 Task: Research Airbnb options in Mongu, Zambia from 15th November, 2023 to 21st November, 2023 for 5 adults.3 bedrooms having 3 beds and 3 bathrooms. Property type can be house. Amenities needed are: washing machine. Booking option can be shelf check-in. Look for 4 properties as per requirement.
Action: Mouse moved to (447, 106)
Screenshot: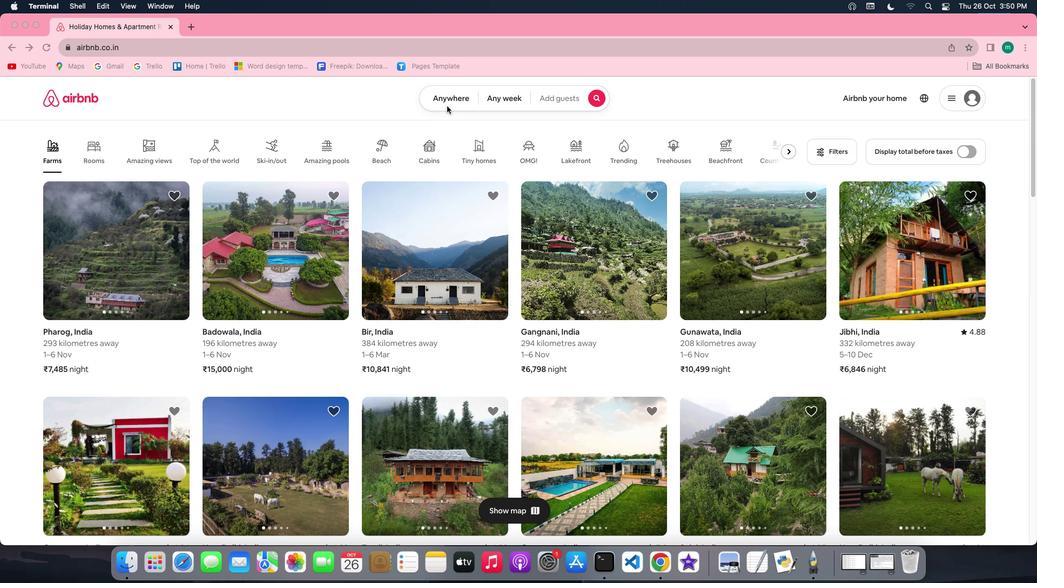 
Action: Mouse pressed left at (447, 106)
Screenshot: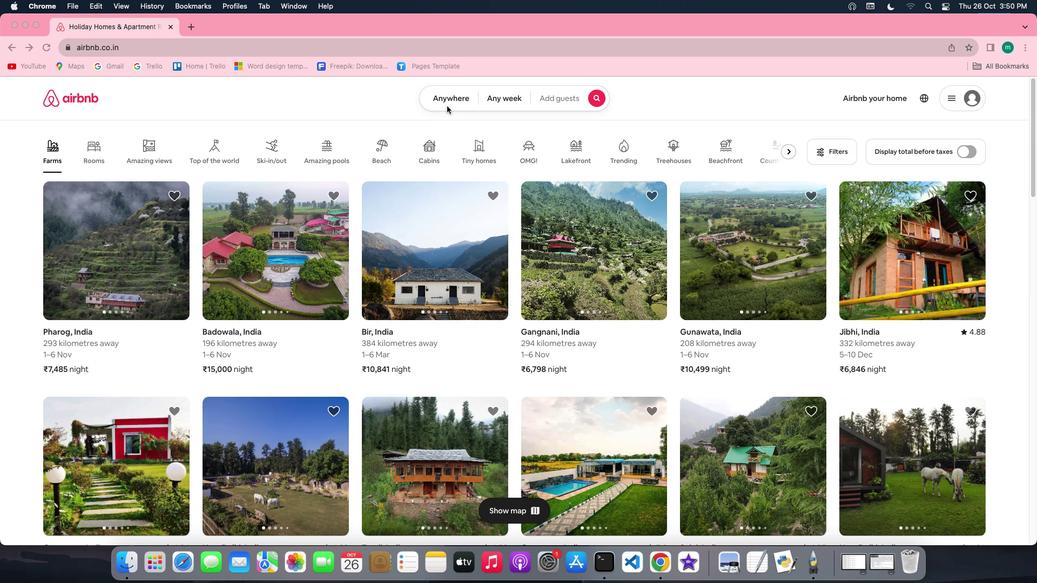 
Action: Mouse moved to (449, 100)
Screenshot: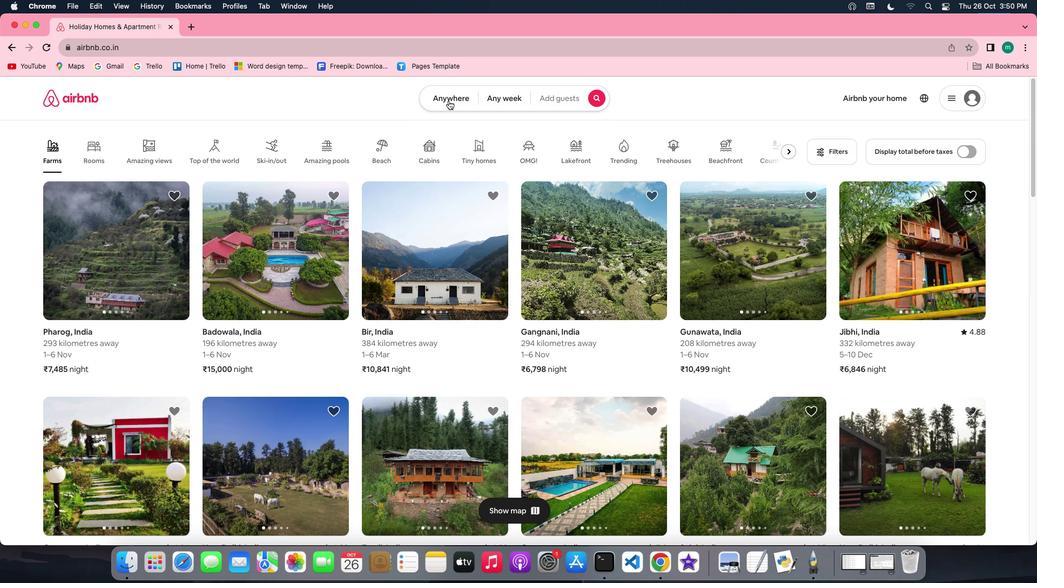 
Action: Mouse pressed left at (449, 100)
Screenshot: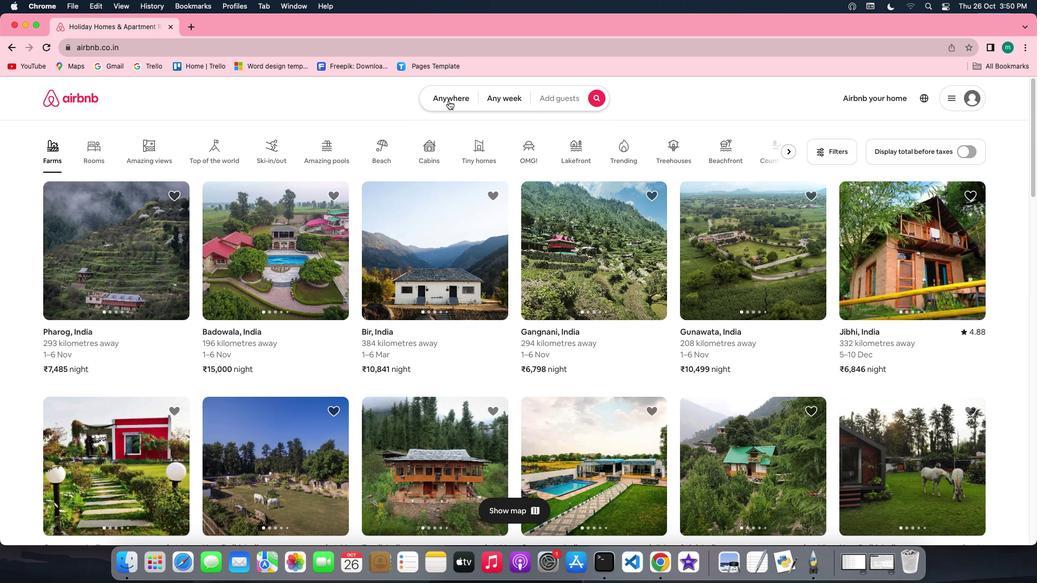 
Action: Mouse moved to (376, 147)
Screenshot: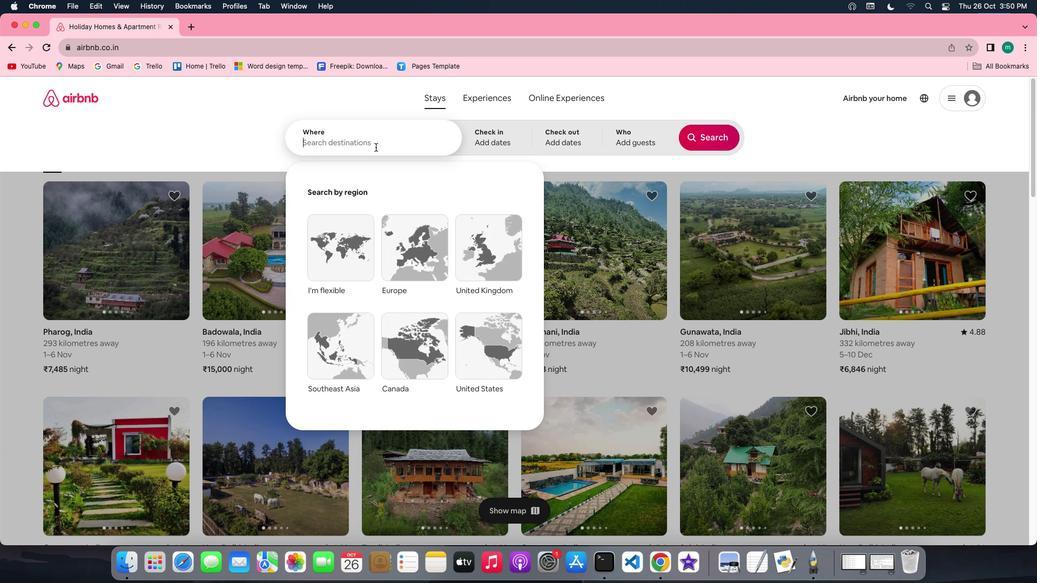 
Action: Mouse pressed left at (376, 147)
Screenshot: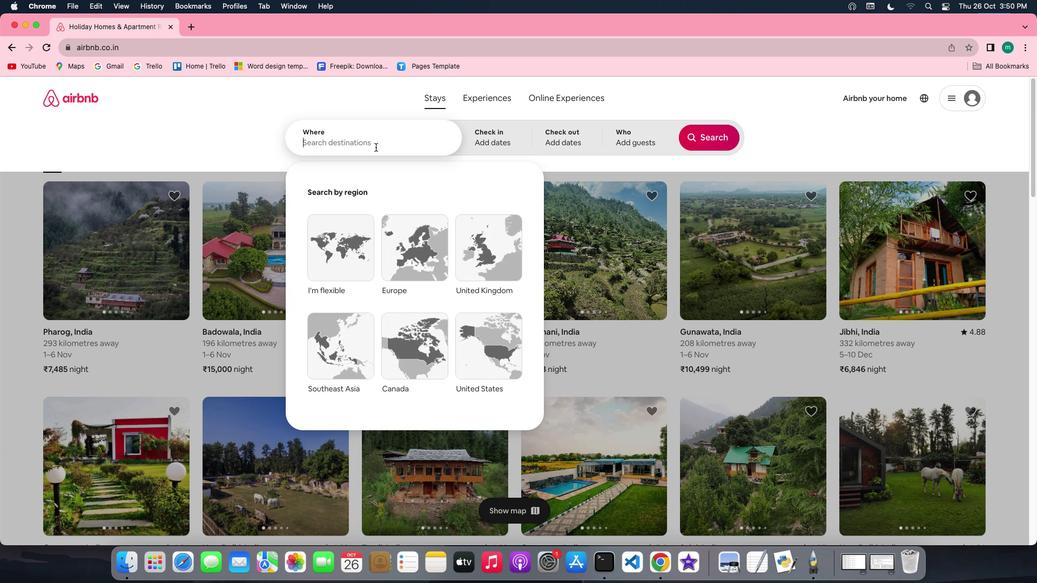 
Action: Key pressed Key.shift'M''o''n''g''u'','Key.spaceKey.shift'Z''a''m''b''i''a'
Screenshot: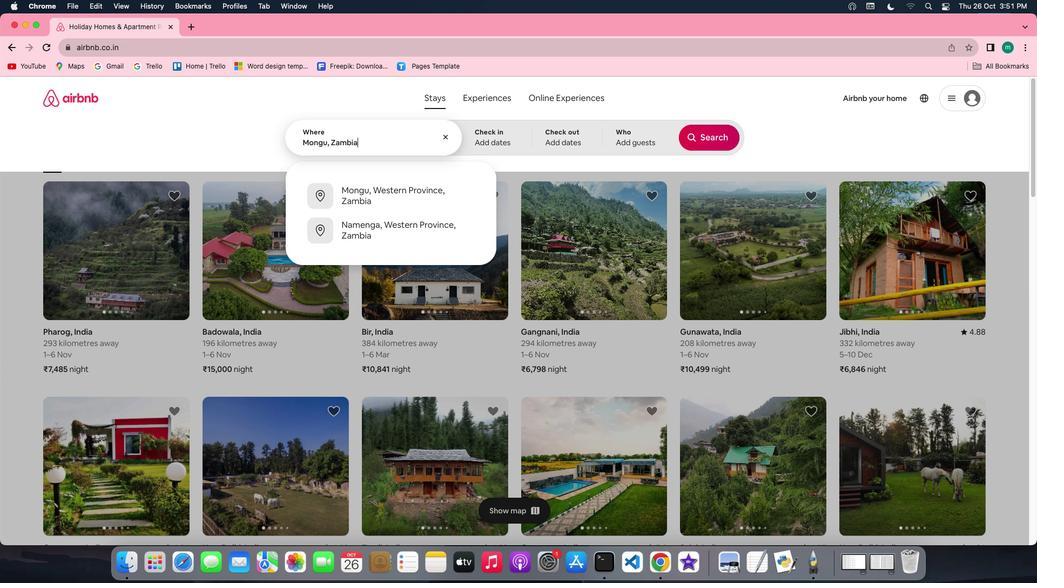 
Action: Mouse moved to (482, 134)
Screenshot: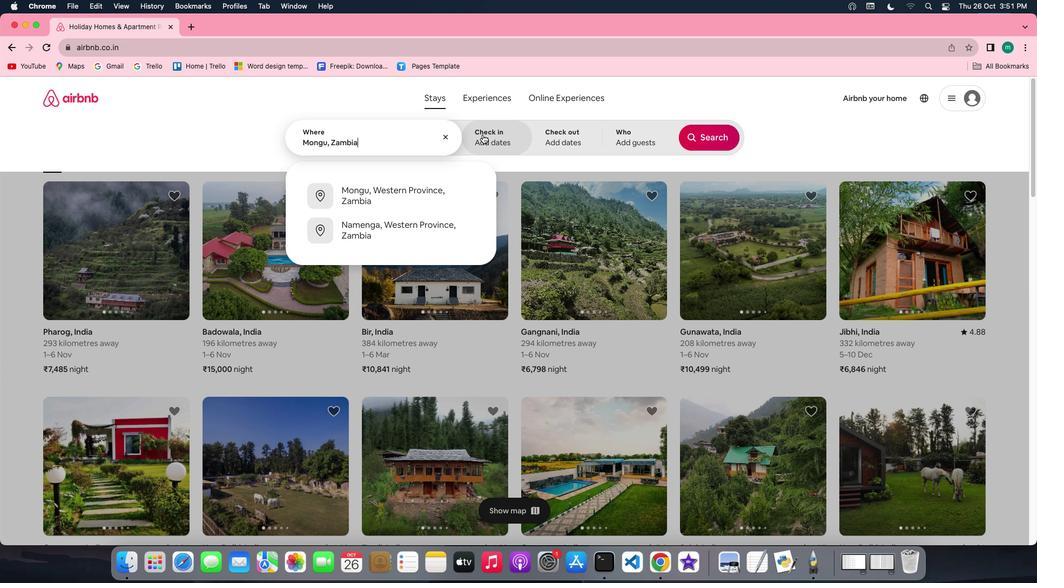 
Action: Mouse pressed left at (482, 134)
Screenshot: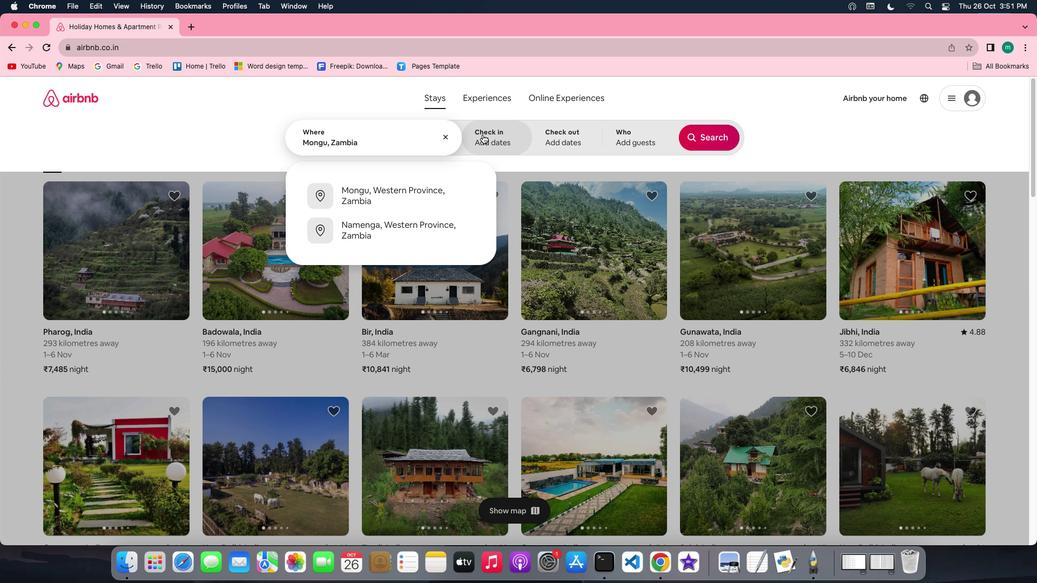 
Action: Mouse moved to (615, 321)
Screenshot: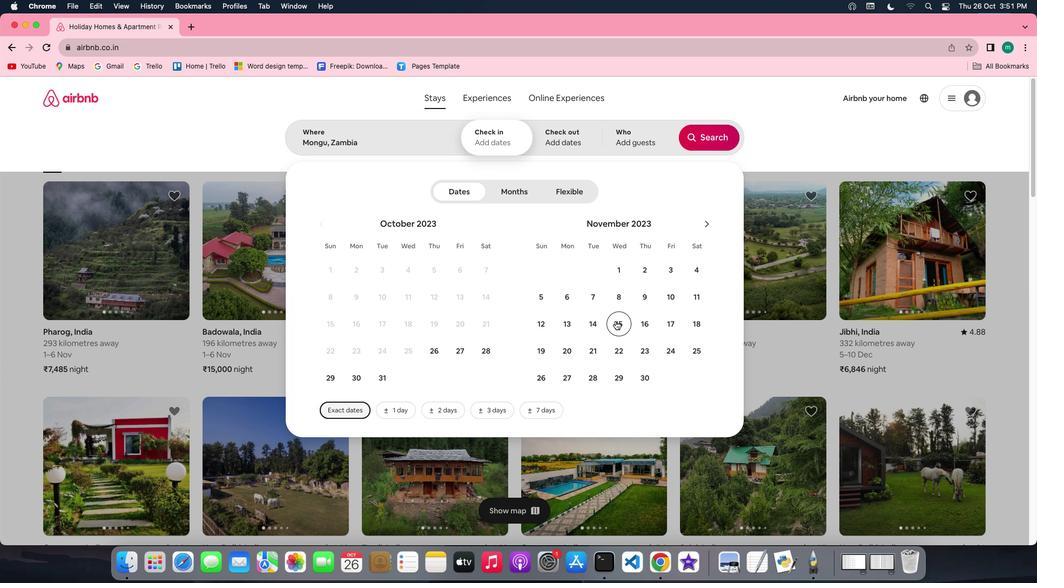 
Action: Mouse pressed left at (615, 321)
Screenshot: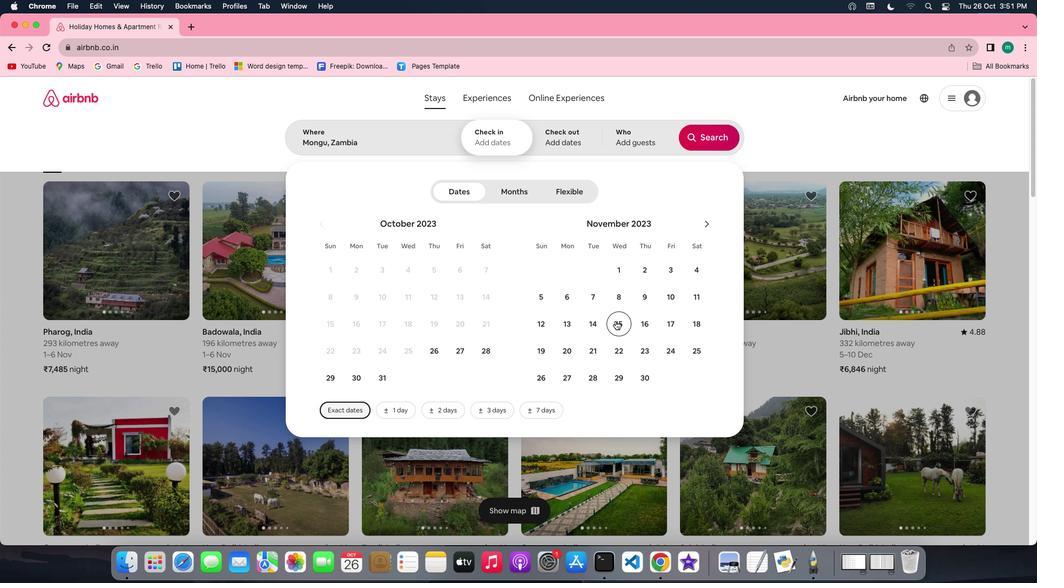 
Action: Mouse moved to (595, 345)
Screenshot: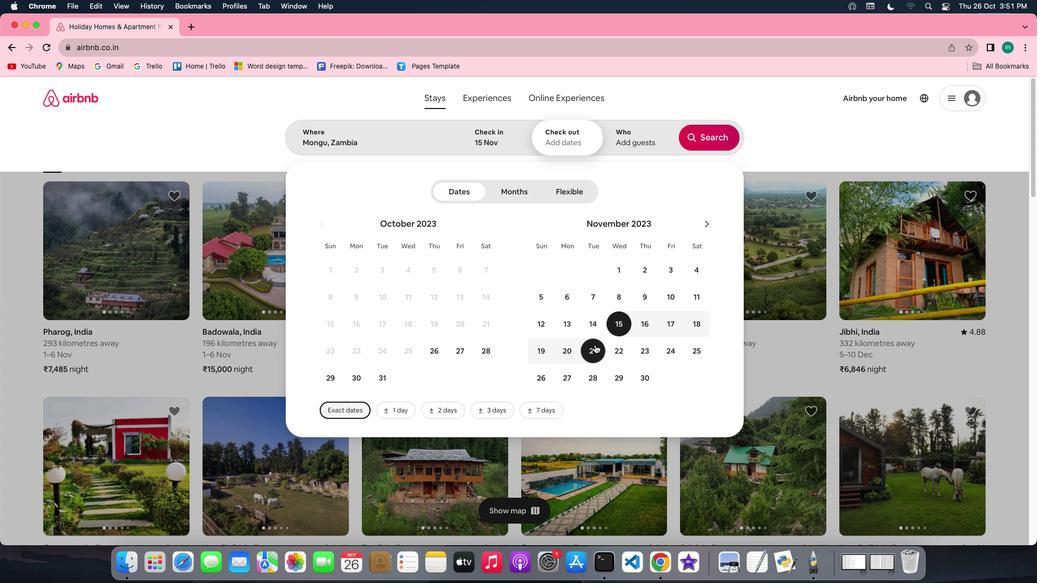 
Action: Mouse pressed left at (595, 345)
Screenshot: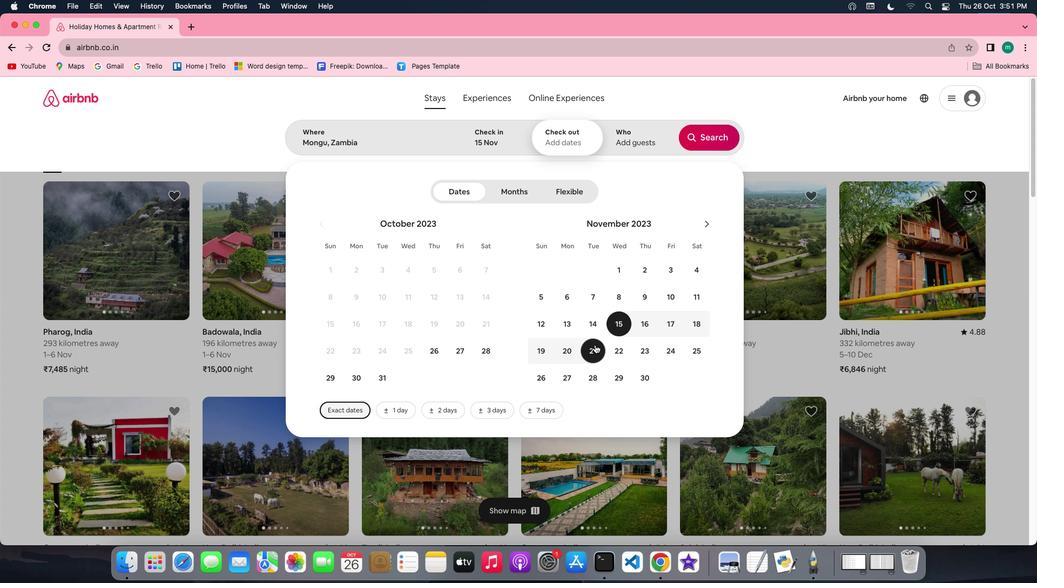 
Action: Mouse moved to (627, 129)
Screenshot: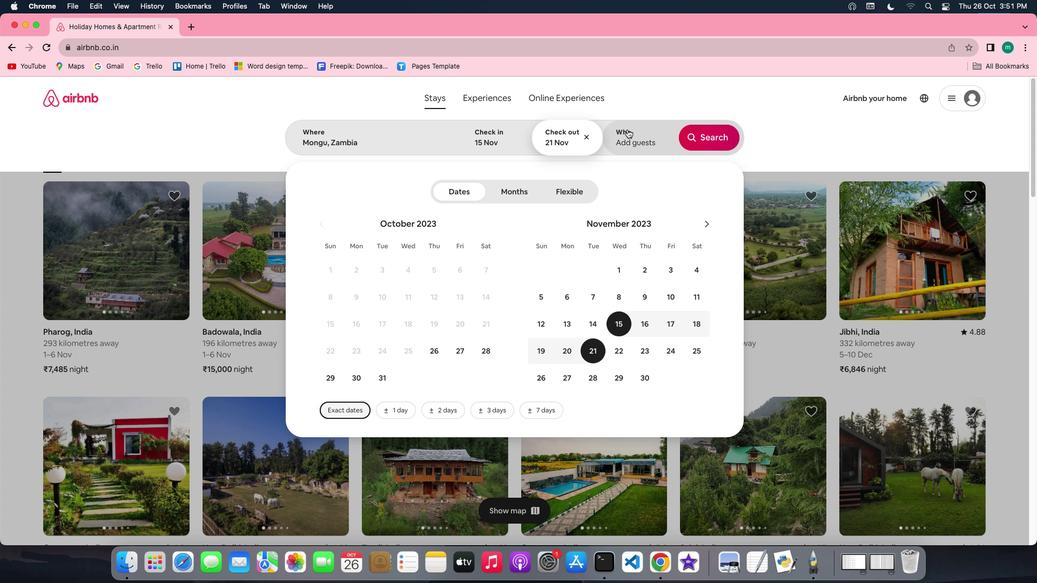 
Action: Mouse pressed left at (627, 129)
Screenshot: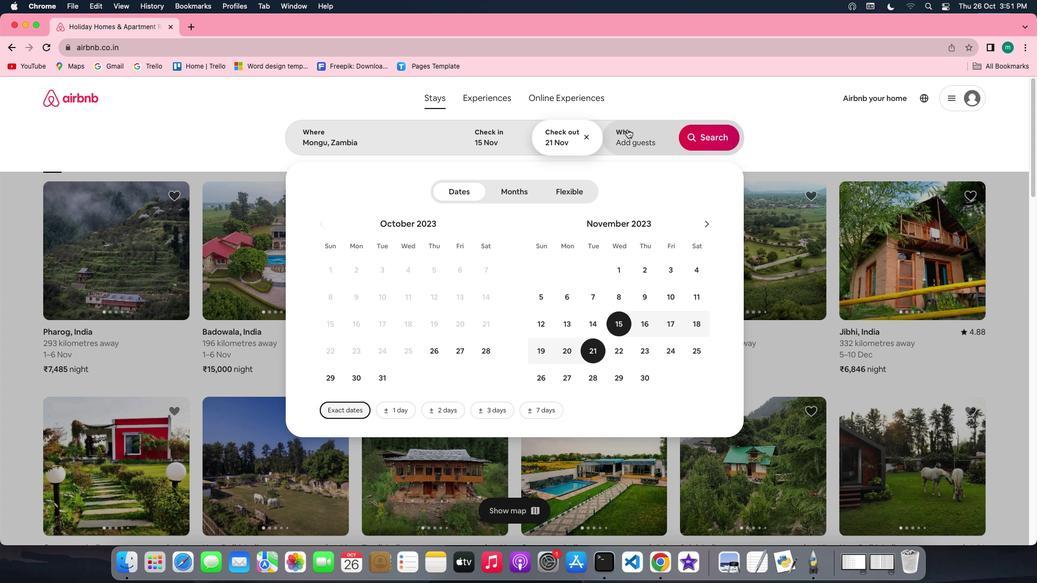 
Action: Mouse moved to (717, 196)
Screenshot: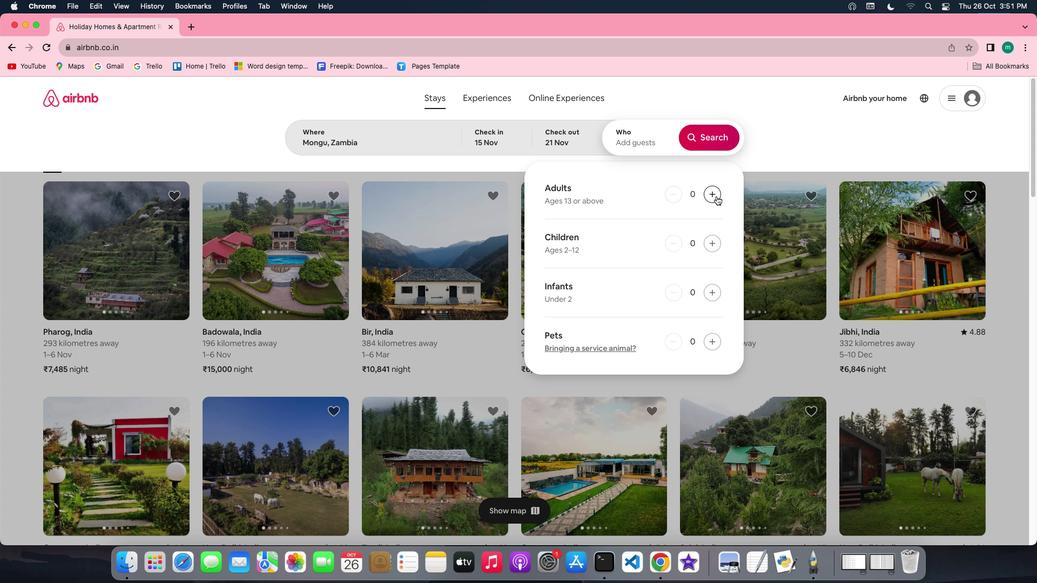 
Action: Mouse pressed left at (717, 196)
Screenshot: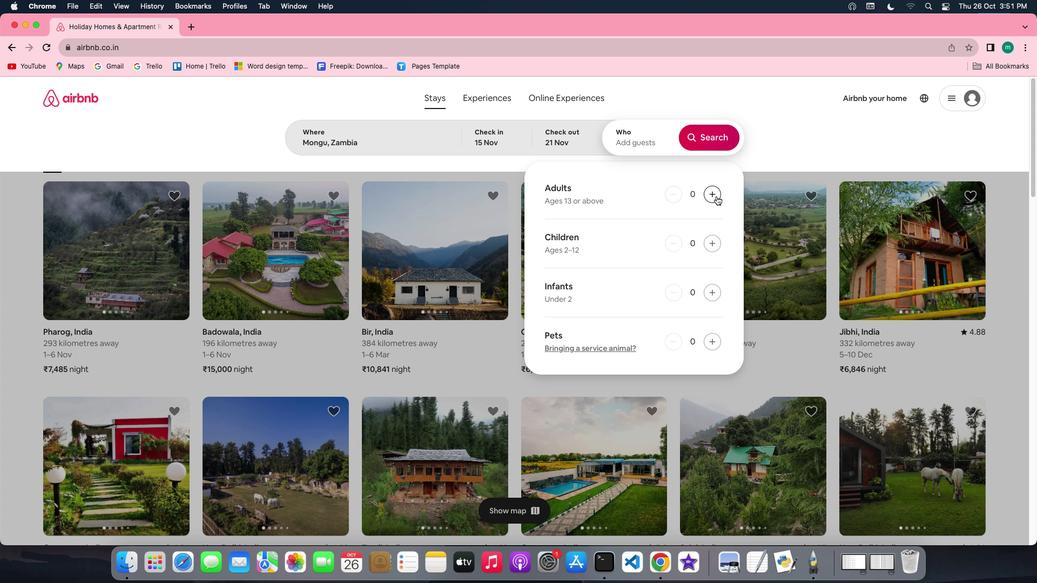 
Action: Mouse pressed left at (717, 196)
Screenshot: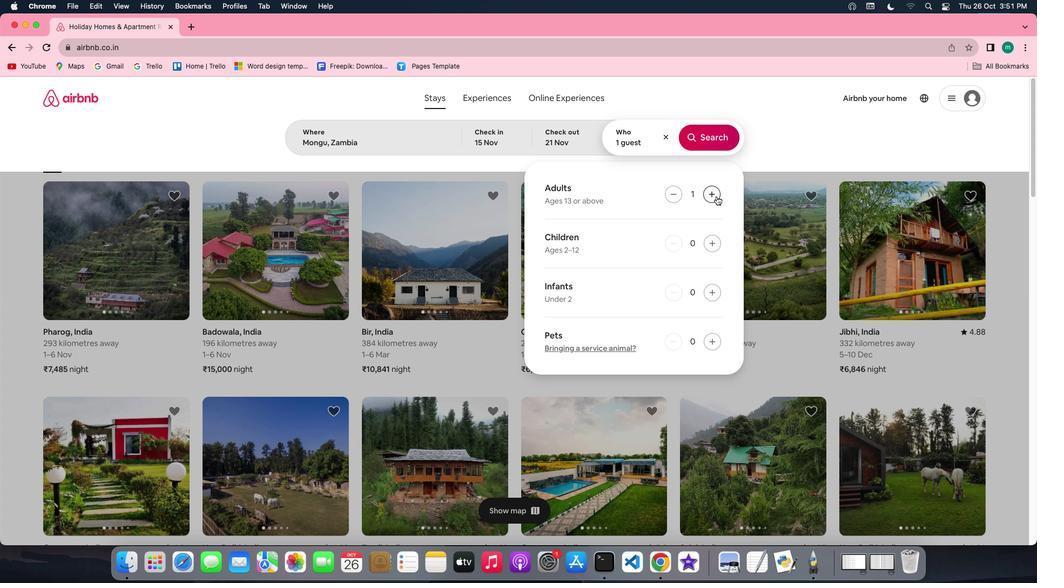 
Action: Mouse pressed left at (717, 196)
Screenshot: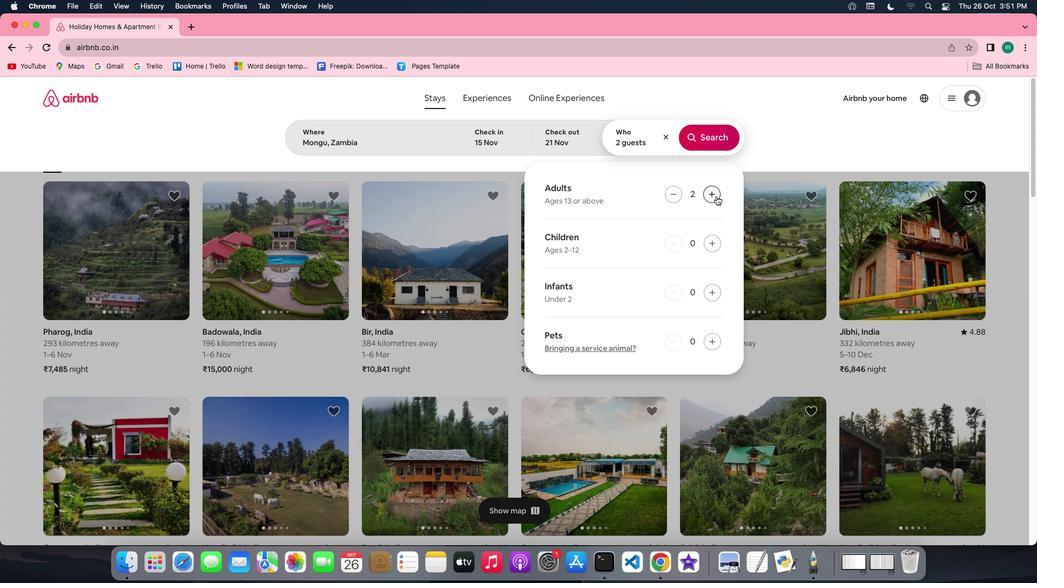 
Action: Mouse pressed left at (717, 196)
Screenshot: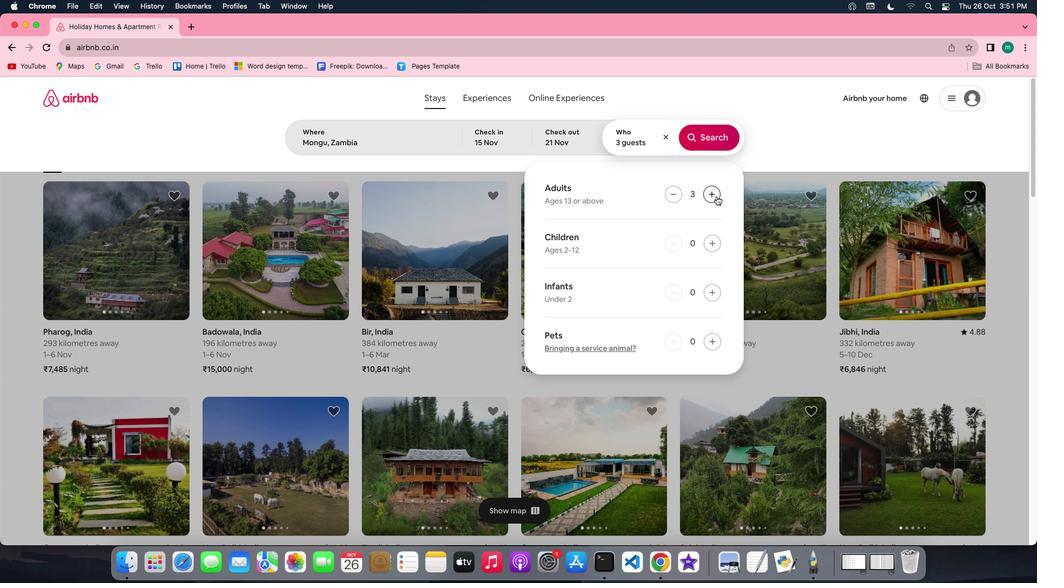 
Action: Mouse pressed left at (717, 196)
Screenshot: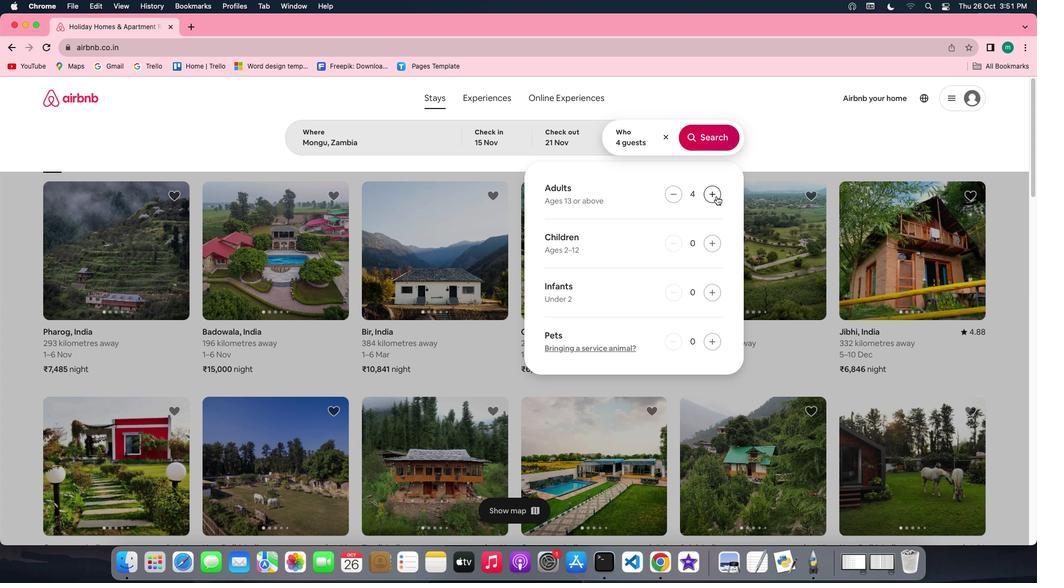 
Action: Mouse moved to (703, 144)
Screenshot: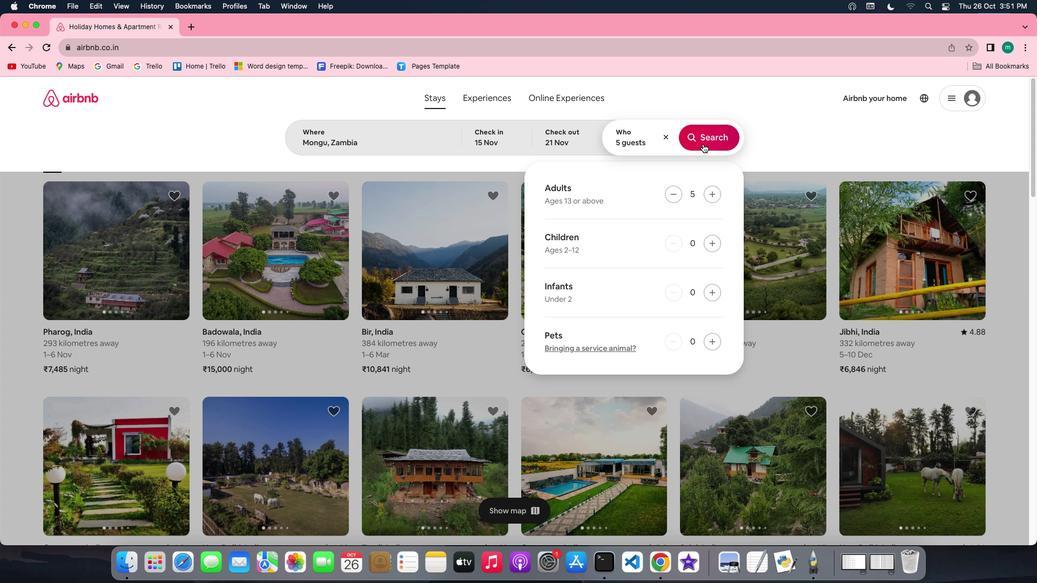 
Action: Mouse pressed left at (703, 144)
Screenshot: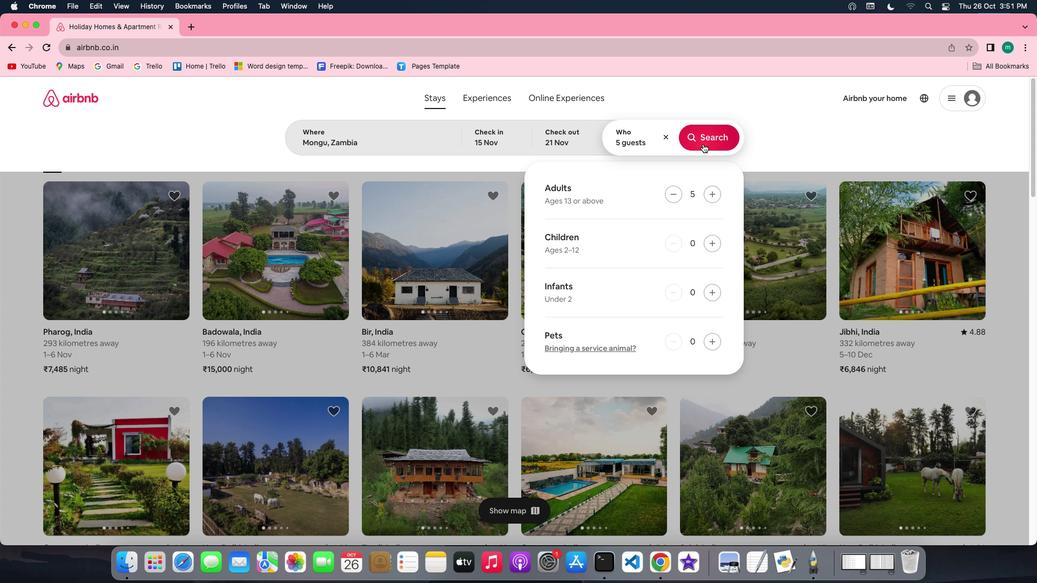 
Action: Mouse moved to (872, 142)
Screenshot: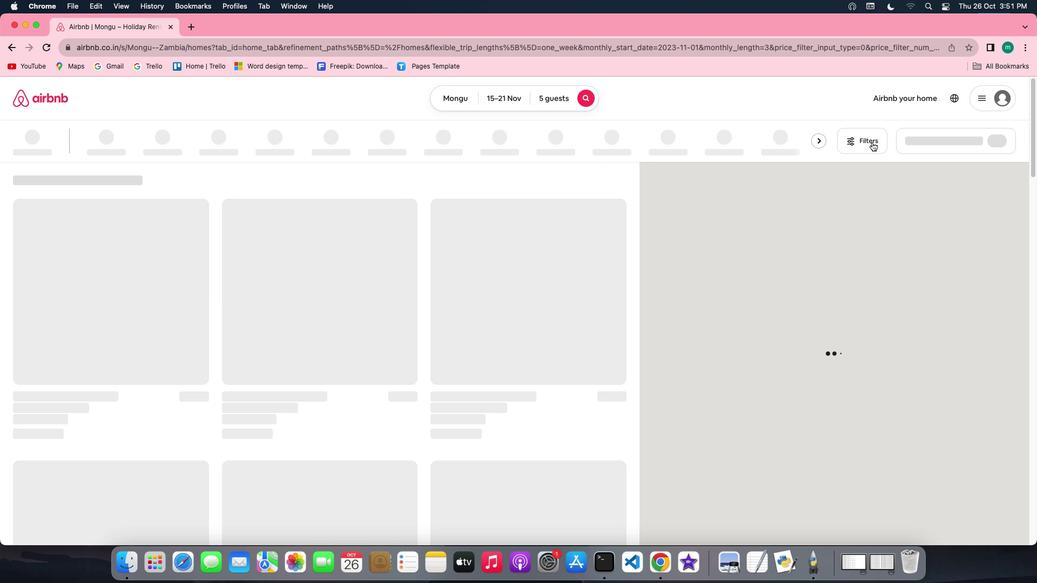 
Action: Mouse pressed left at (872, 142)
Screenshot: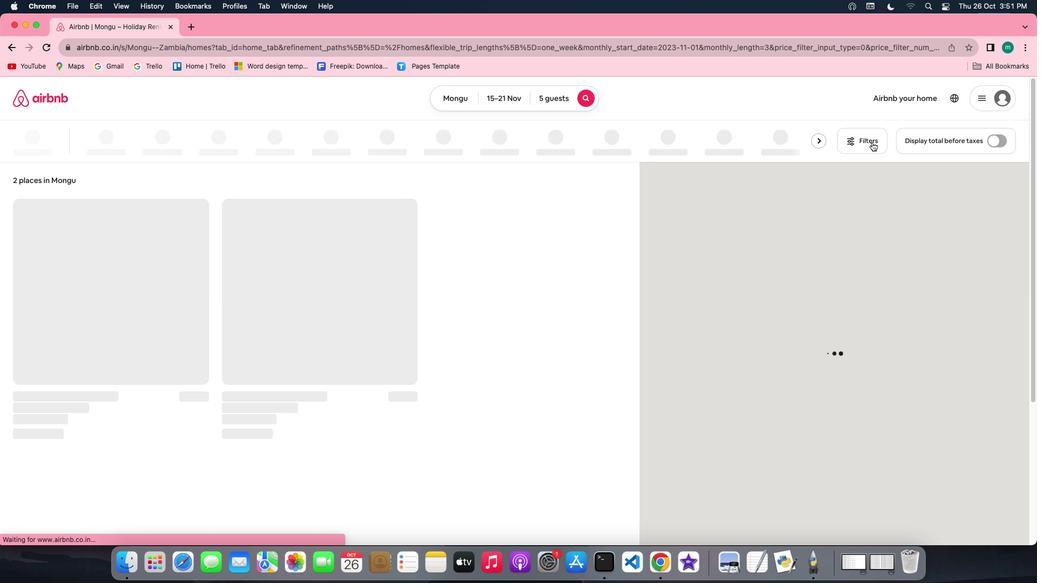
Action: Mouse moved to (500, 311)
Screenshot: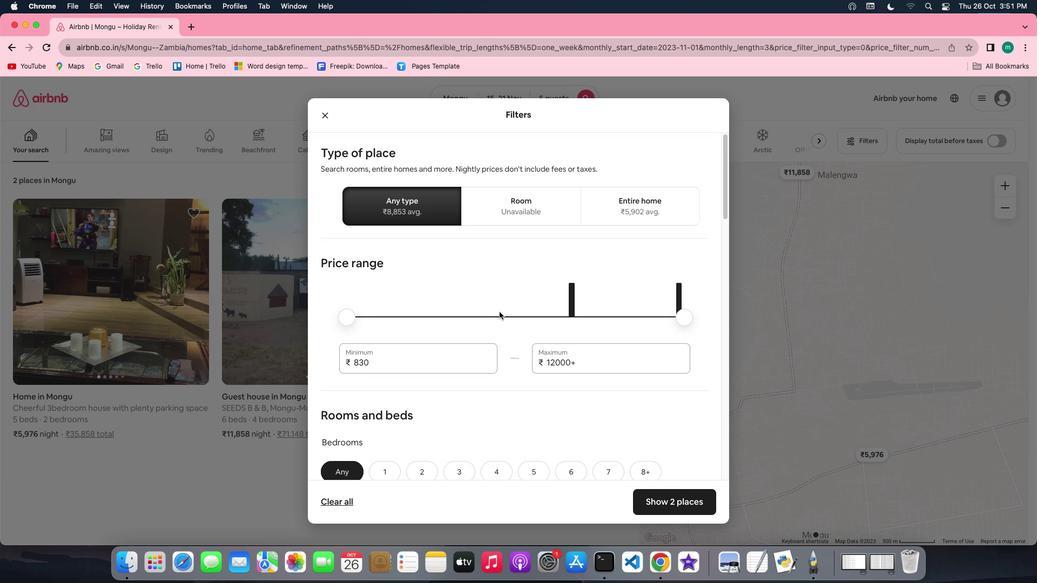 
Action: Mouse scrolled (500, 311) with delta (0, 0)
Screenshot: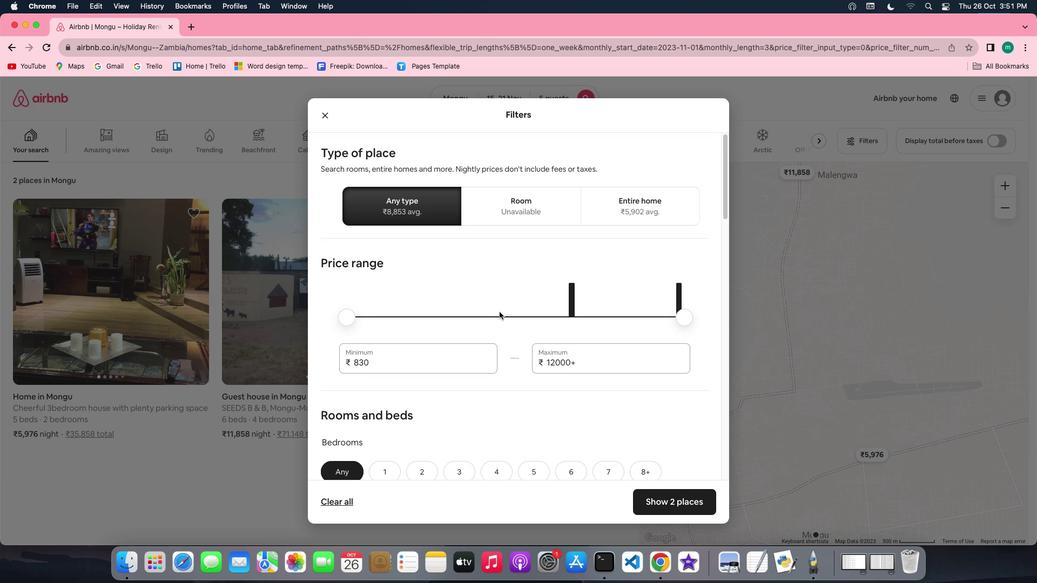 
Action: Mouse scrolled (500, 311) with delta (0, 0)
Screenshot: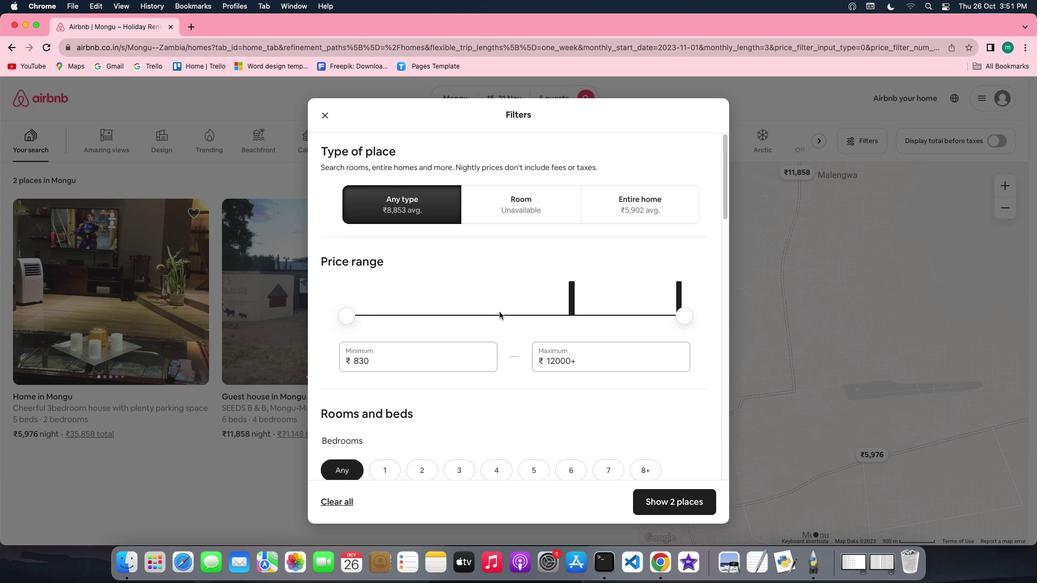 
Action: Mouse scrolled (500, 311) with delta (0, -1)
Screenshot: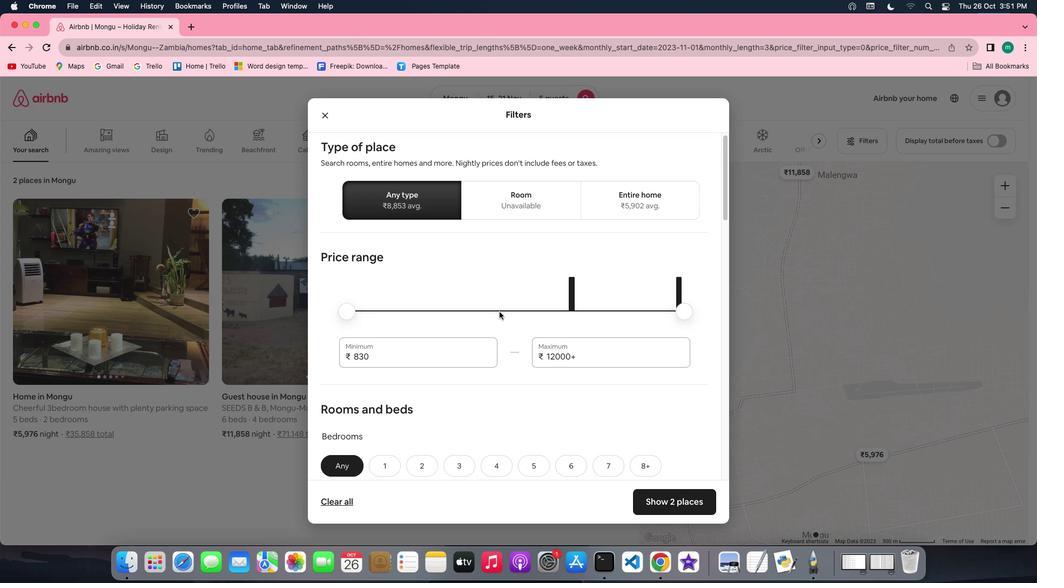 
Action: Mouse scrolled (500, 311) with delta (0, -1)
Screenshot: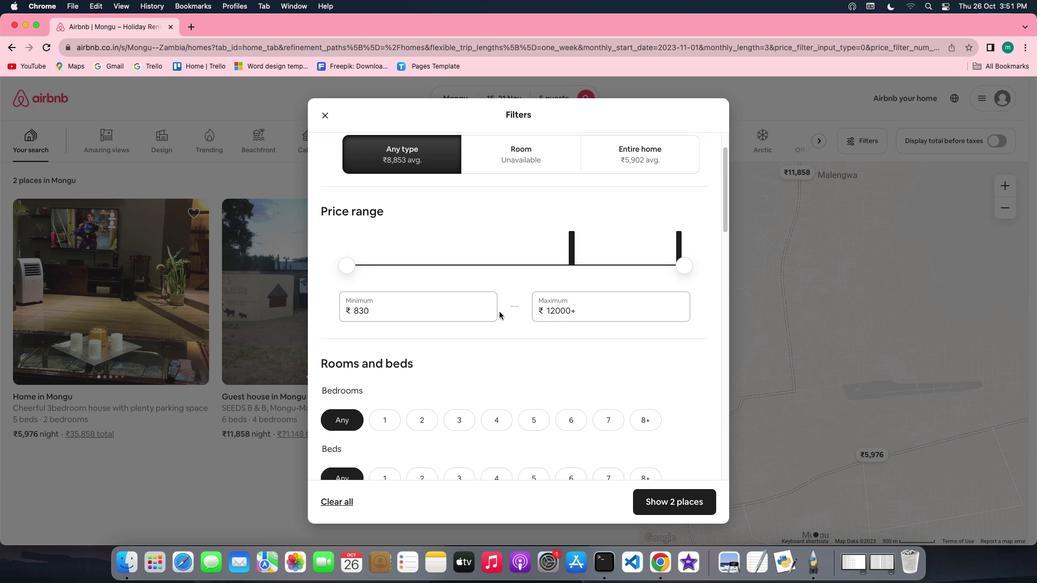 
Action: Mouse scrolled (500, 311) with delta (0, 0)
Screenshot: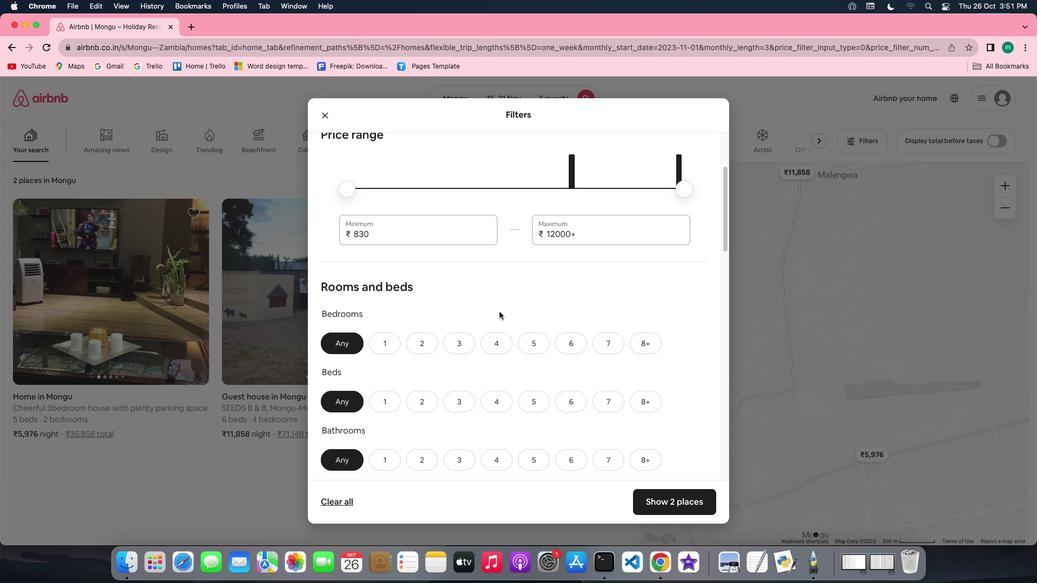 
Action: Mouse scrolled (500, 311) with delta (0, 0)
Screenshot: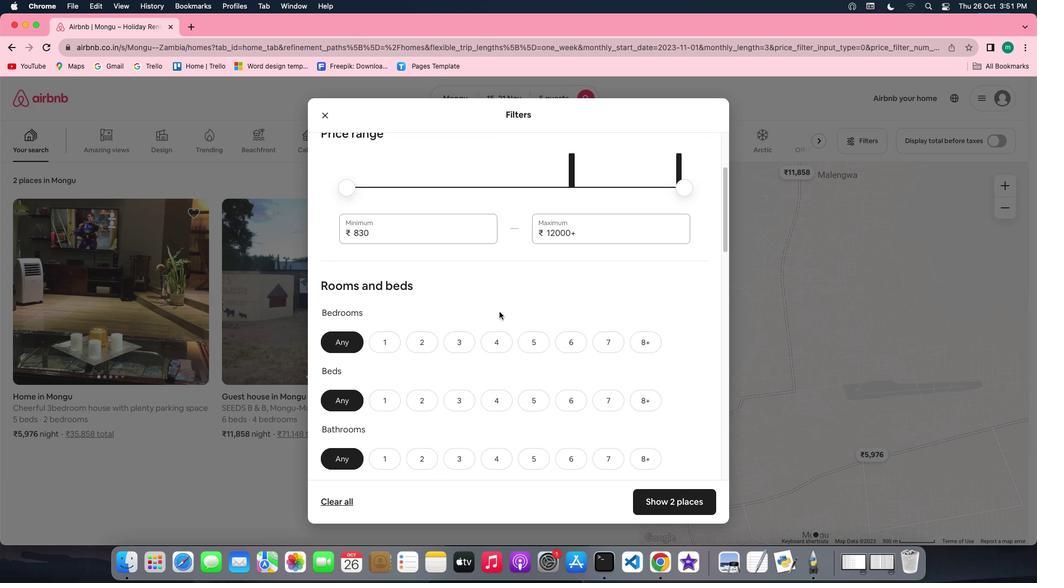 
Action: Mouse scrolled (500, 311) with delta (0, -1)
Screenshot: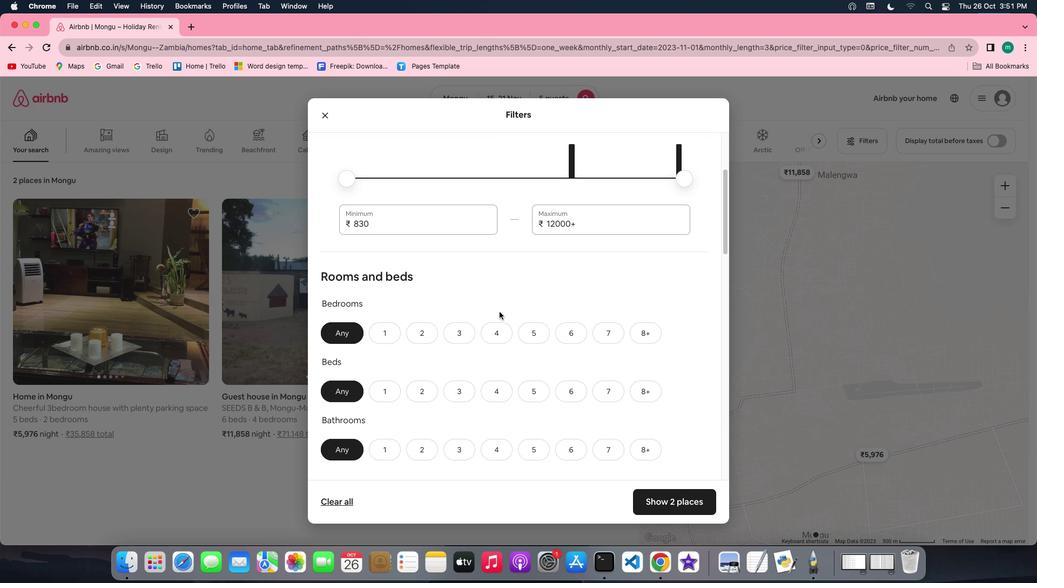 
Action: Mouse moved to (464, 275)
Screenshot: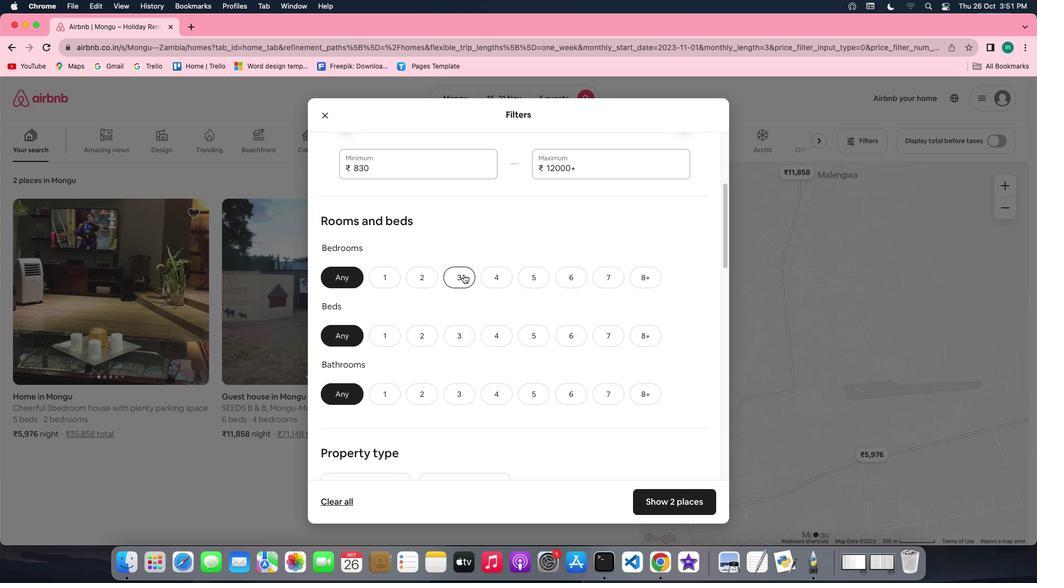 
Action: Mouse pressed left at (464, 275)
Screenshot: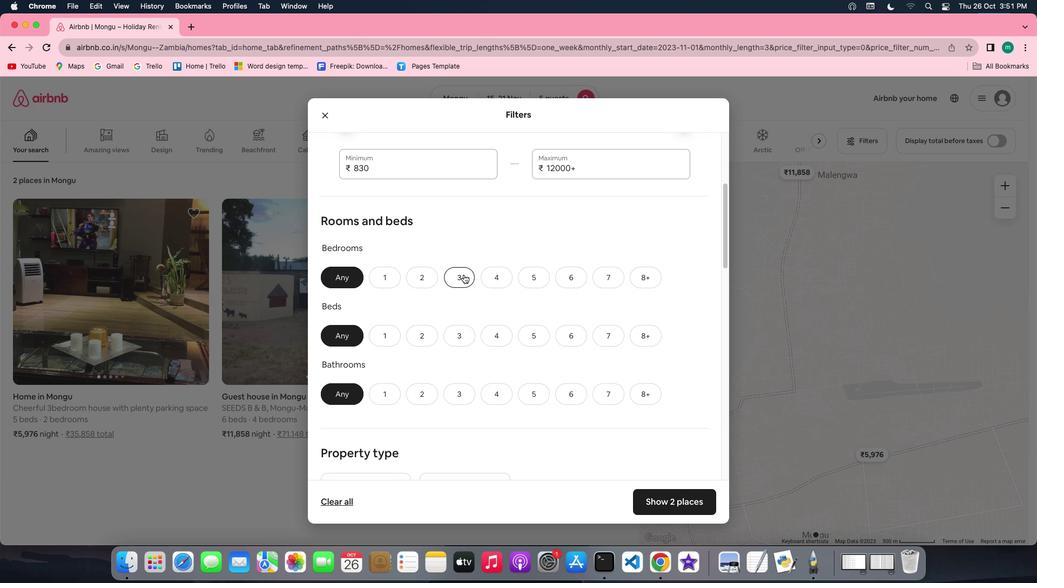 
Action: Mouse moved to (465, 338)
Screenshot: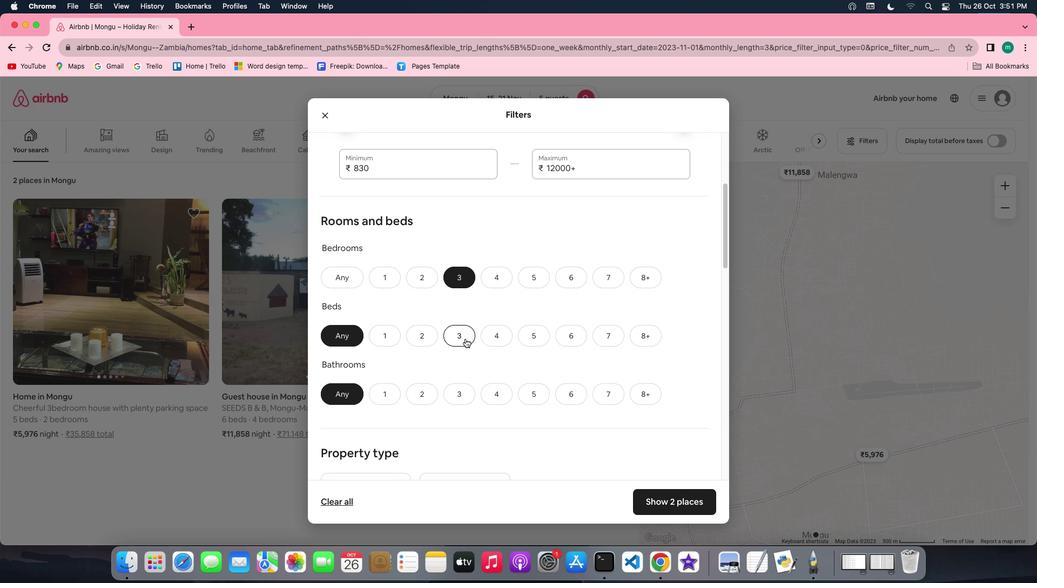 
Action: Mouse pressed left at (465, 338)
Screenshot: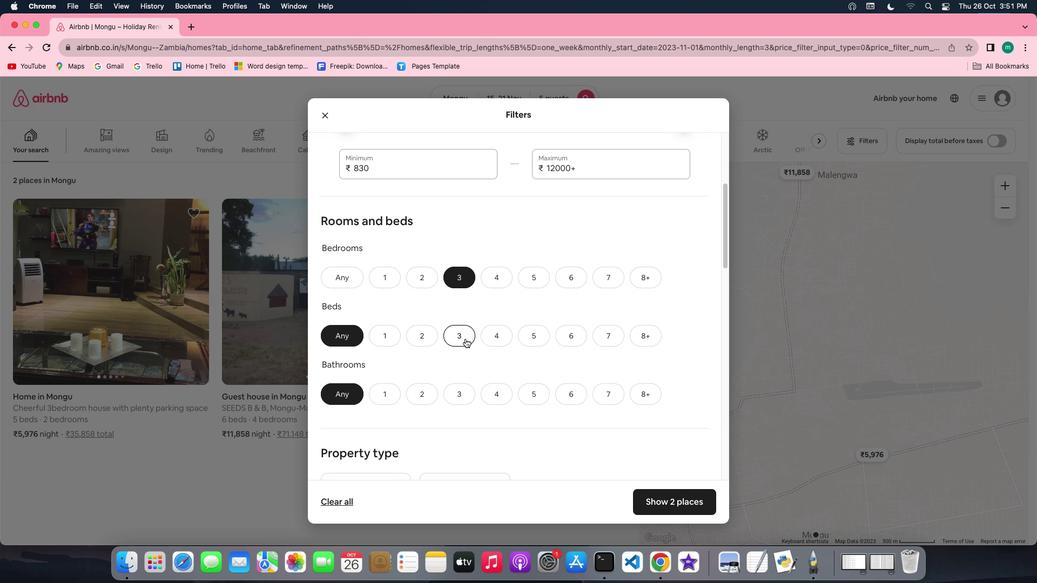 
Action: Mouse moved to (460, 388)
Screenshot: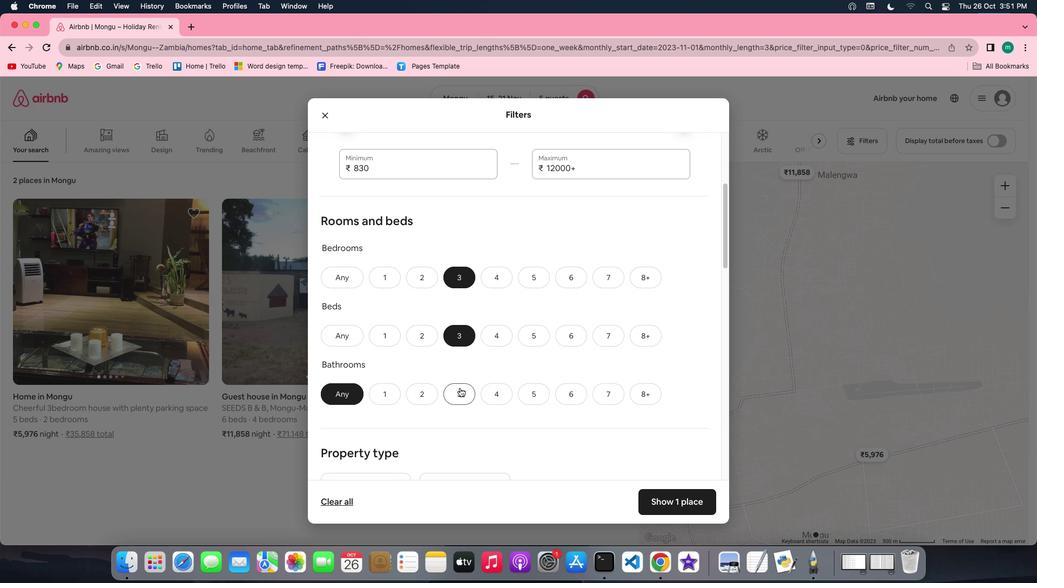
Action: Mouse pressed left at (460, 388)
Screenshot: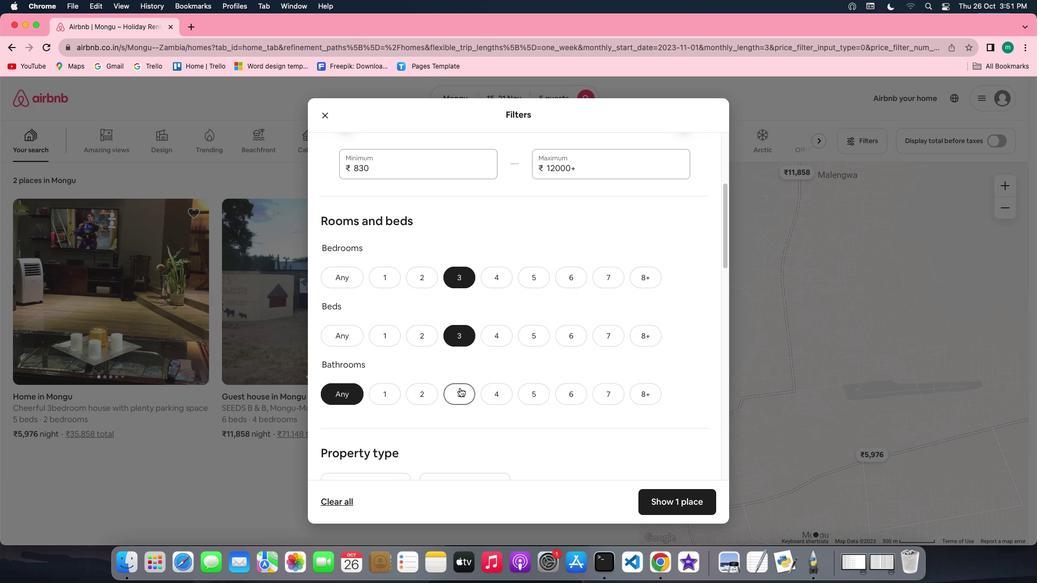 
Action: Mouse moved to (593, 400)
Screenshot: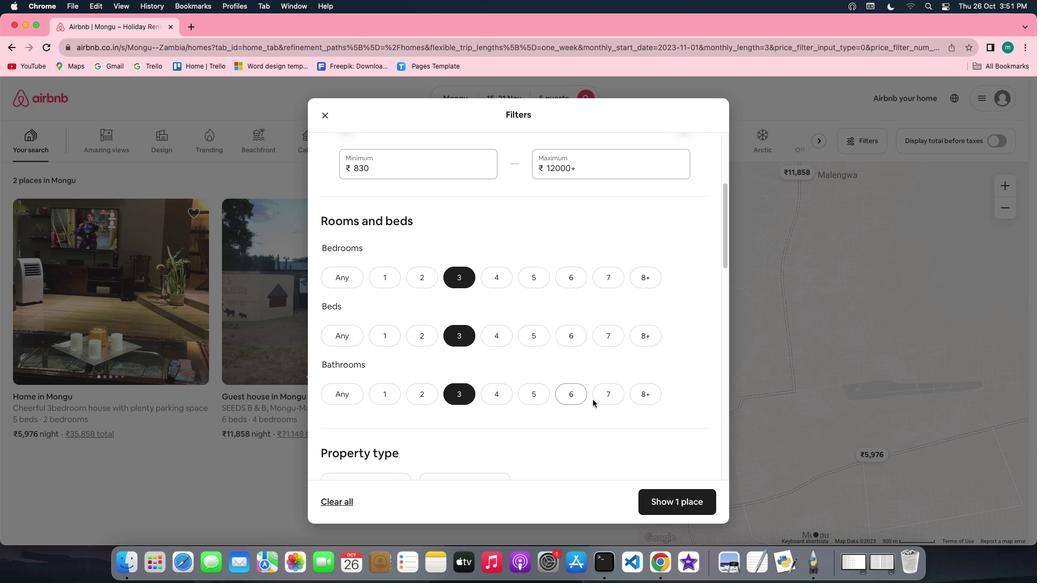 
Action: Mouse scrolled (593, 400) with delta (0, 0)
Screenshot: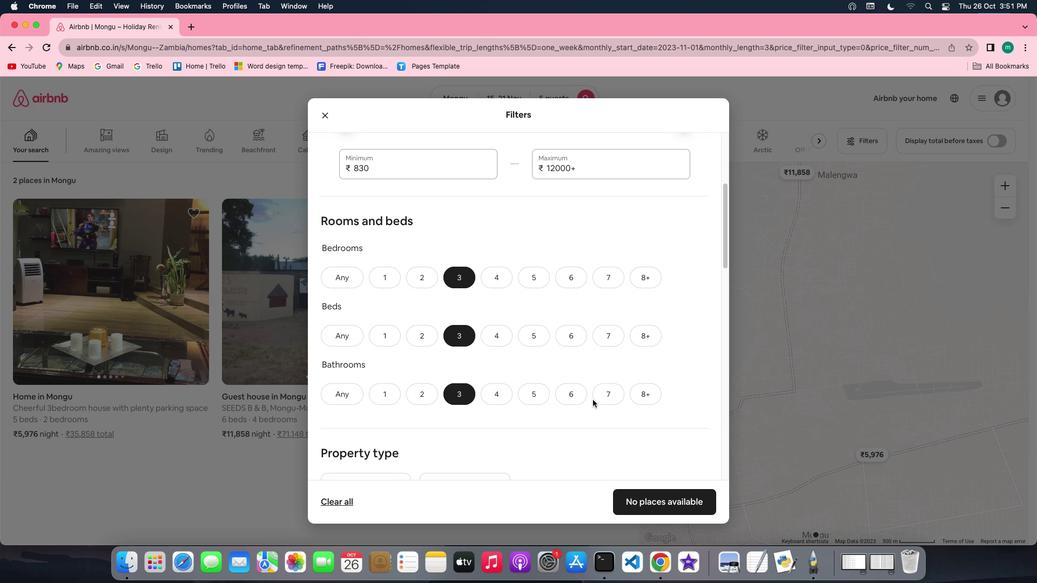 
Action: Mouse scrolled (593, 400) with delta (0, 0)
Screenshot: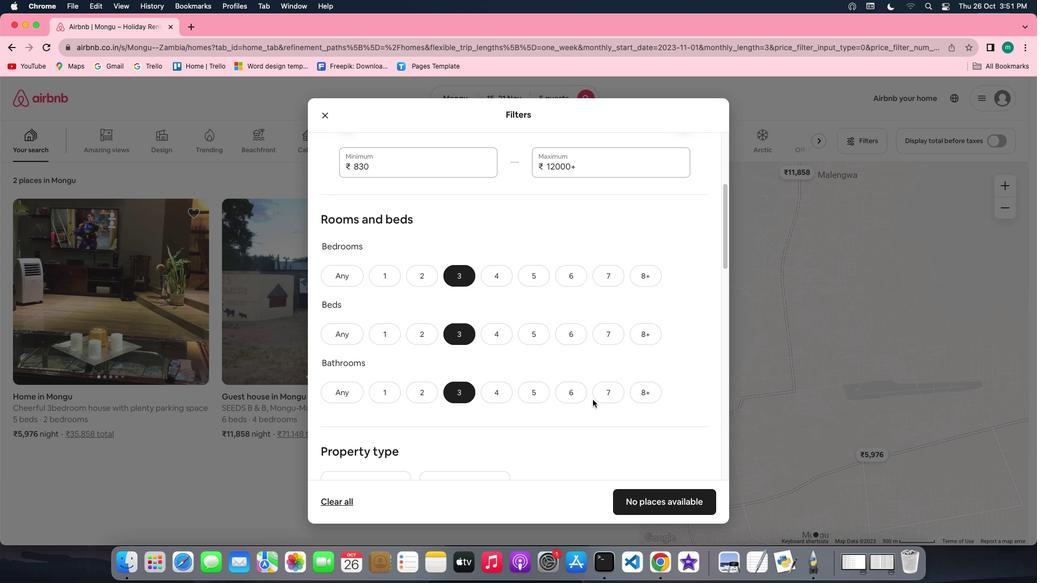 
Action: Mouse scrolled (593, 400) with delta (0, 0)
Screenshot: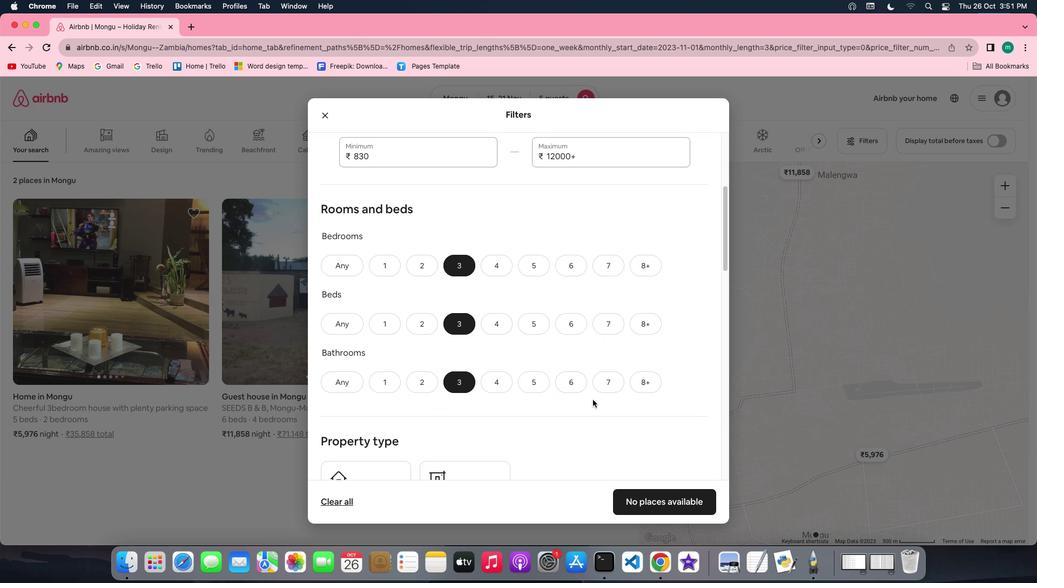 
Action: Mouse scrolled (593, 400) with delta (0, 0)
Screenshot: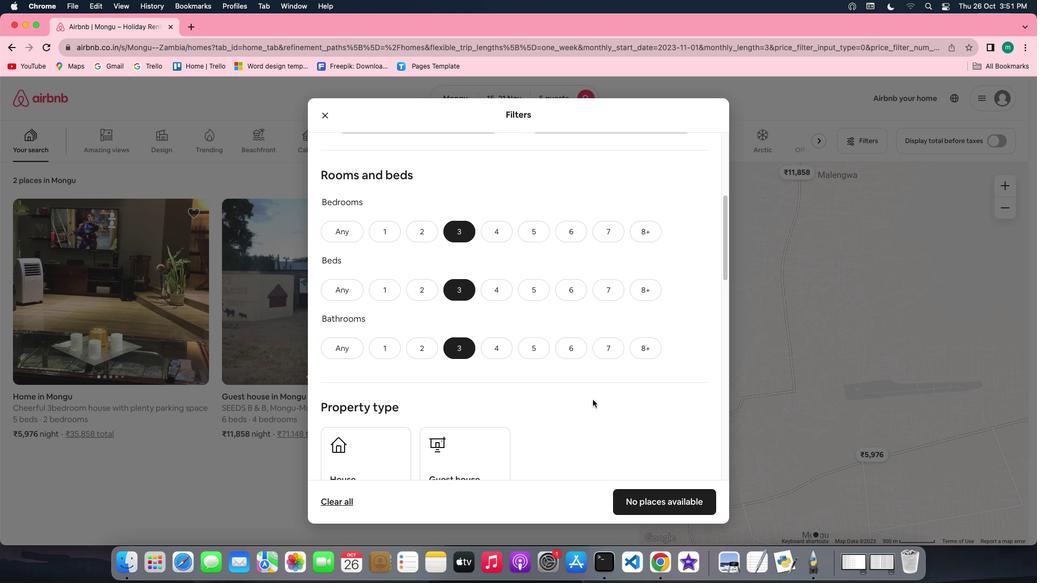 
Action: Mouse scrolled (593, 400) with delta (0, 0)
Screenshot: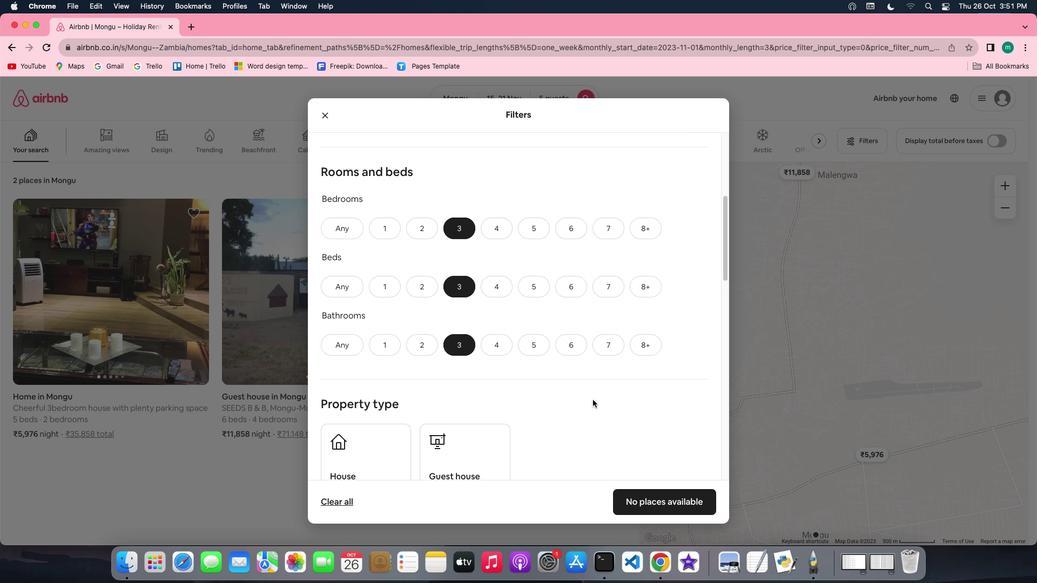 
Action: Mouse scrolled (593, 400) with delta (0, -1)
Screenshot: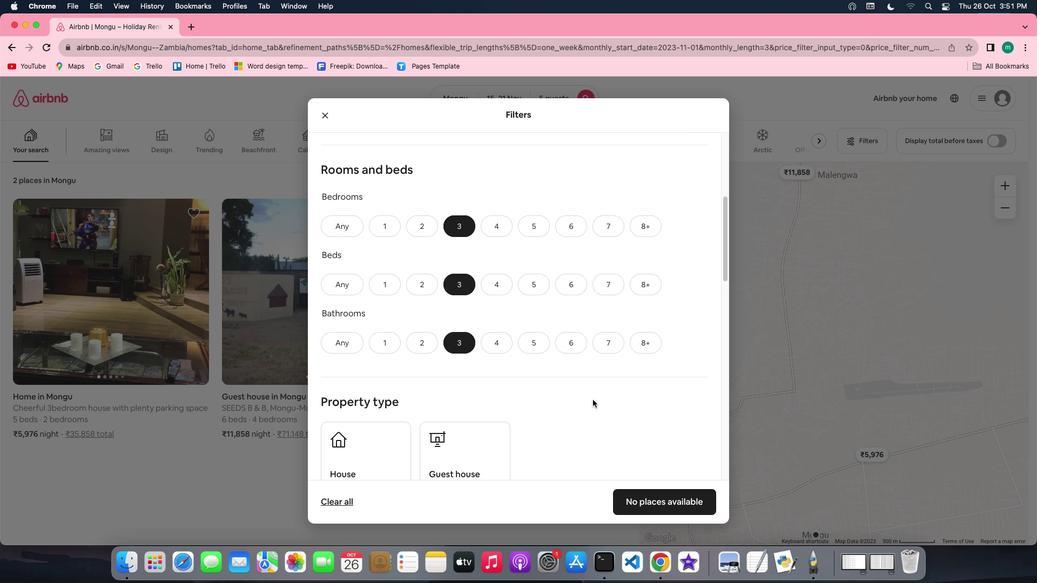 
Action: Mouse scrolled (593, 400) with delta (0, -1)
Screenshot: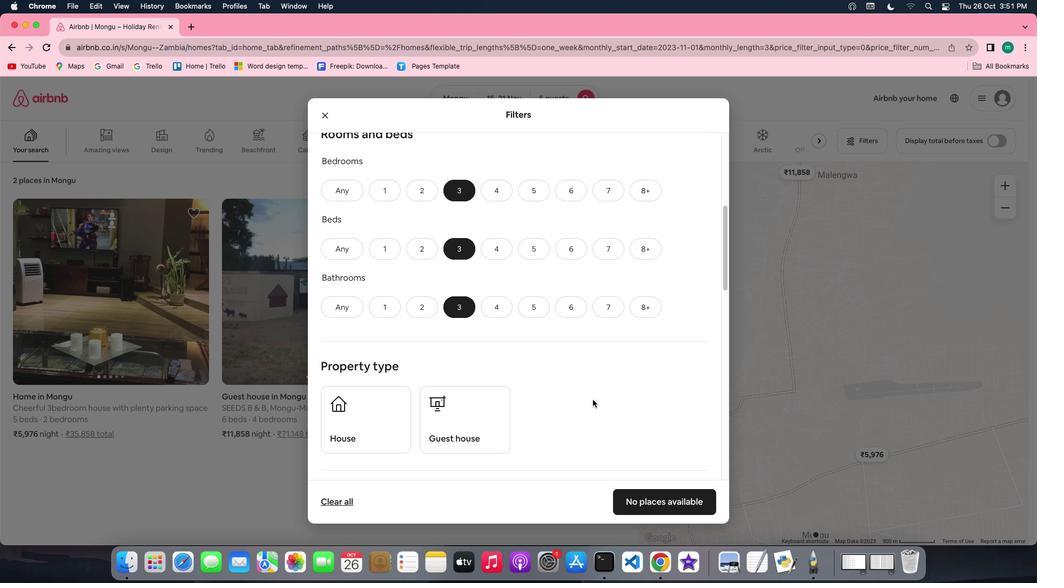 
Action: Mouse scrolled (593, 400) with delta (0, 0)
Screenshot: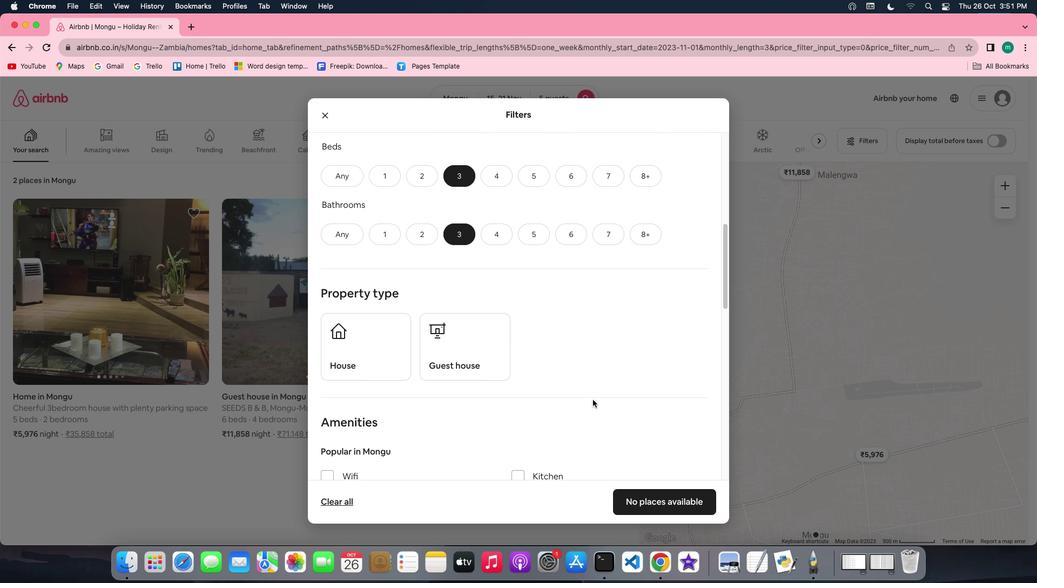 
Action: Mouse scrolled (593, 400) with delta (0, 0)
Screenshot: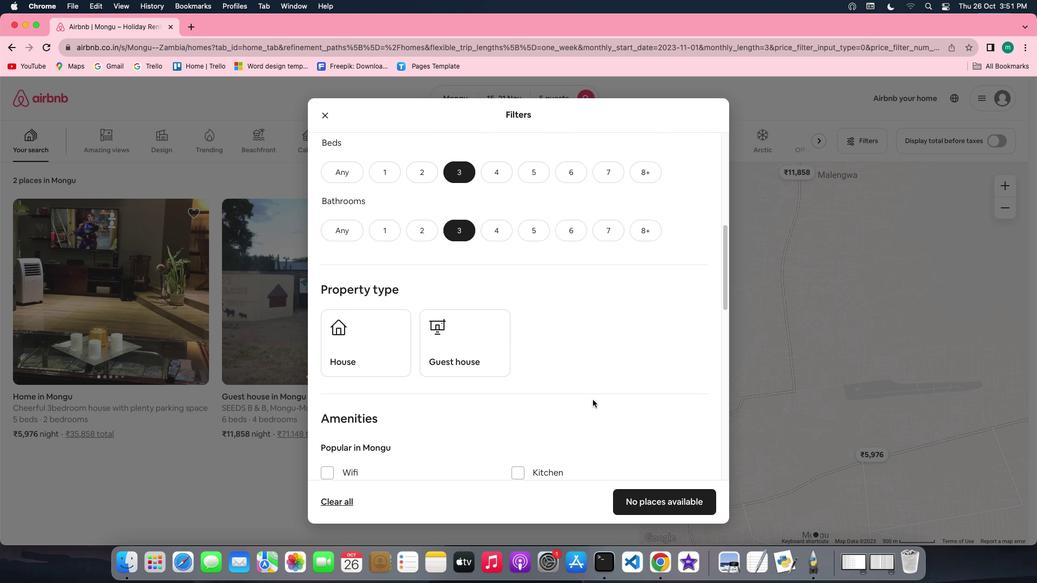 
Action: Mouse scrolled (593, 400) with delta (0, 0)
Screenshot: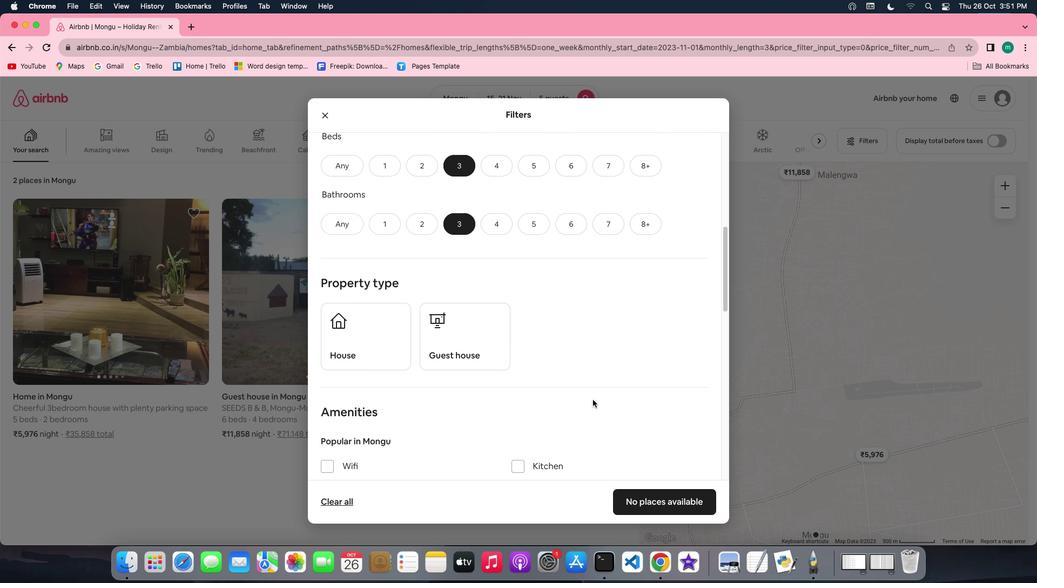 
Action: Mouse scrolled (593, 400) with delta (0, 0)
Screenshot: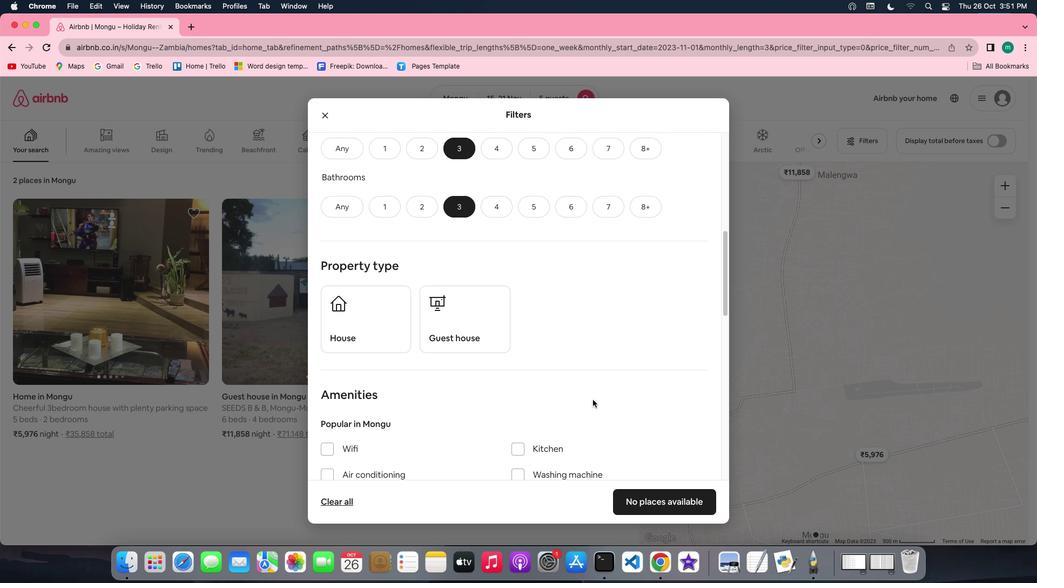 
Action: Mouse scrolled (593, 400) with delta (0, 0)
Screenshot: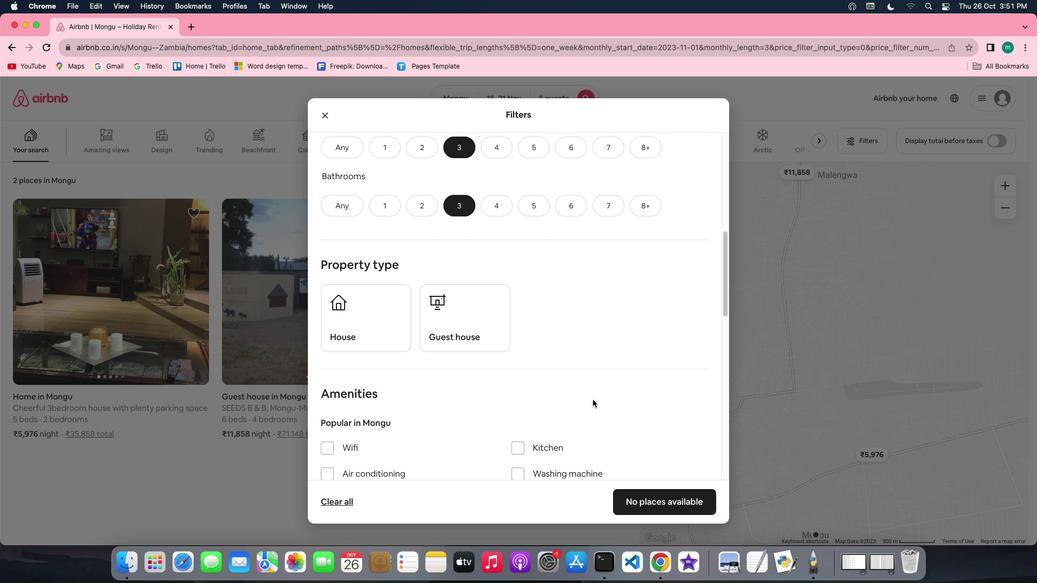 
Action: Mouse scrolled (593, 400) with delta (0, 0)
Screenshot: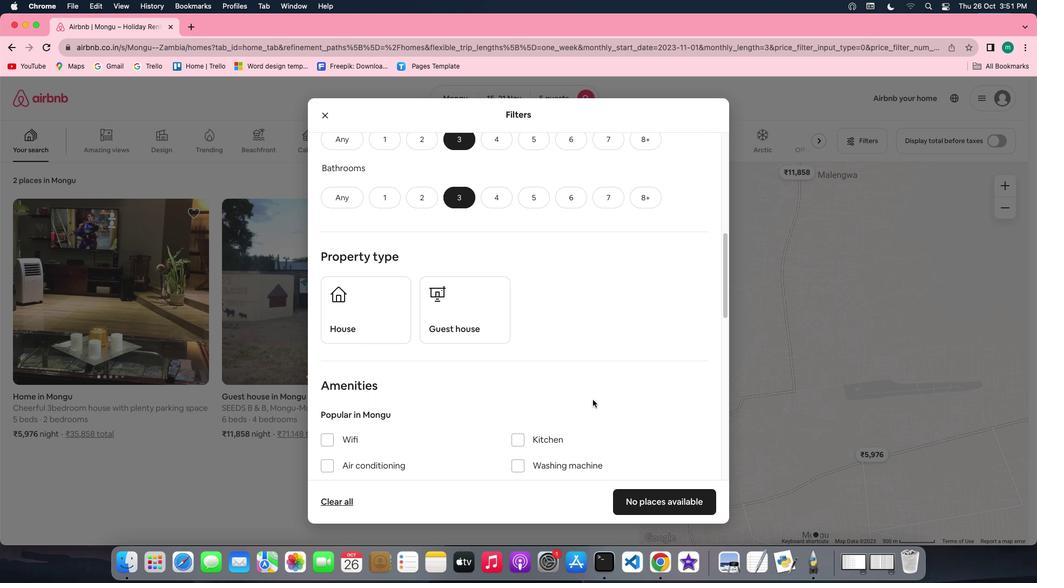 
Action: Mouse moved to (364, 303)
Screenshot: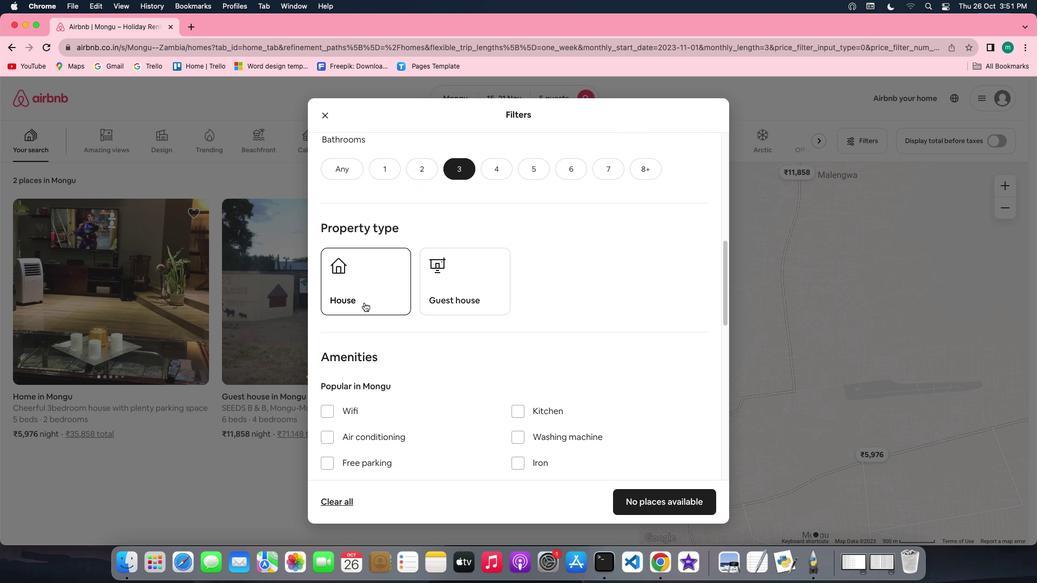 
Action: Mouse pressed left at (364, 303)
Screenshot: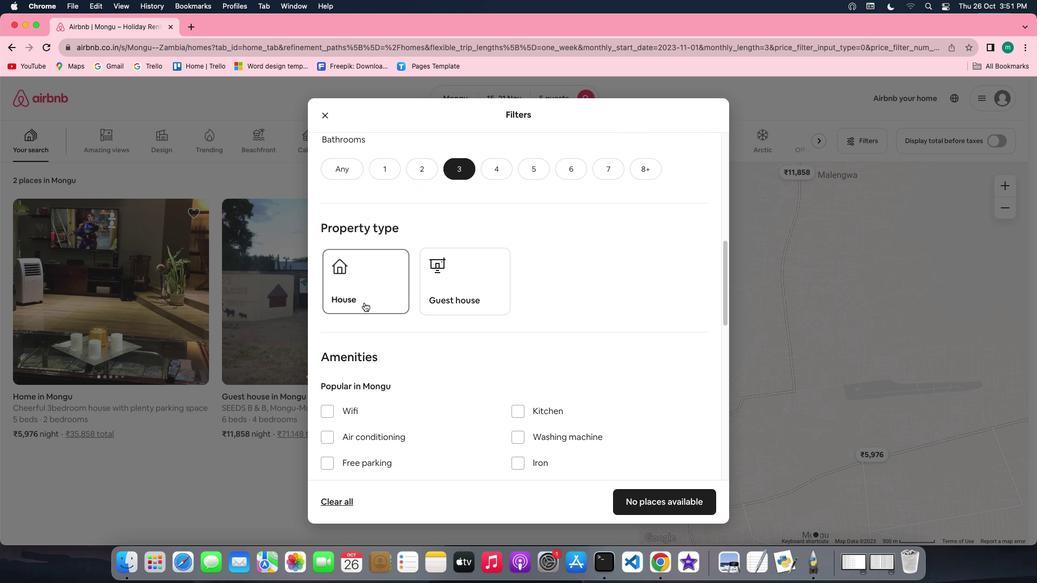 
Action: Mouse moved to (598, 370)
Screenshot: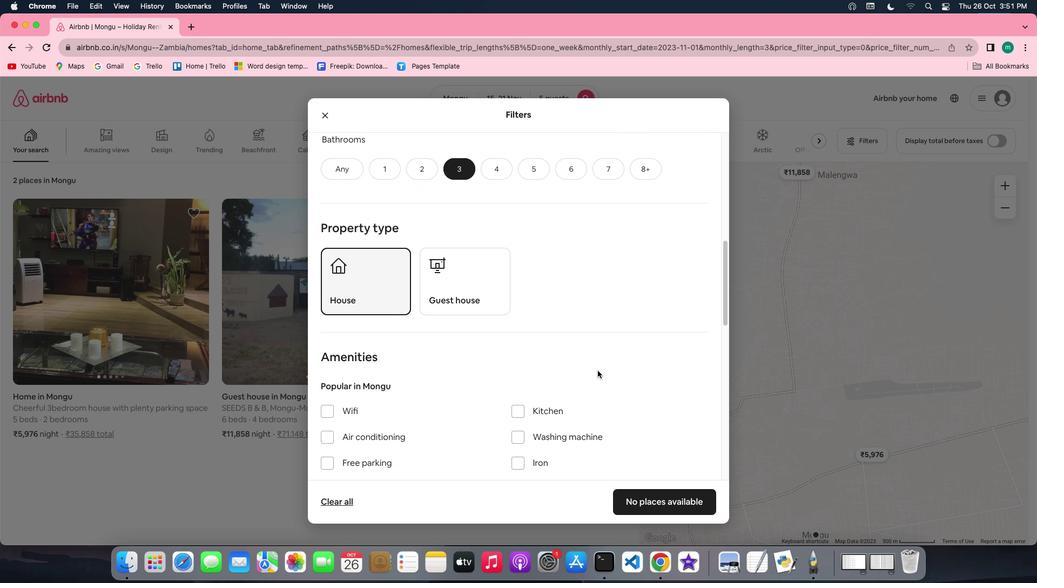 
Action: Mouse scrolled (598, 370) with delta (0, 0)
Screenshot: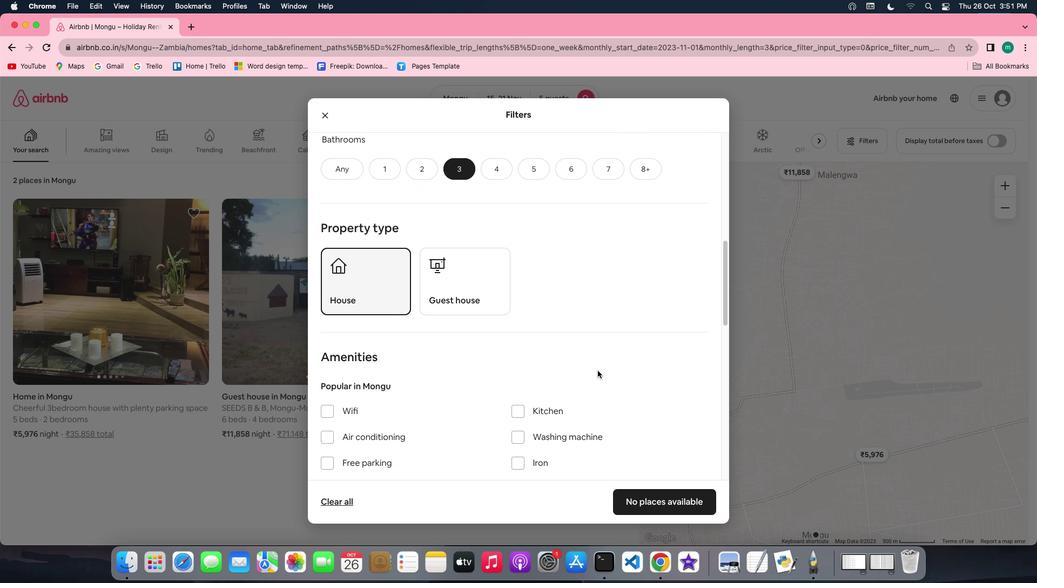 
Action: Mouse scrolled (598, 370) with delta (0, 0)
Screenshot: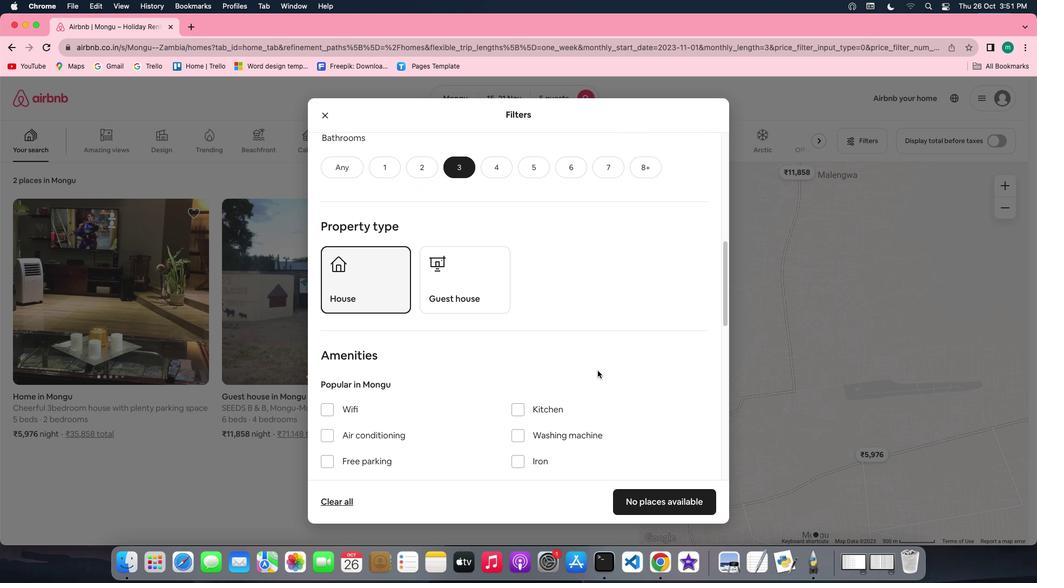 
Action: Mouse scrolled (598, 370) with delta (0, 0)
Screenshot: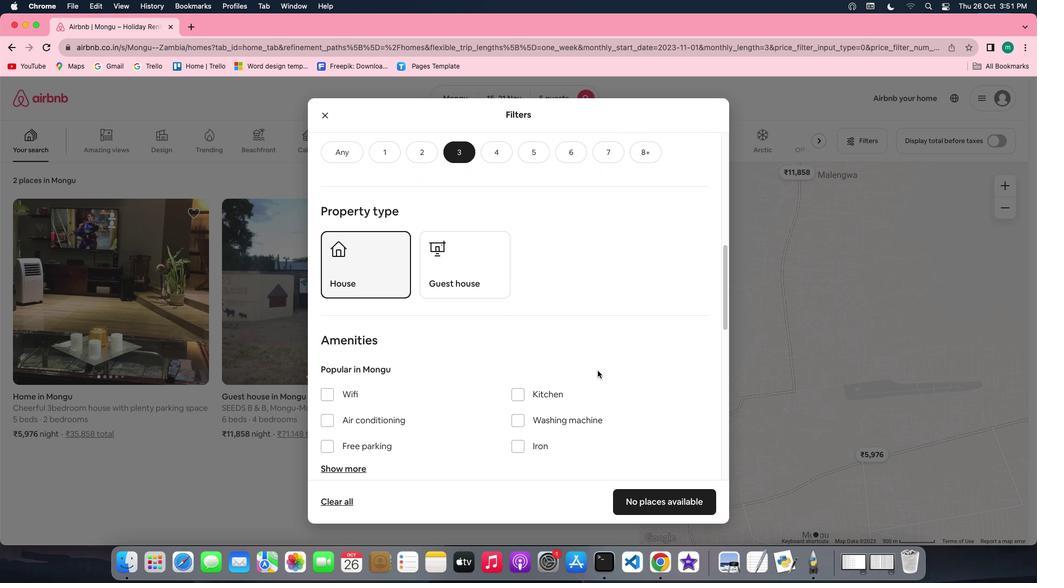 
Action: Mouse scrolled (598, 370) with delta (0, 0)
Screenshot: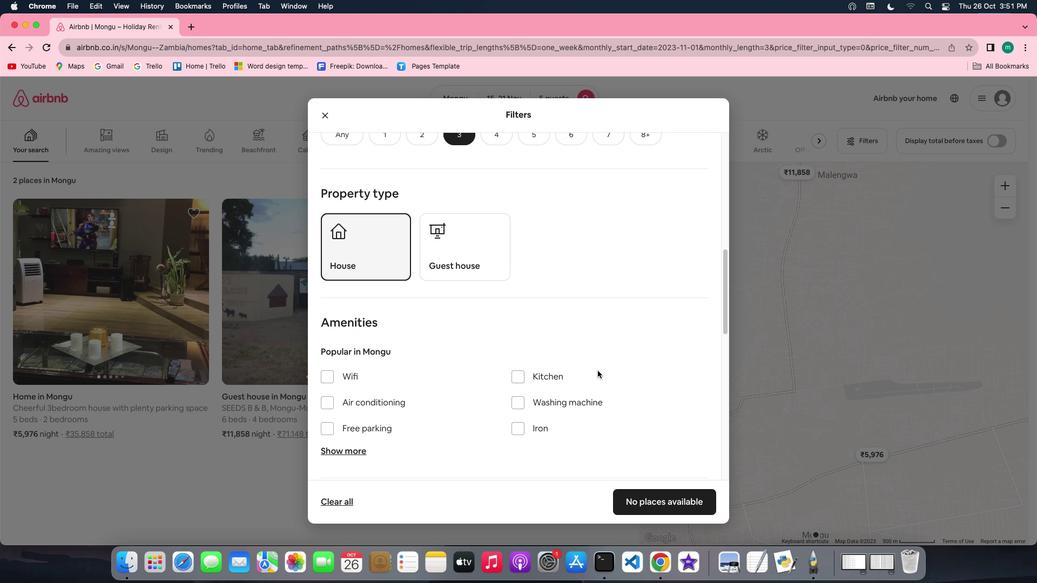
Action: Mouse scrolled (598, 370) with delta (0, 0)
Screenshot: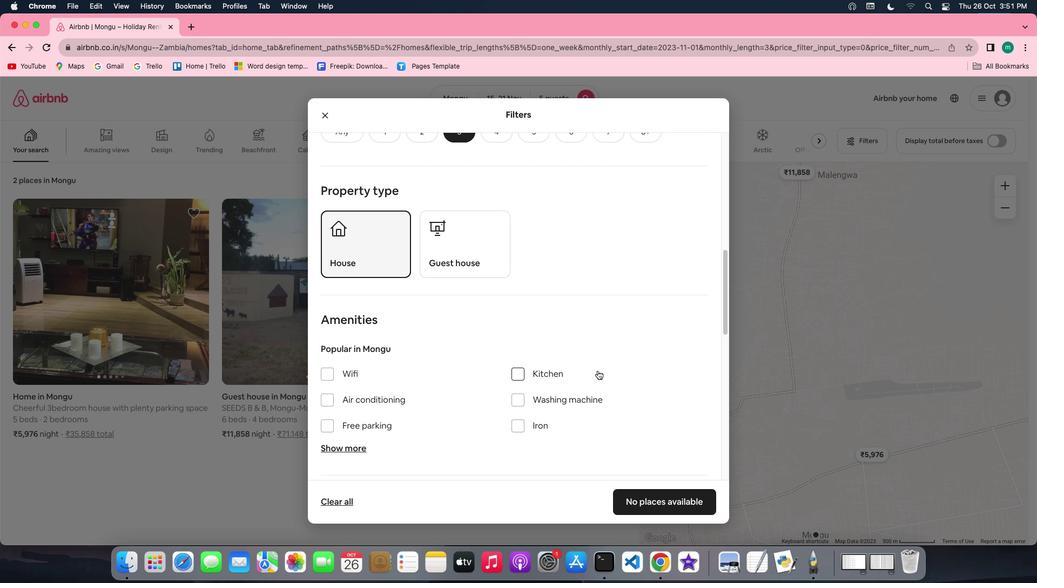 
Action: Mouse scrolled (598, 370) with delta (0, 0)
Screenshot: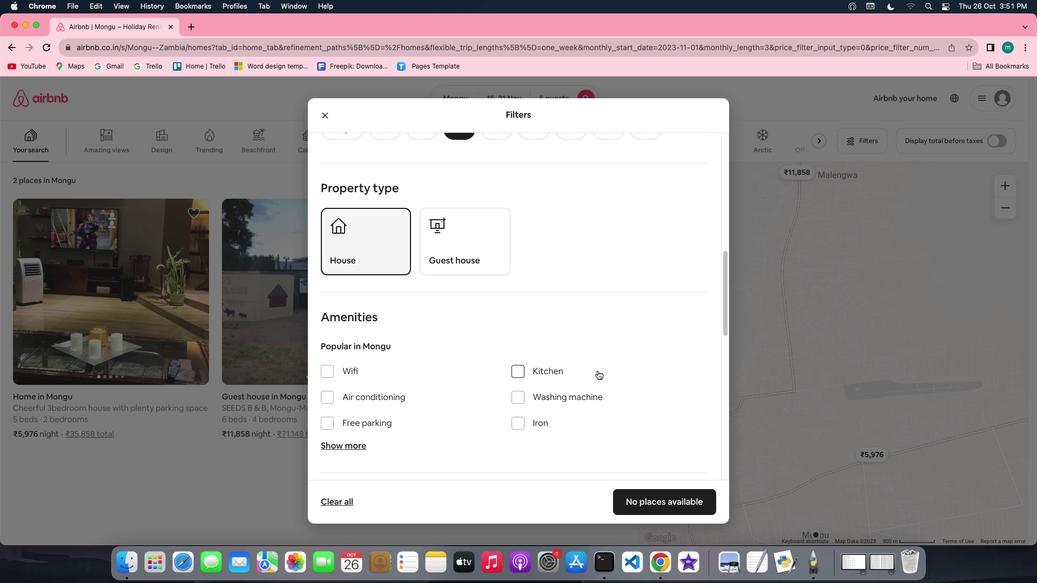 
Action: Mouse scrolled (598, 370) with delta (0, 0)
Screenshot: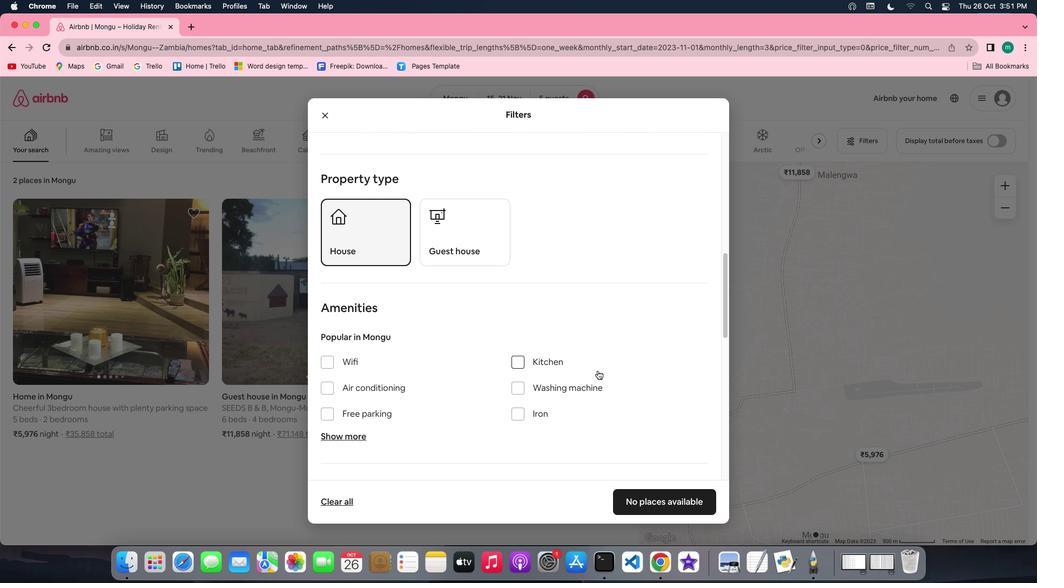 
Action: Mouse scrolled (598, 370) with delta (0, 0)
Screenshot: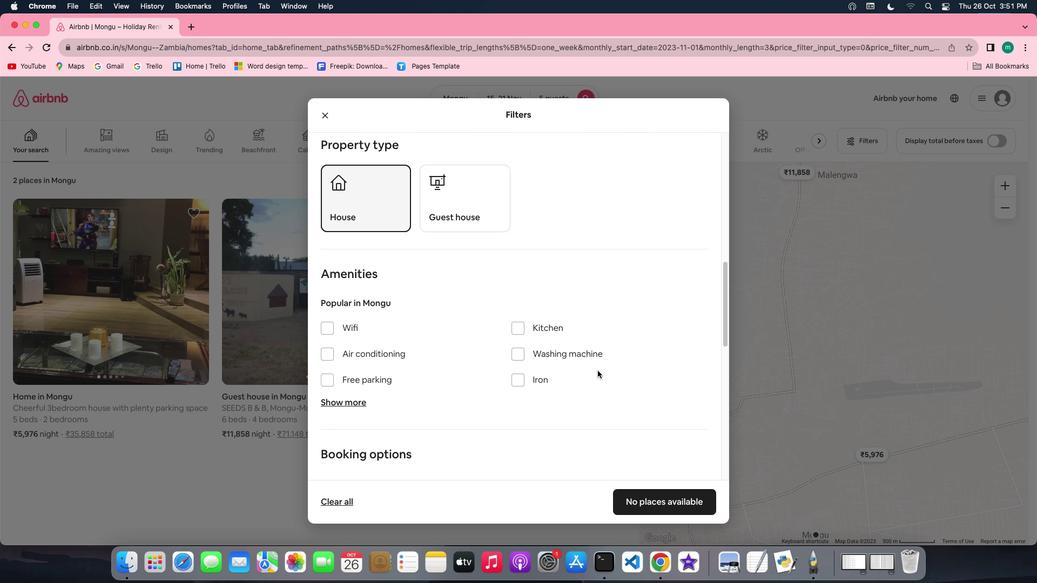 
Action: Mouse scrolled (598, 370) with delta (0, 0)
Screenshot: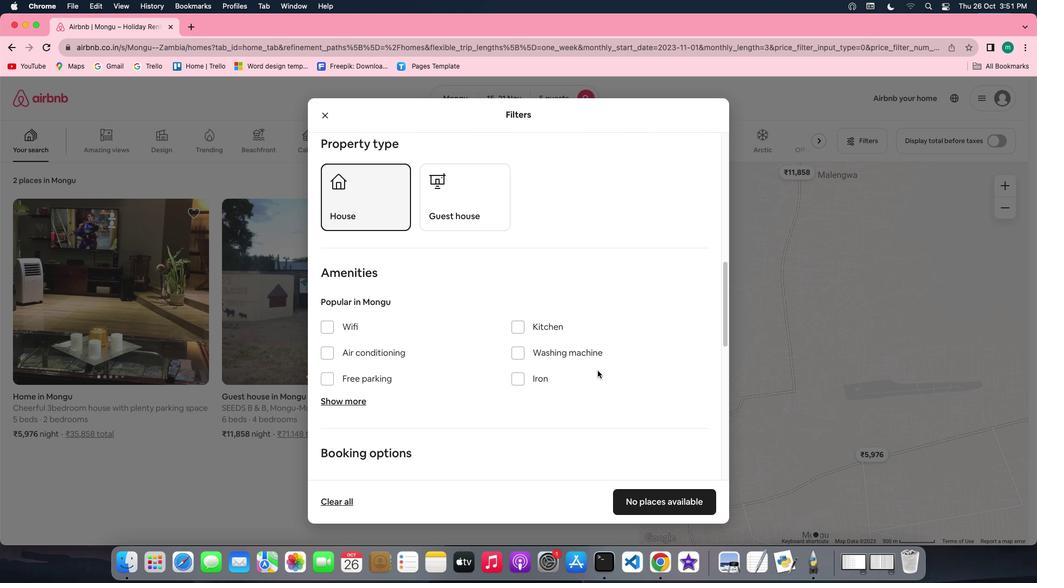 
Action: Mouse scrolled (598, 370) with delta (0, 0)
Screenshot: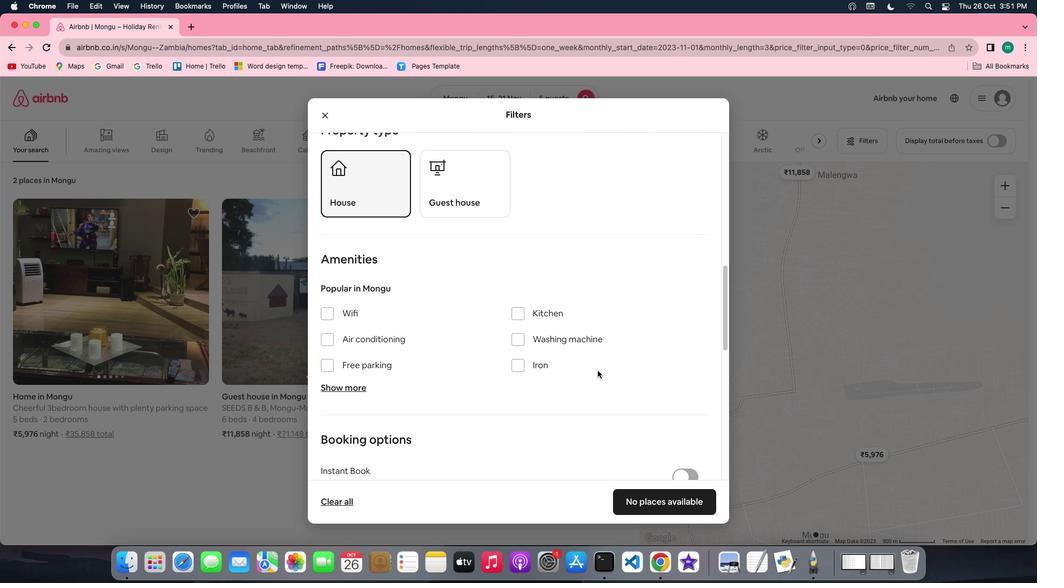 
Action: Mouse scrolled (598, 370) with delta (0, 0)
Screenshot: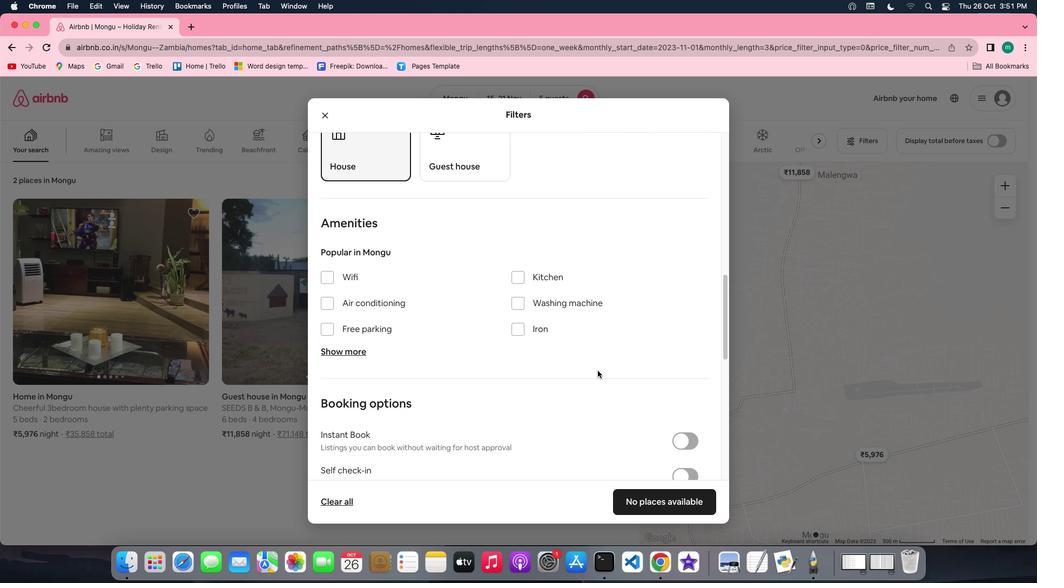 
Action: Mouse scrolled (598, 370) with delta (0, 0)
Screenshot: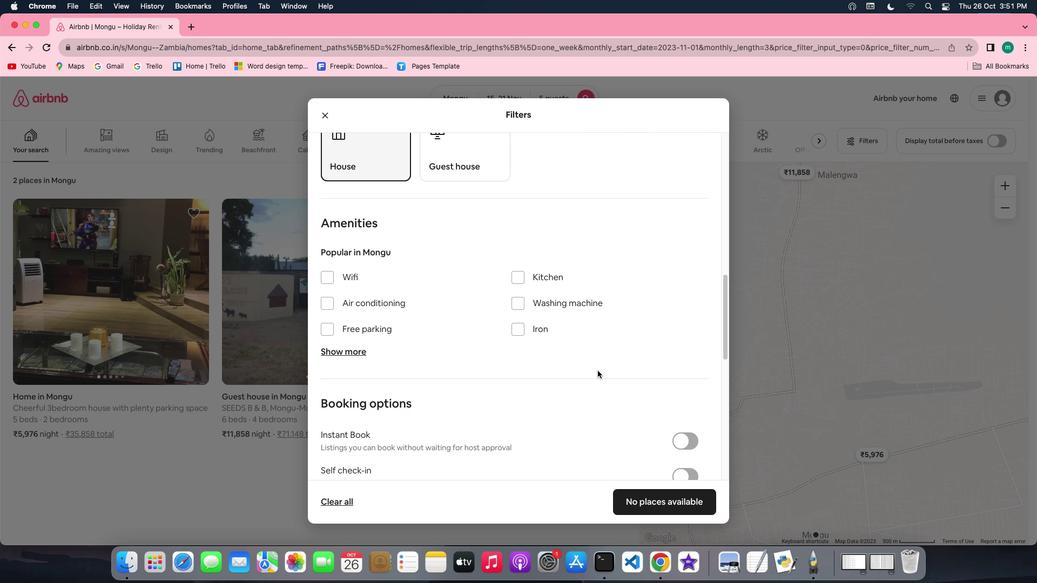 
Action: Mouse scrolled (598, 370) with delta (0, 0)
Screenshot: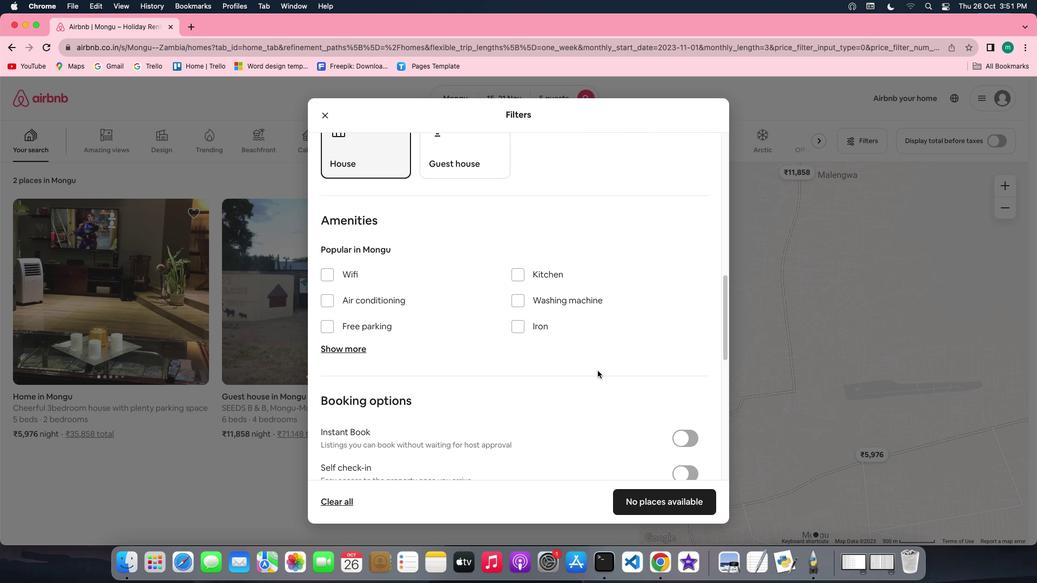 
Action: Mouse scrolled (598, 370) with delta (0, 0)
Screenshot: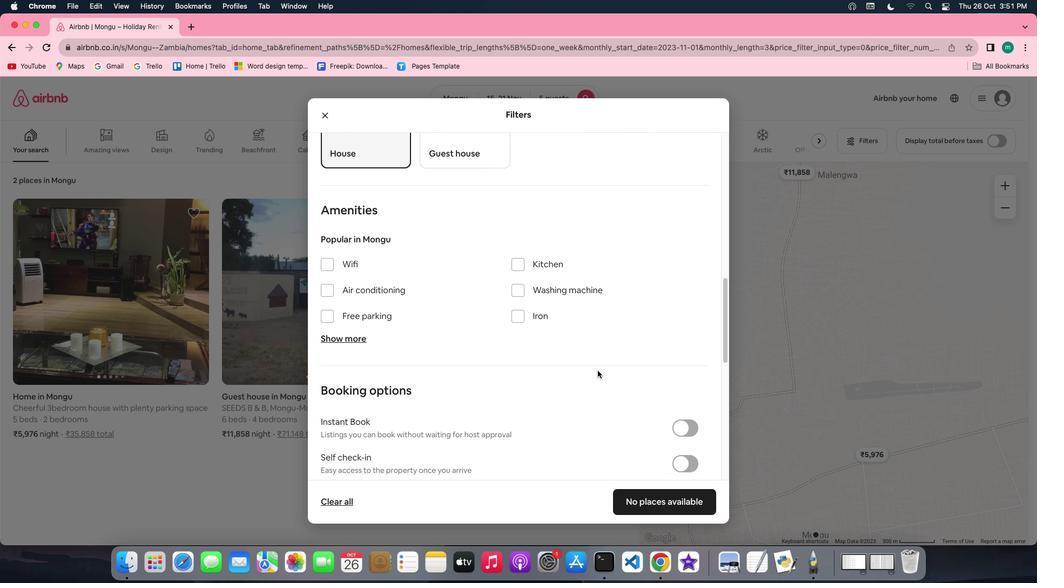 
Action: Mouse moved to (541, 240)
Screenshot: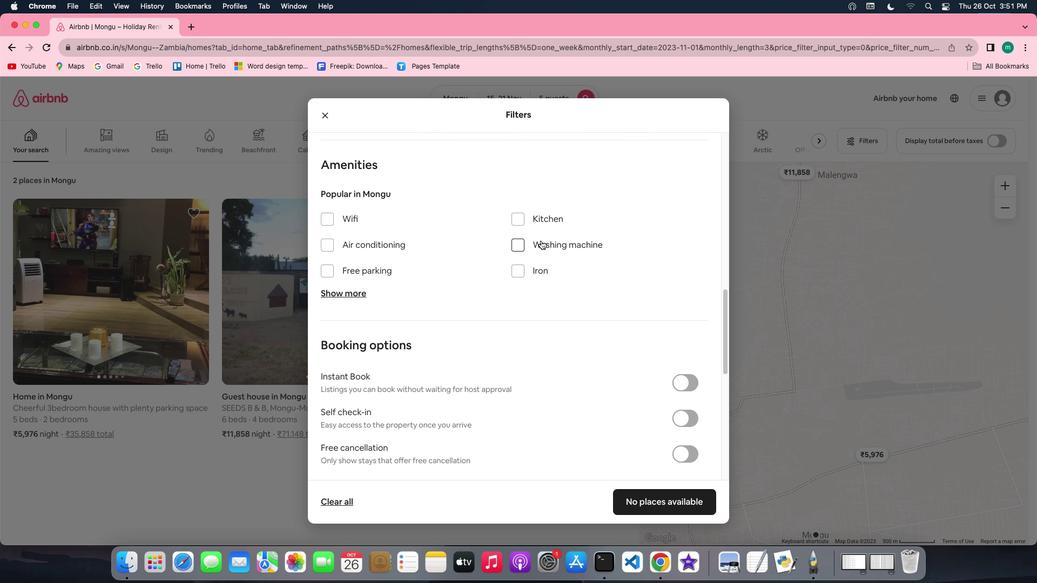 
Action: Mouse pressed left at (541, 240)
Screenshot: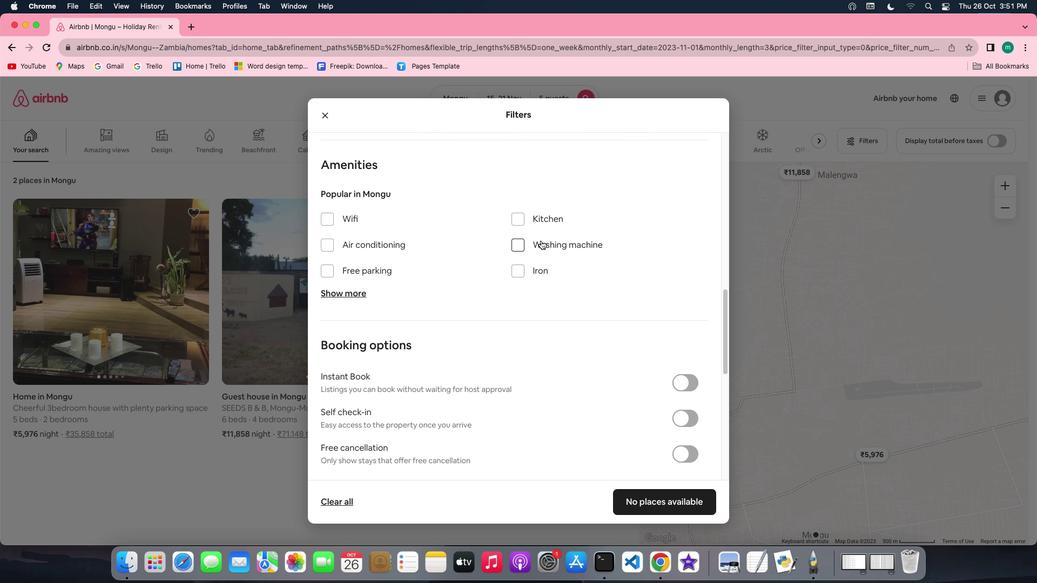 
Action: Mouse moved to (679, 337)
Screenshot: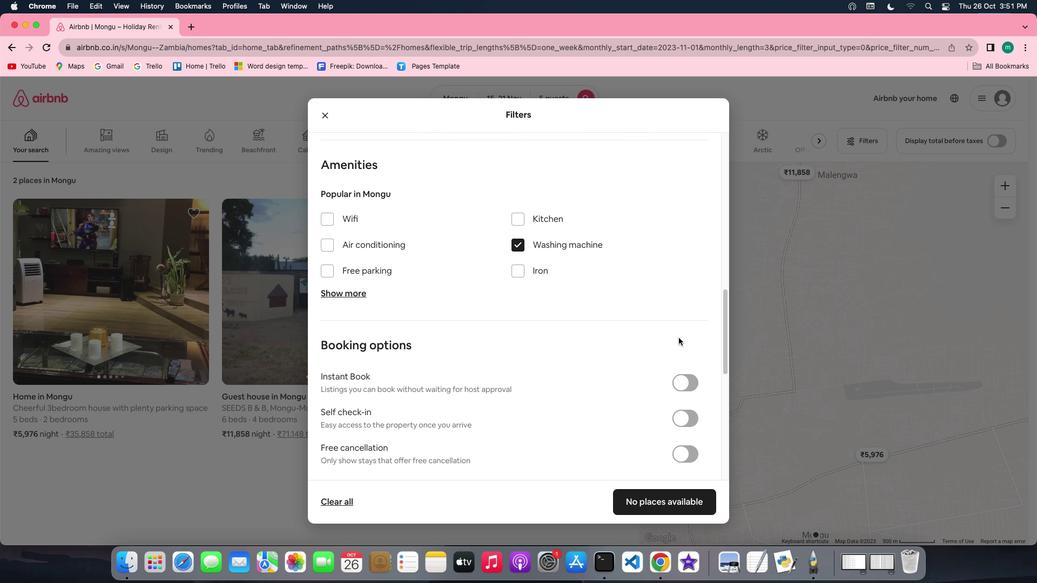 
Action: Mouse scrolled (679, 337) with delta (0, 0)
Screenshot: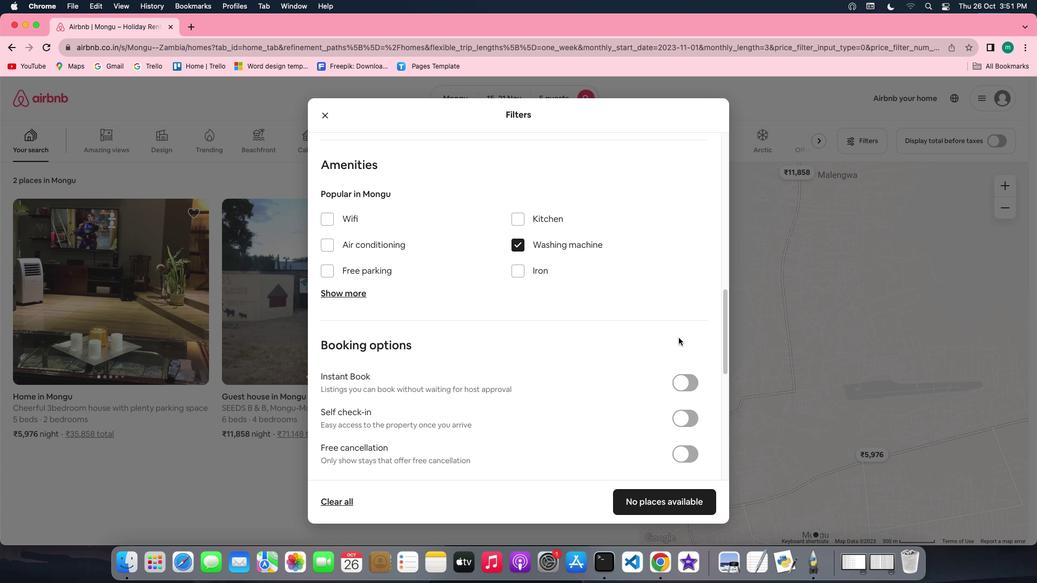 
Action: Mouse scrolled (679, 337) with delta (0, 0)
Screenshot: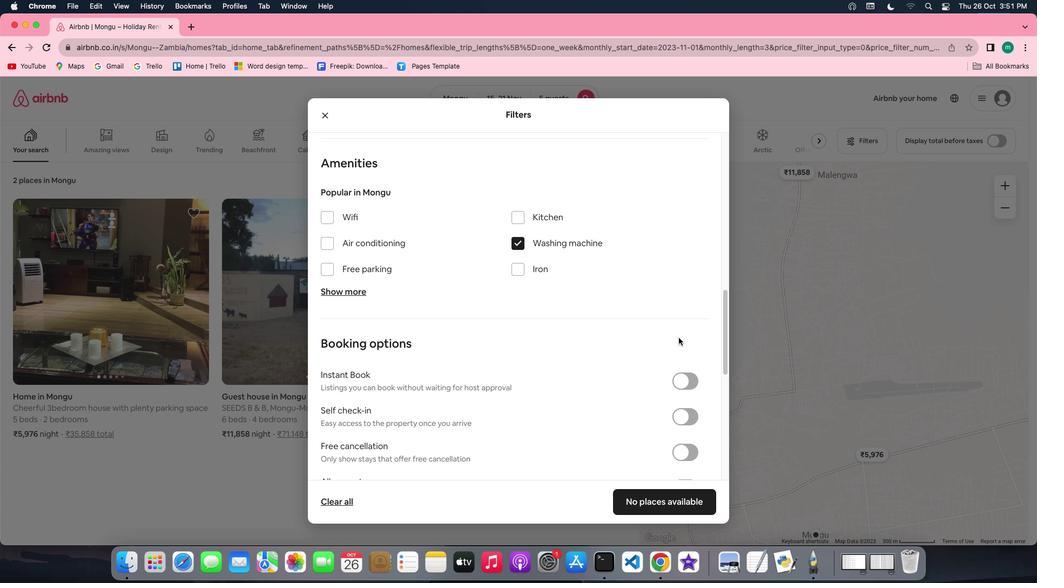 
Action: Mouse scrolled (679, 337) with delta (0, 0)
Screenshot: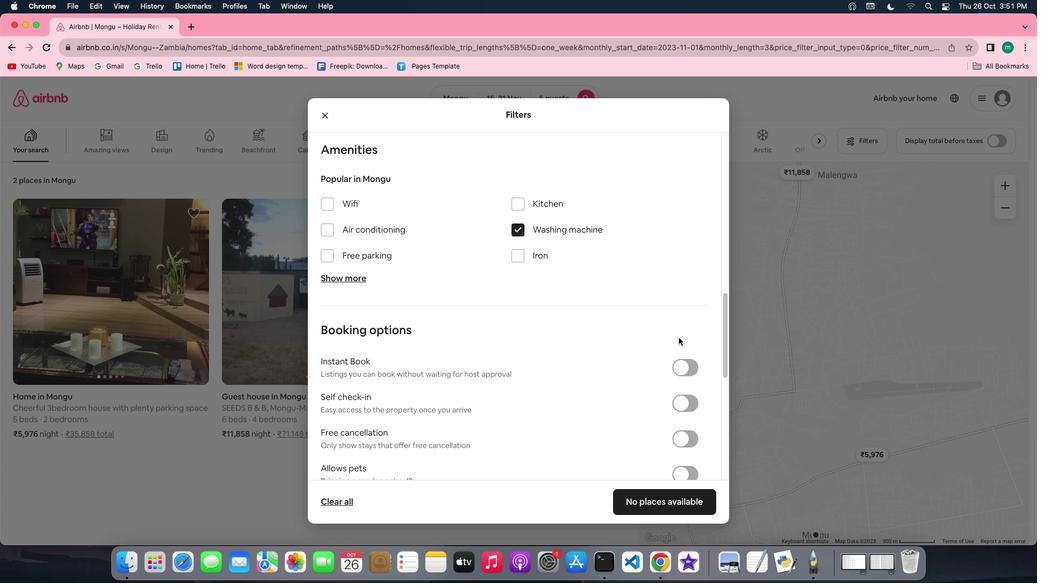 
Action: Mouse scrolled (679, 337) with delta (0, 0)
Screenshot: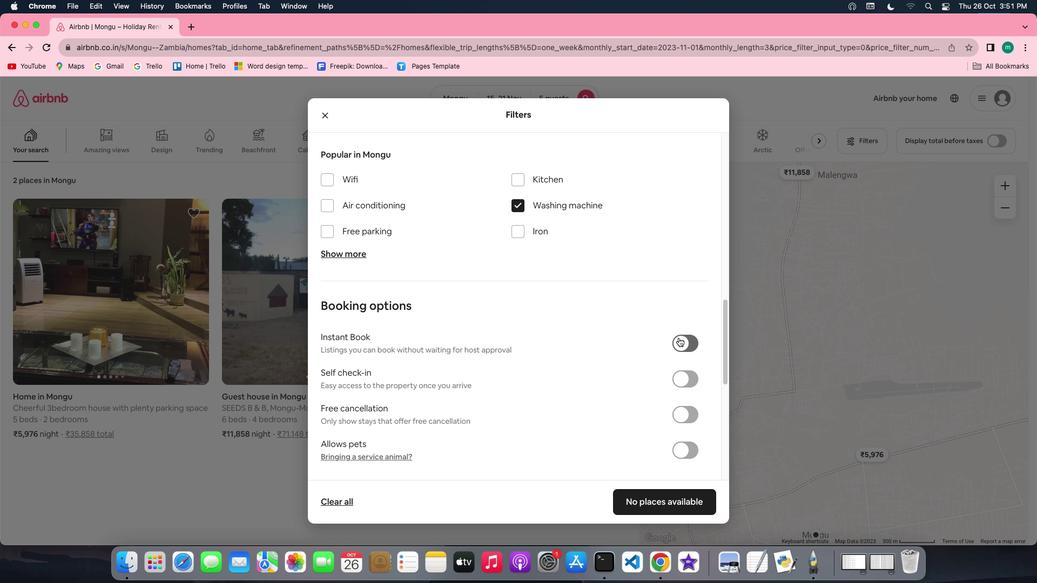 
Action: Mouse scrolled (679, 337) with delta (0, 0)
Screenshot: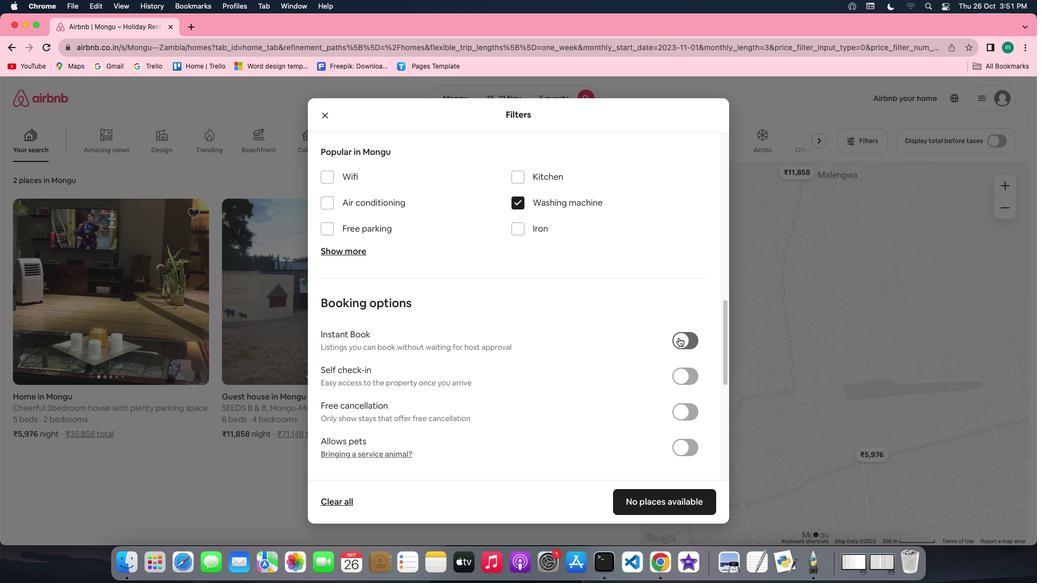 
Action: Mouse scrolled (679, 337) with delta (0, 0)
Screenshot: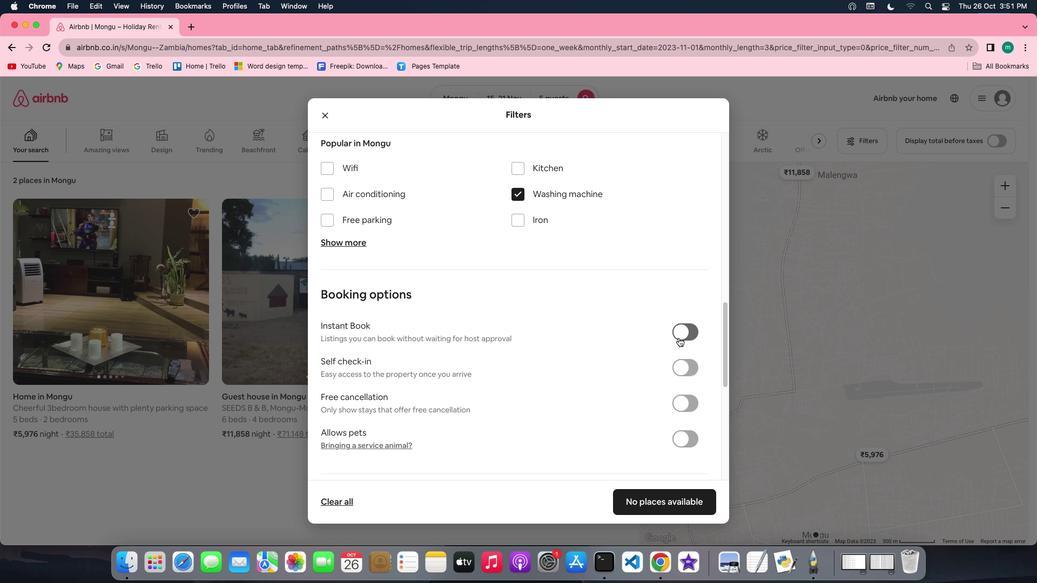 
Action: Mouse scrolled (679, 337) with delta (0, 0)
Screenshot: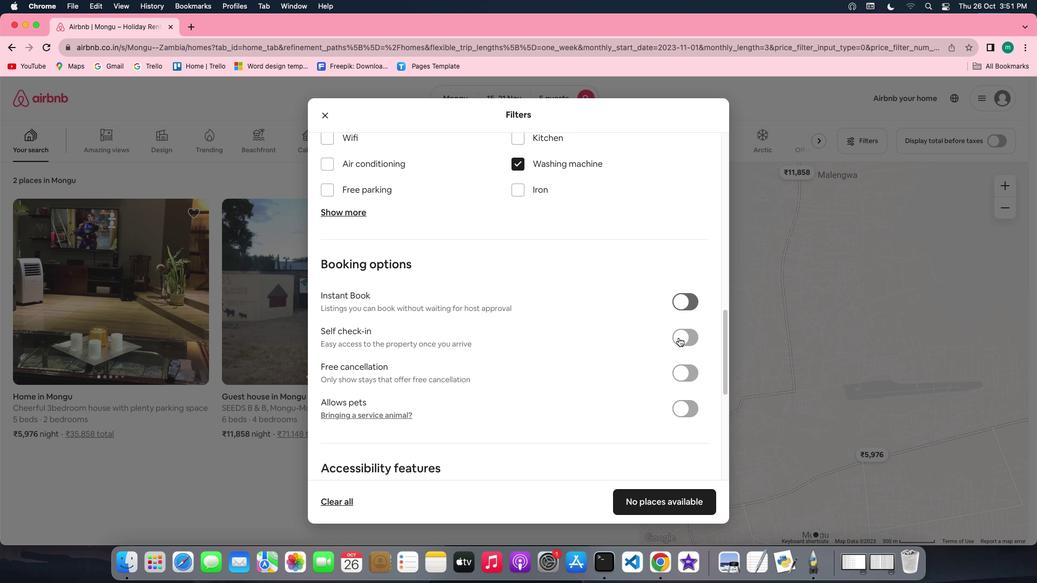 
Action: Mouse scrolled (679, 337) with delta (0, 0)
Screenshot: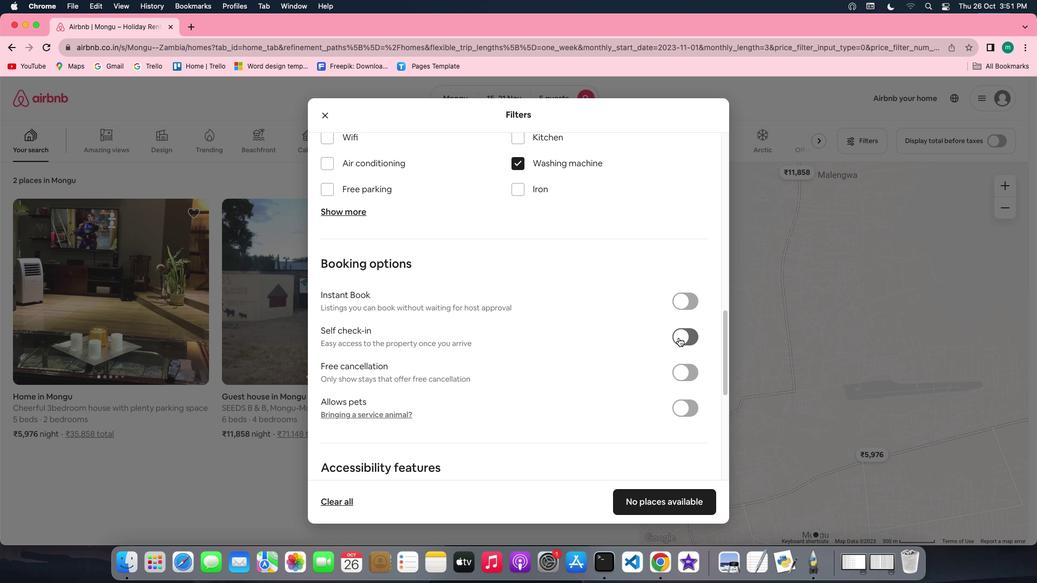 
Action: Mouse scrolled (679, 337) with delta (0, 0)
Screenshot: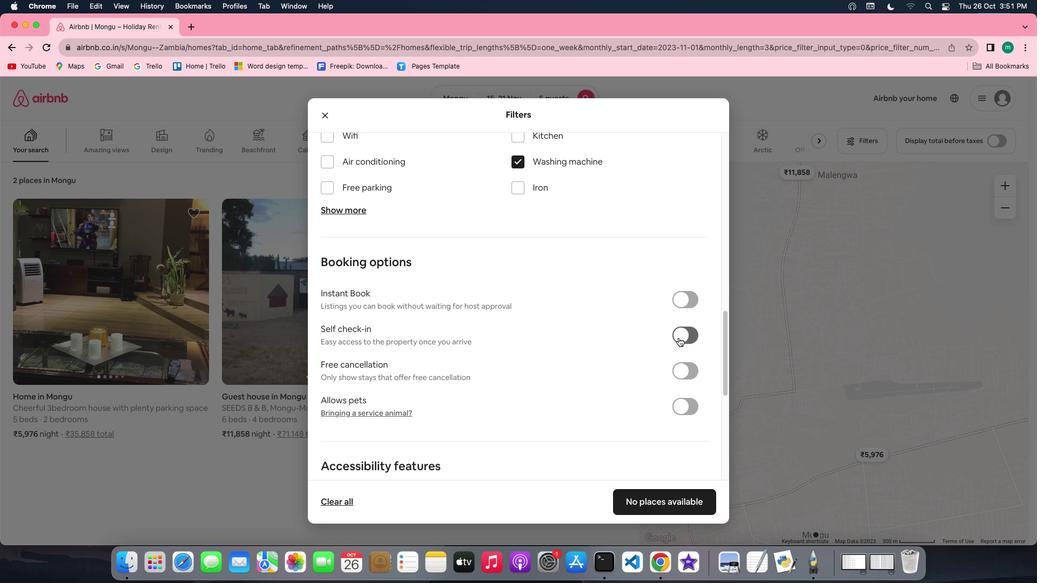 
Action: Mouse scrolled (679, 337) with delta (0, 0)
Screenshot: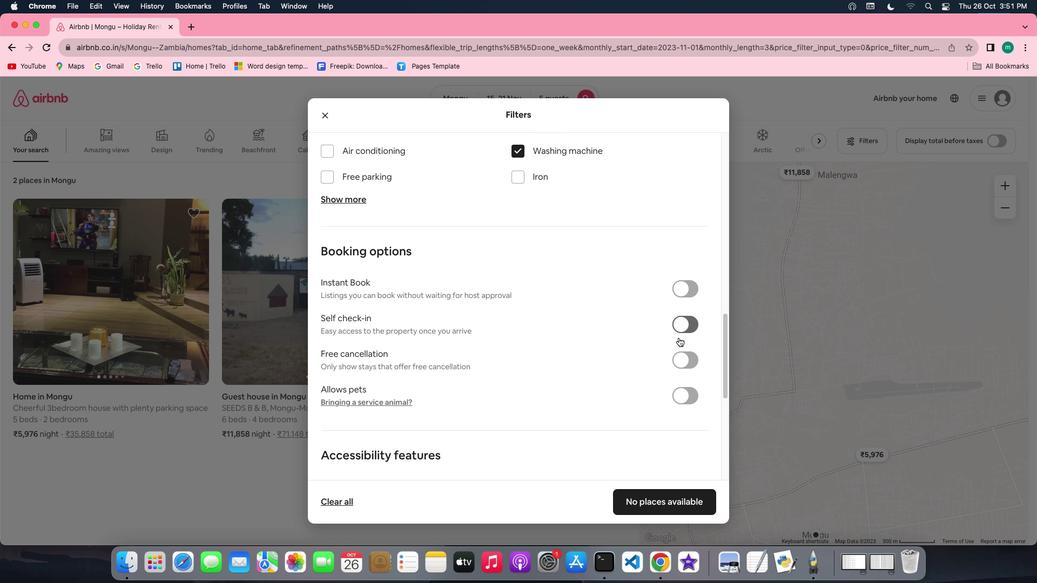 
Action: Mouse moved to (684, 300)
Screenshot: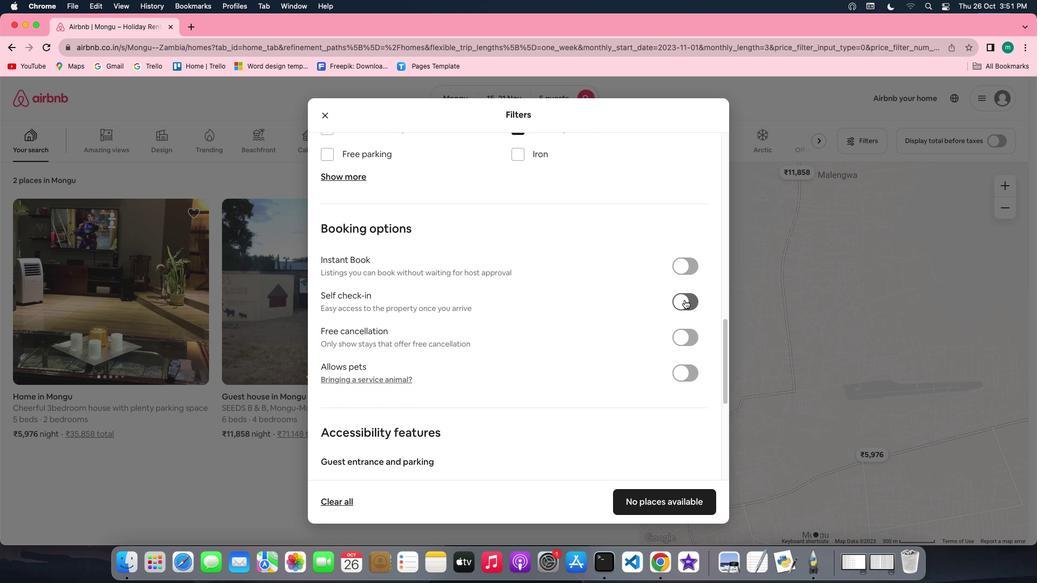 
Action: Mouse pressed left at (684, 300)
Screenshot: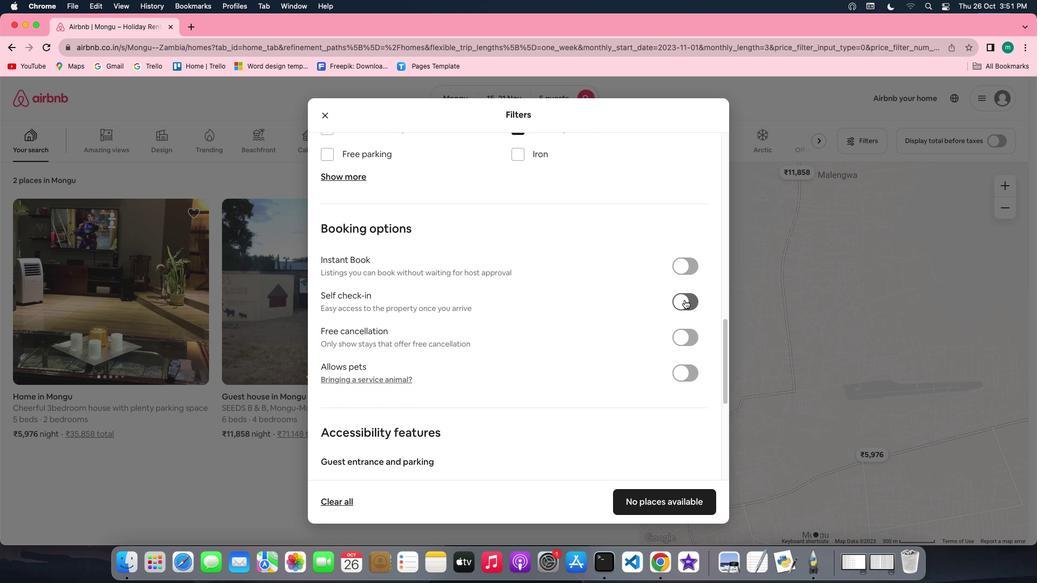 
Action: Mouse moved to (578, 379)
Screenshot: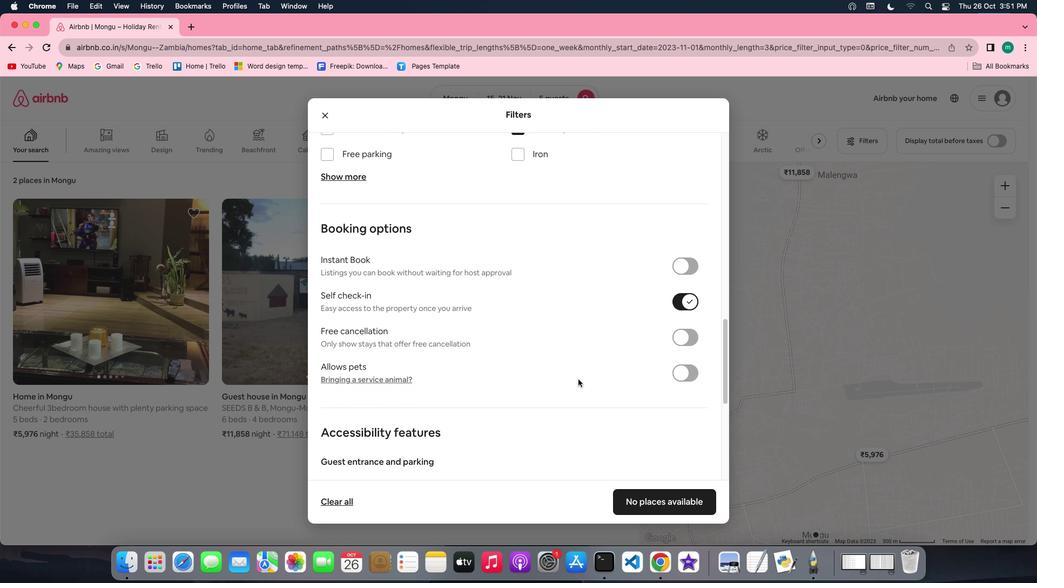 
Action: Mouse scrolled (578, 379) with delta (0, 0)
Screenshot: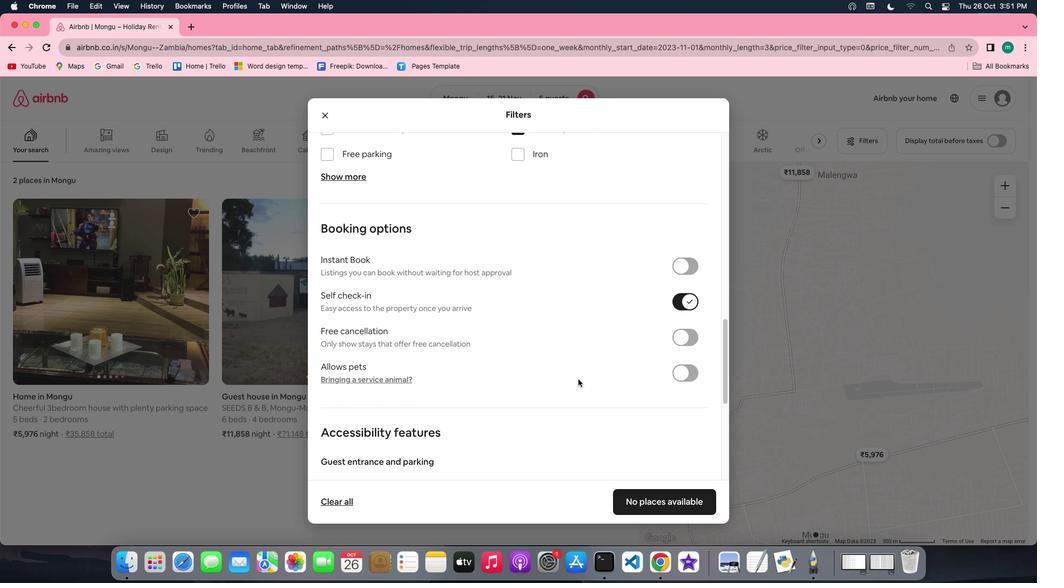 
Action: Mouse scrolled (578, 379) with delta (0, 0)
Screenshot: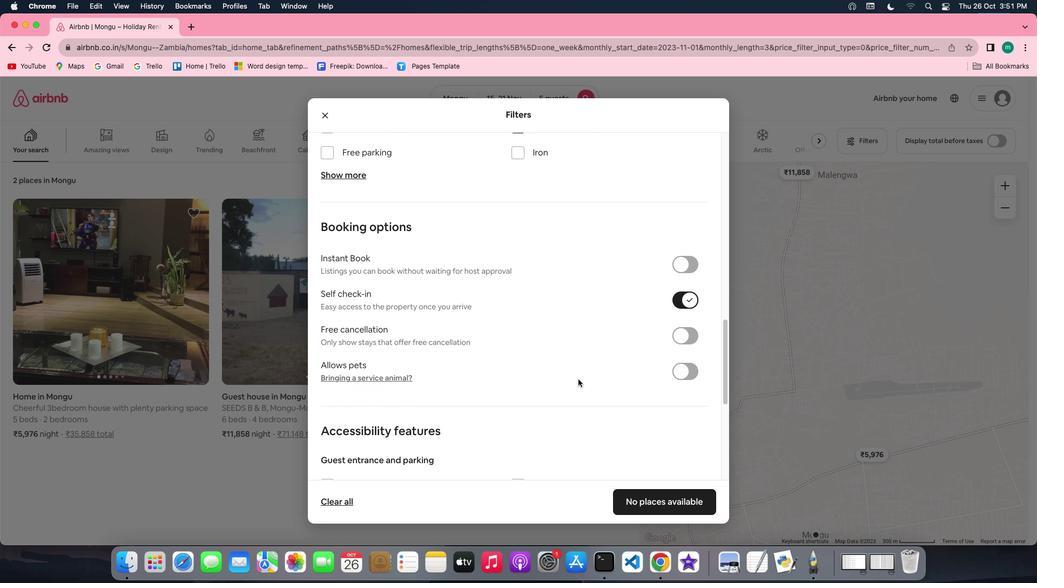 
Action: Mouse scrolled (578, 379) with delta (0, 0)
Screenshot: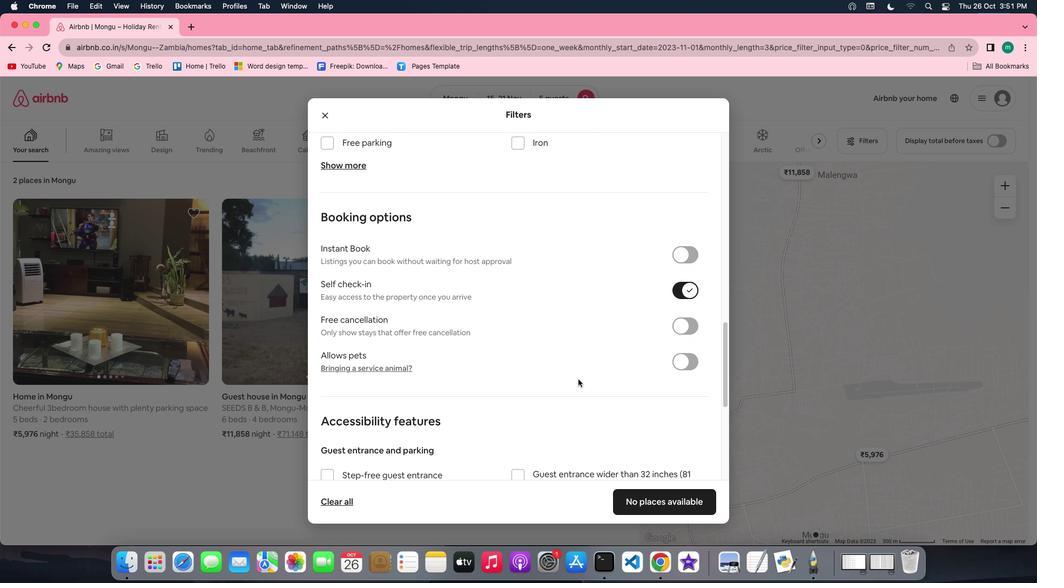 
Action: Mouse scrolled (578, 379) with delta (0, 0)
Screenshot: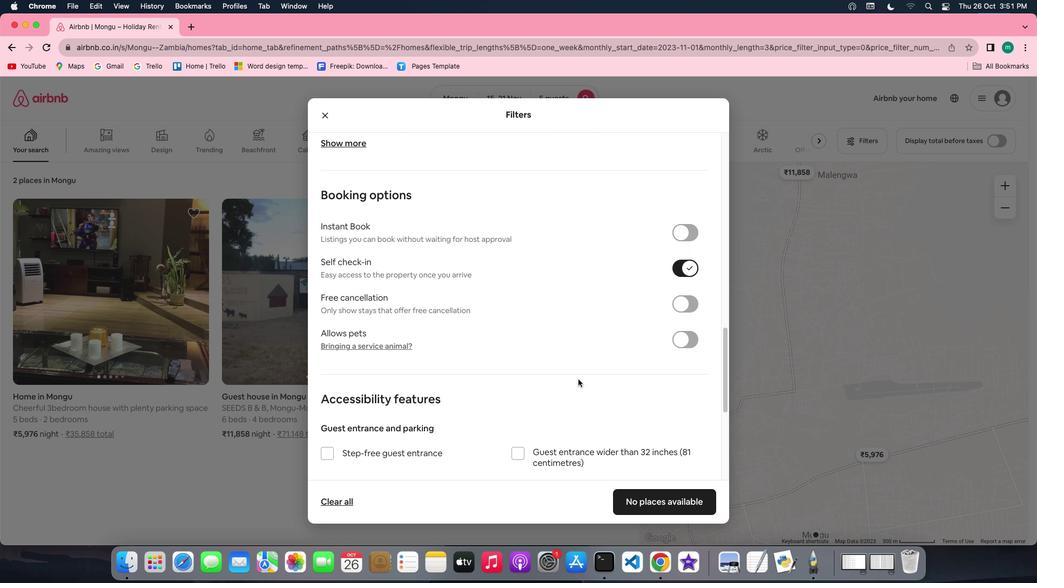 
Action: Mouse scrolled (578, 379) with delta (0, 0)
Screenshot: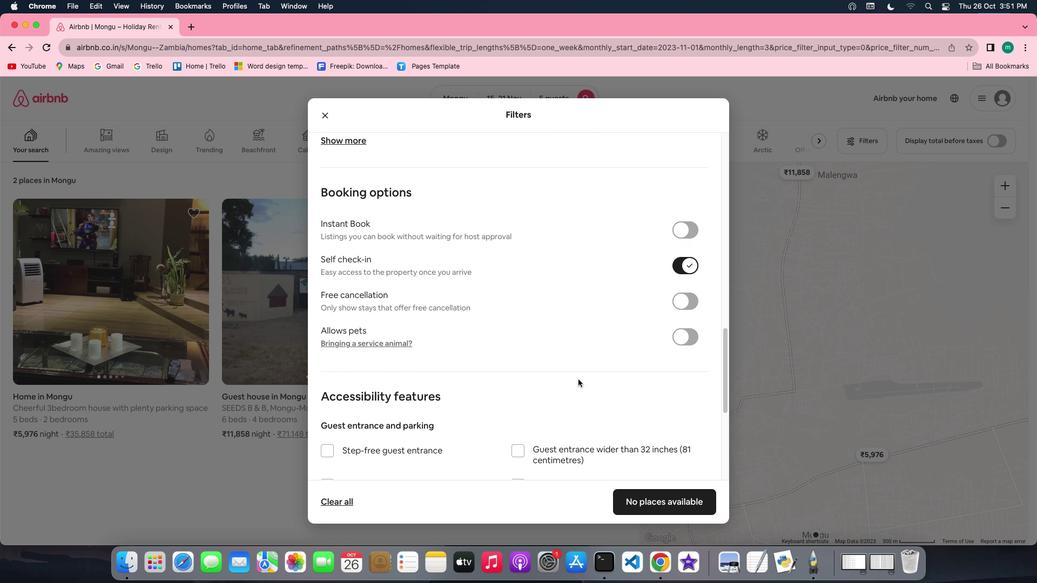 
Action: Mouse scrolled (578, 379) with delta (0, 0)
Screenshot: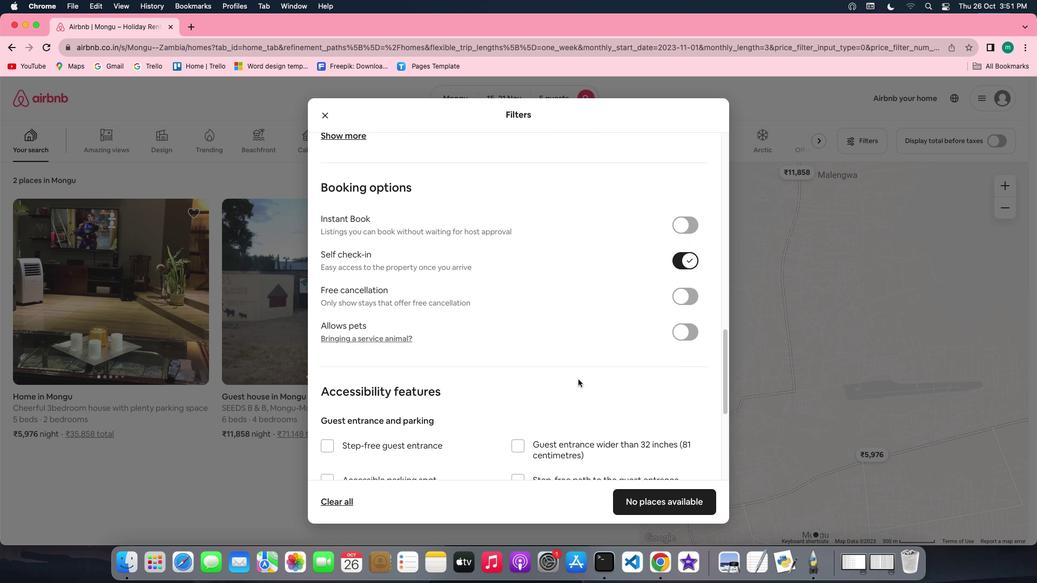 
Action: Mouse scrolled (578, 379) with delta (0, 0)
Screenshot: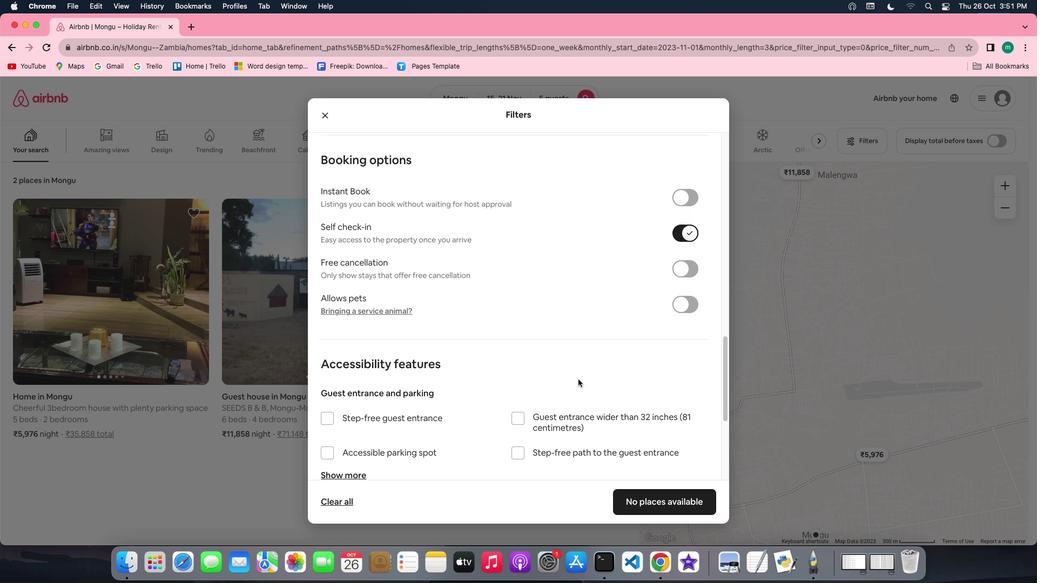 
Action: Mouse scrolled (578, 379) with delta (0, 0)
Screenshot: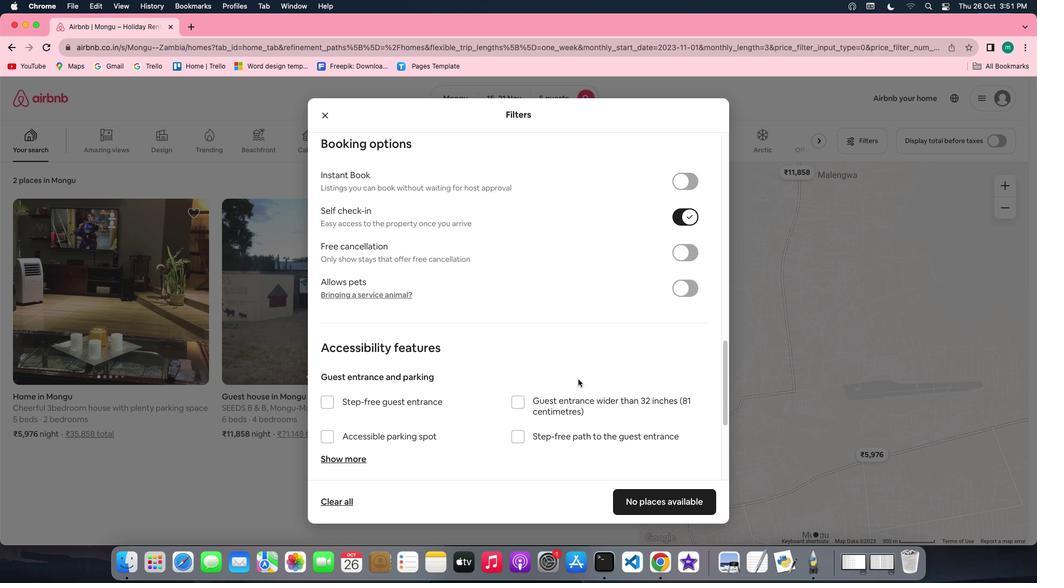 
Action: Mouse scrolled (578, 379) with delta (0, 0)
Screenshot: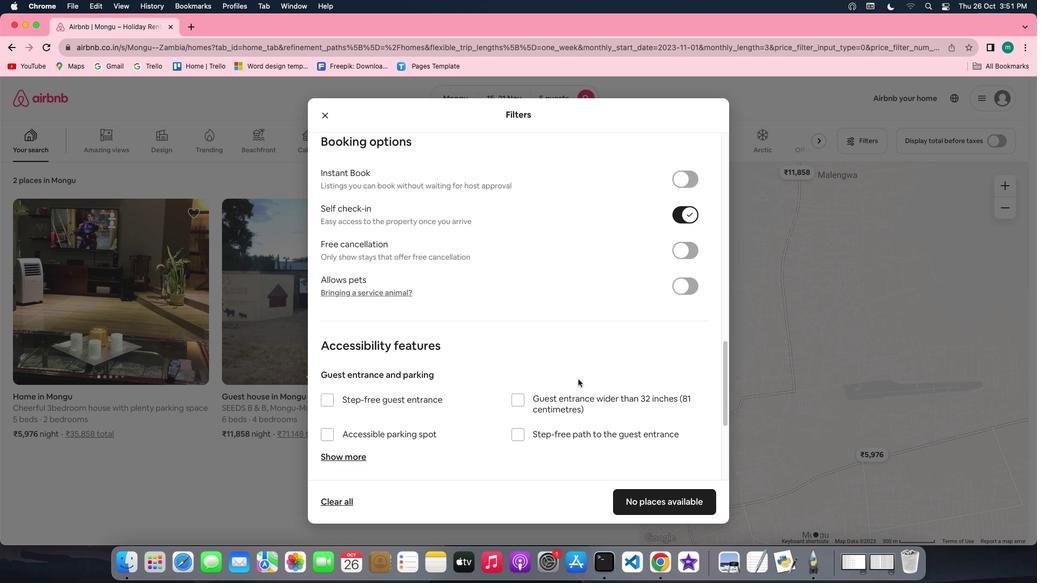 
Action: Mouse scrolled (578, 379) with delta (0, 0)
Screenshot: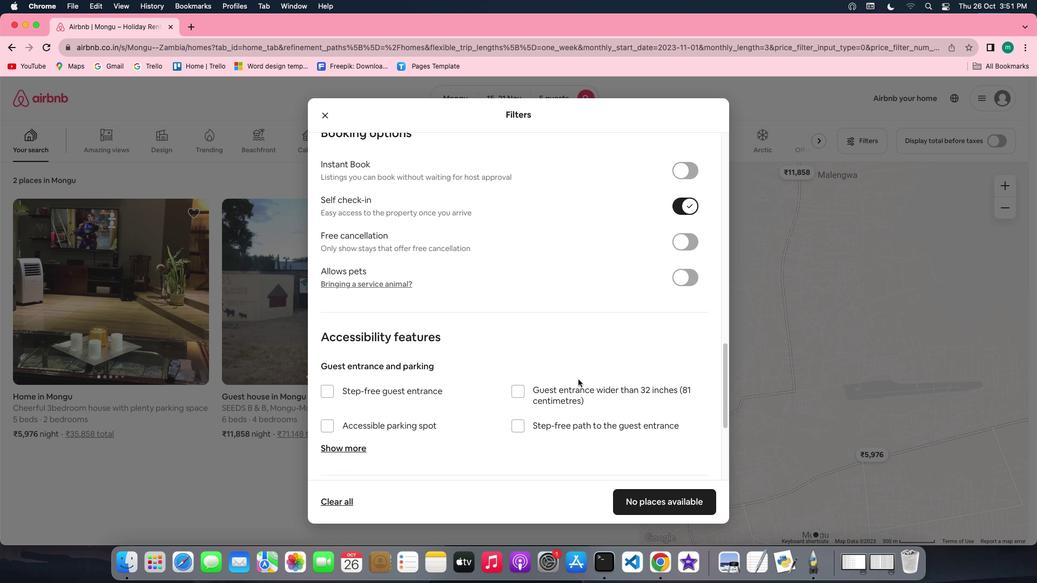 
Action: Mouse scrolled (578, 379) with delta (0, -1)
Screenshot: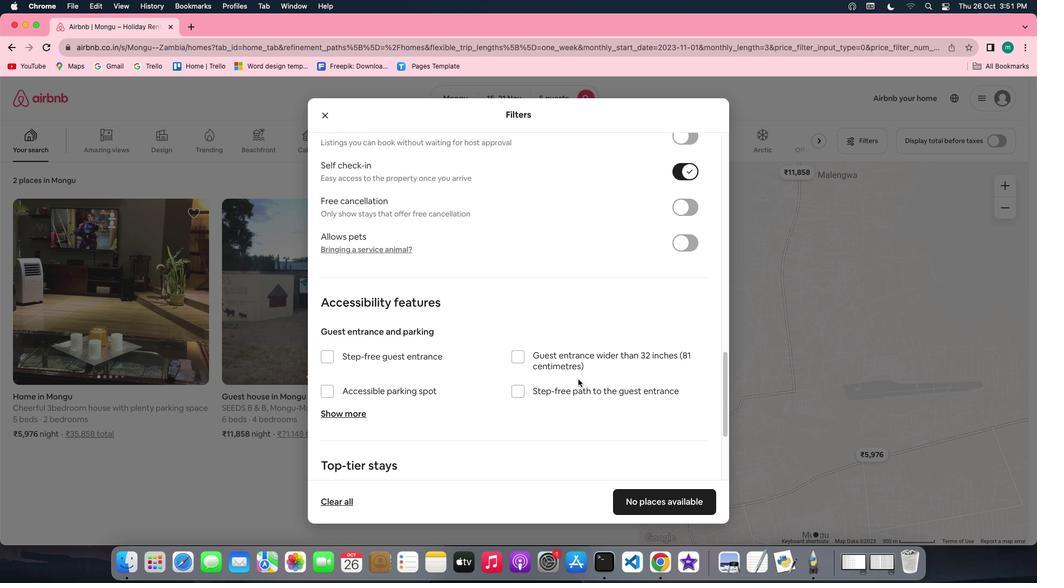 
Action: Mouse moved to (595, 401)
Screenshot: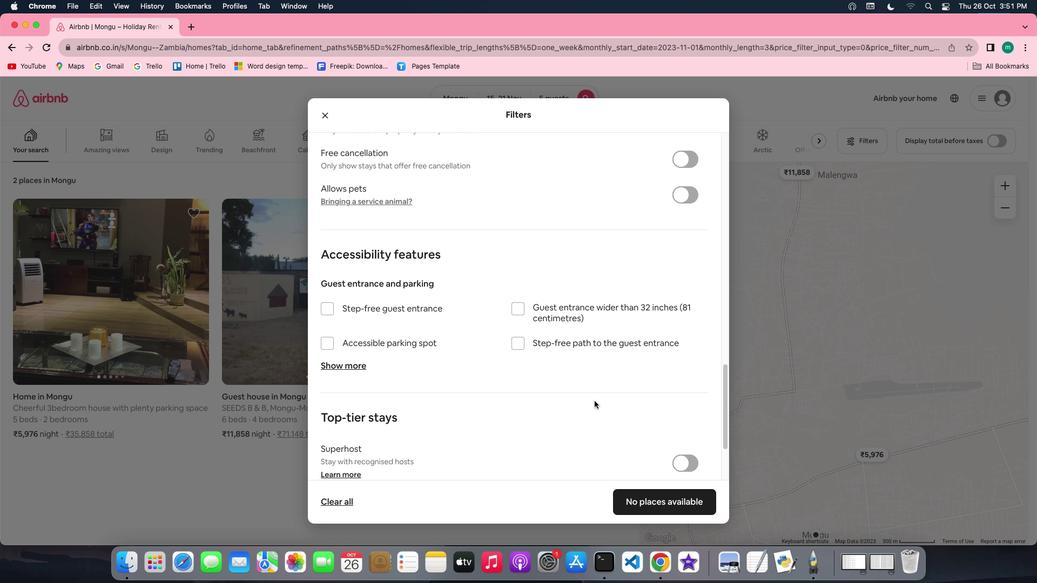 
Action: Mouse scrolled (595, 401) with delta (0, 0)
Screenshot: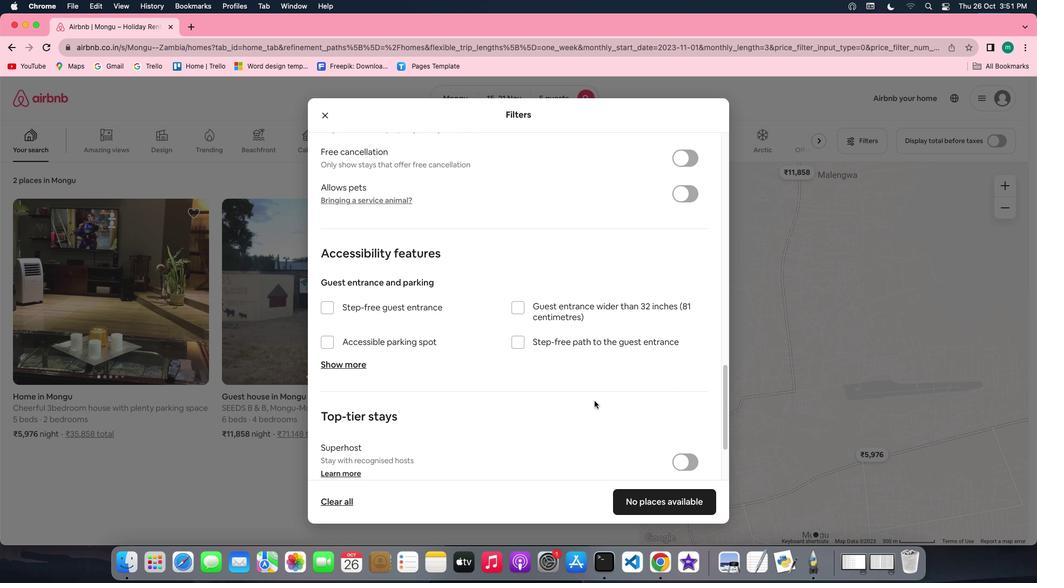 
Action: Mouse scrolled (595, 401) with delta (0, 0)
Screenshot: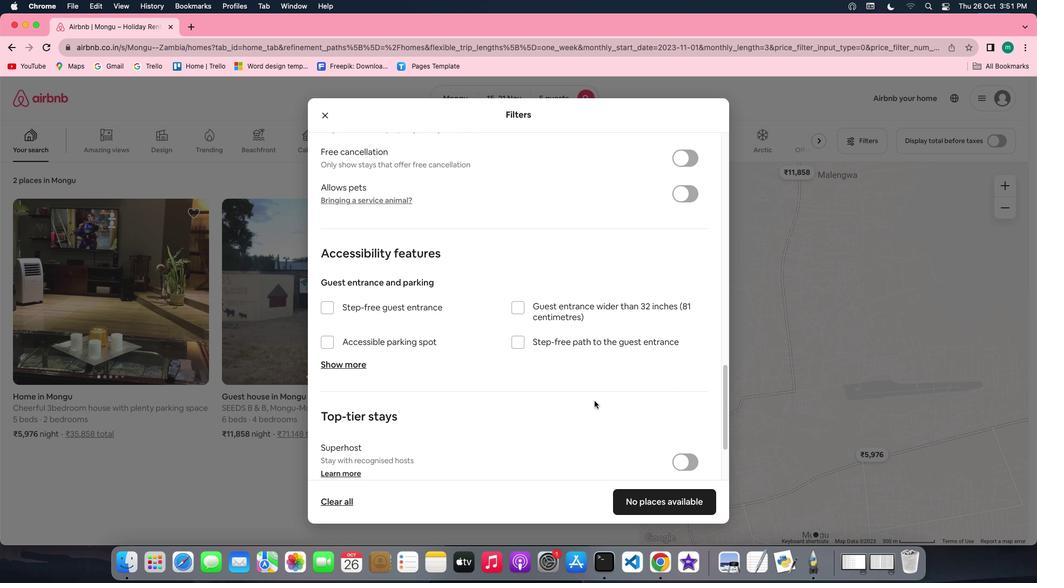 
Action: Mouse scrolled (595, 401) with delta (0, -1)
Screenshot: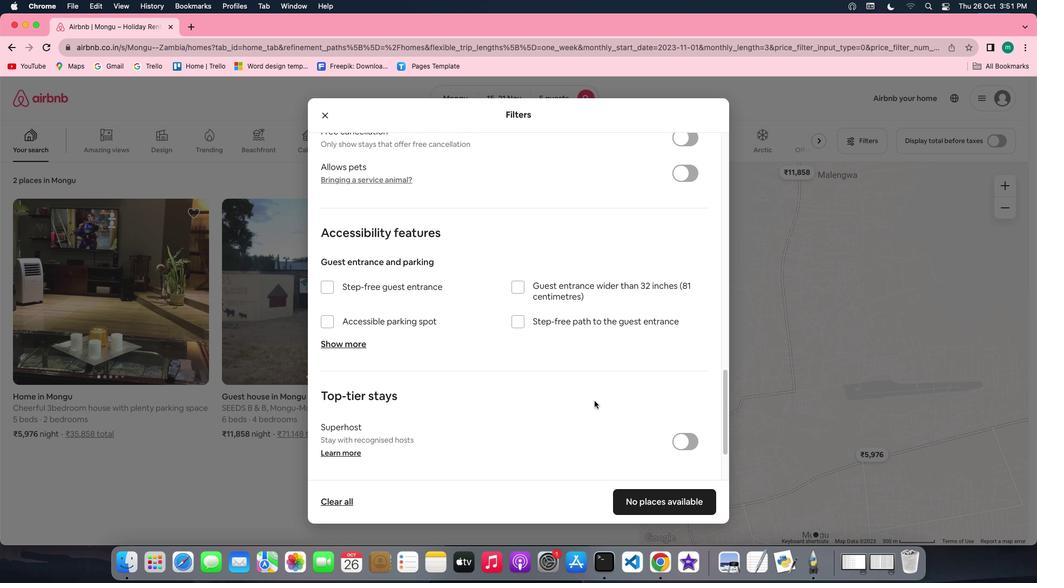 
Action: Mouse scrolled (595, 401) with delta (0, -2)
Screenshot: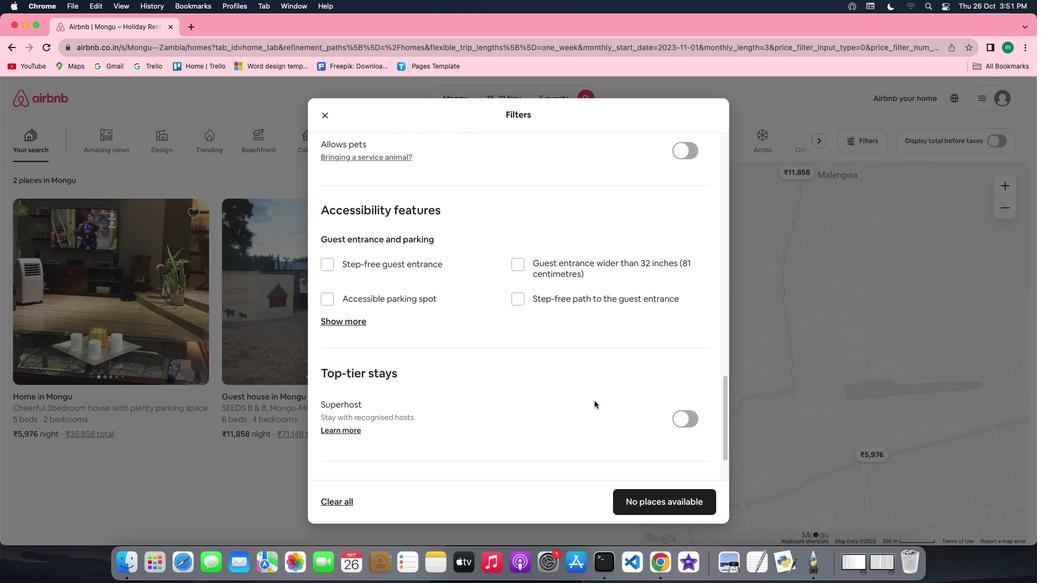 
Action: Mouse scrolled (595, 401) with delta (0, -2)
Screenshot: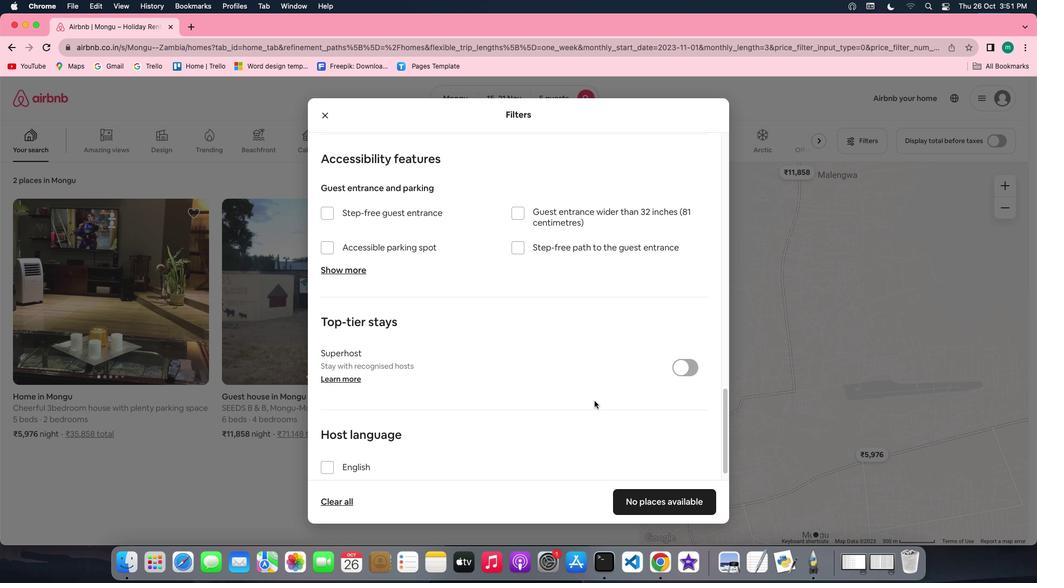 
Action: Mouse moved to (597, 405)
Screenshot: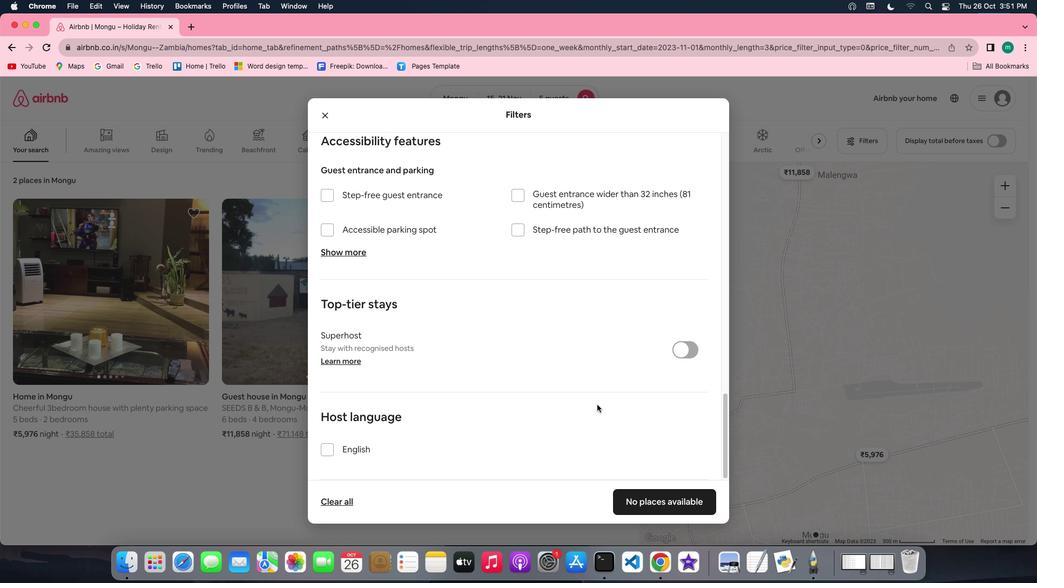 
Action: Mouse scrolled (597, 405) with delta (0, 0)
Screenshot: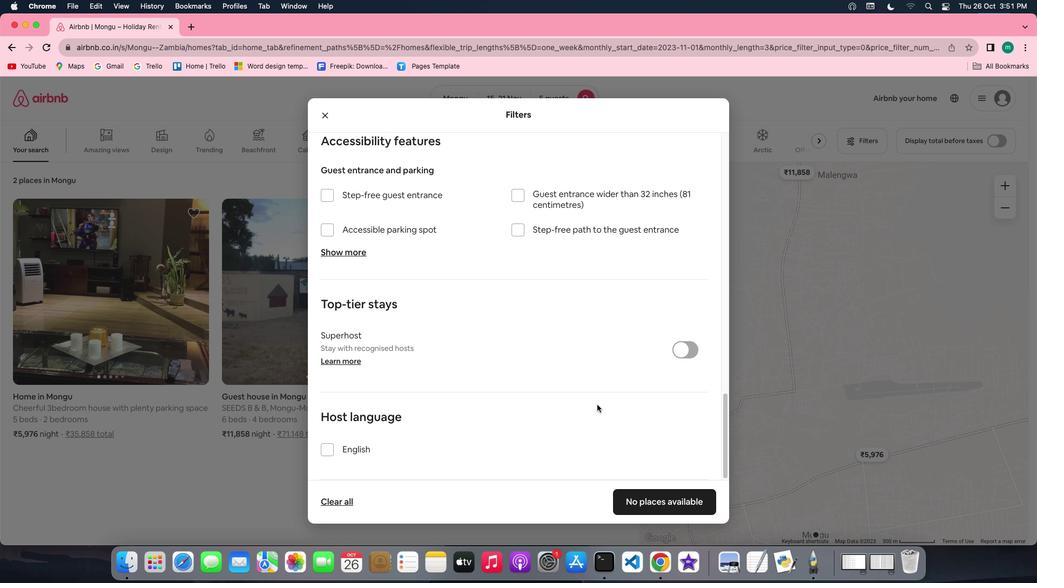 
Action: Mouse scrolled (597, 405) with delta (0, 0)
Screenshot: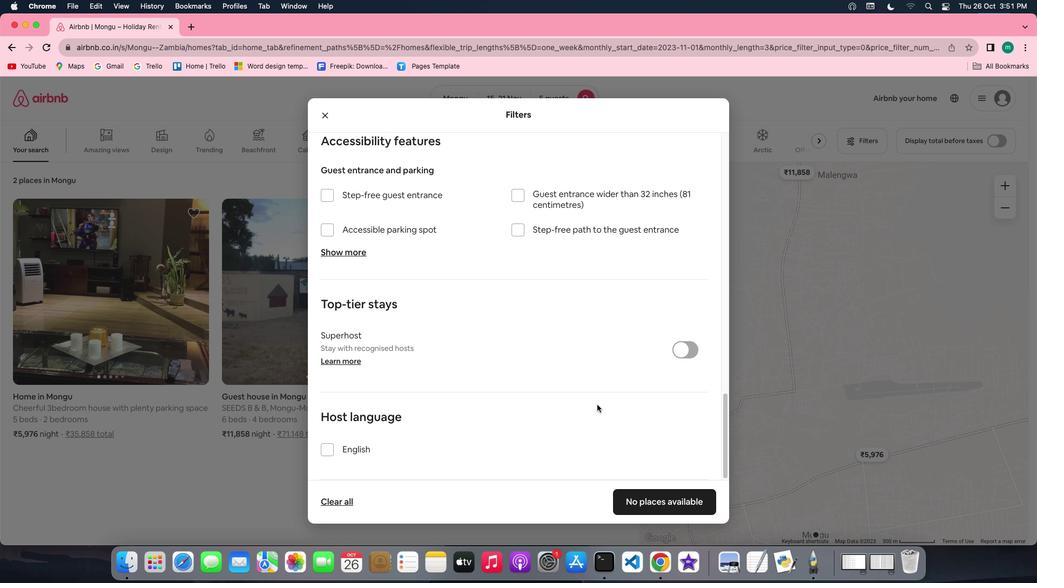 
Action: Mouse scrolled (597, 405) with delta (0, -1)
Screenshot: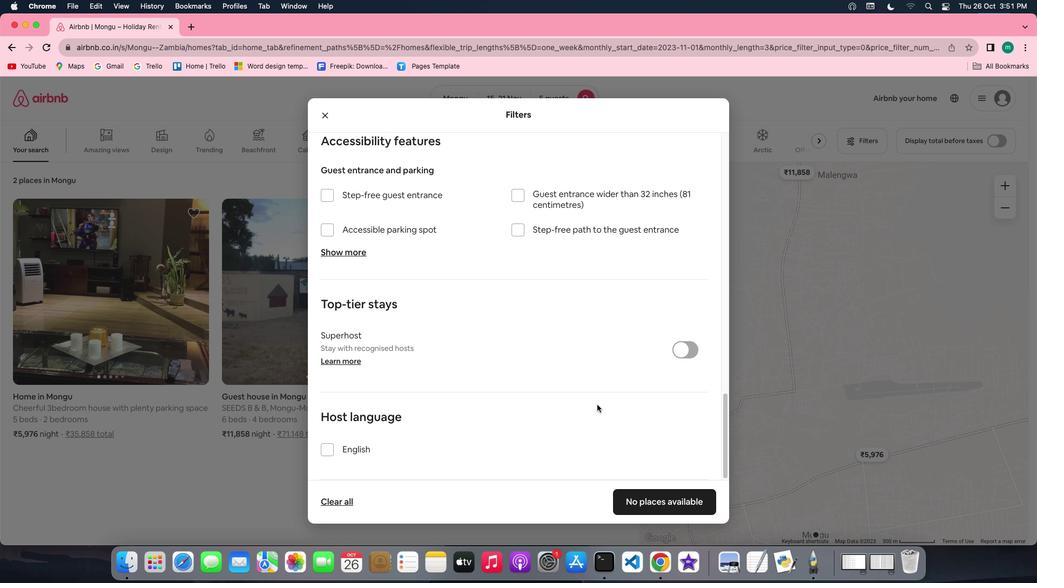 
Action: Mouse scrolled (597, 405) with delta (0, -2)
Screenshot: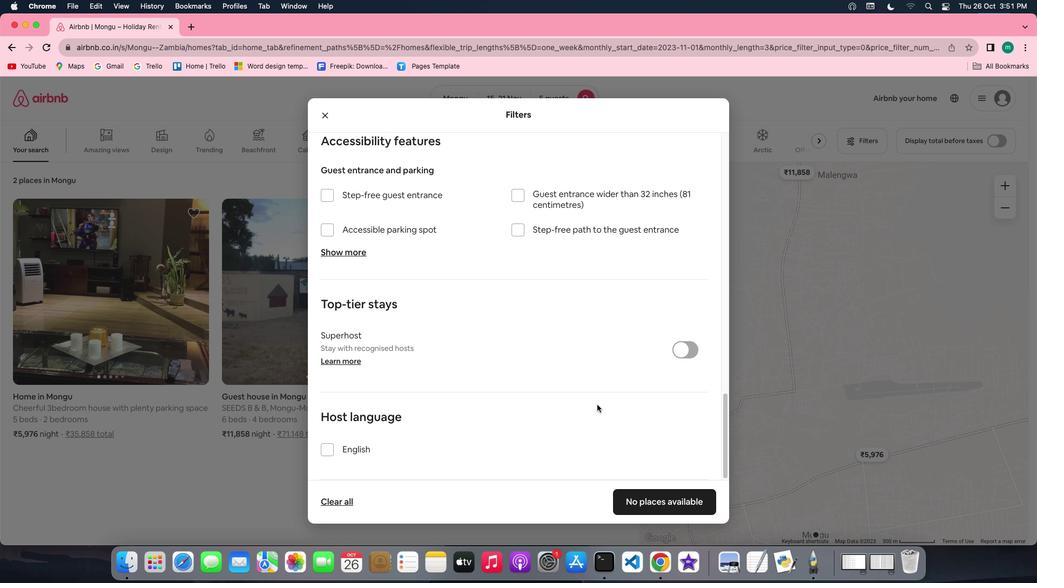 
Action: Mouse scrolled (597, 405) with delta (0, -3)
Screenshot: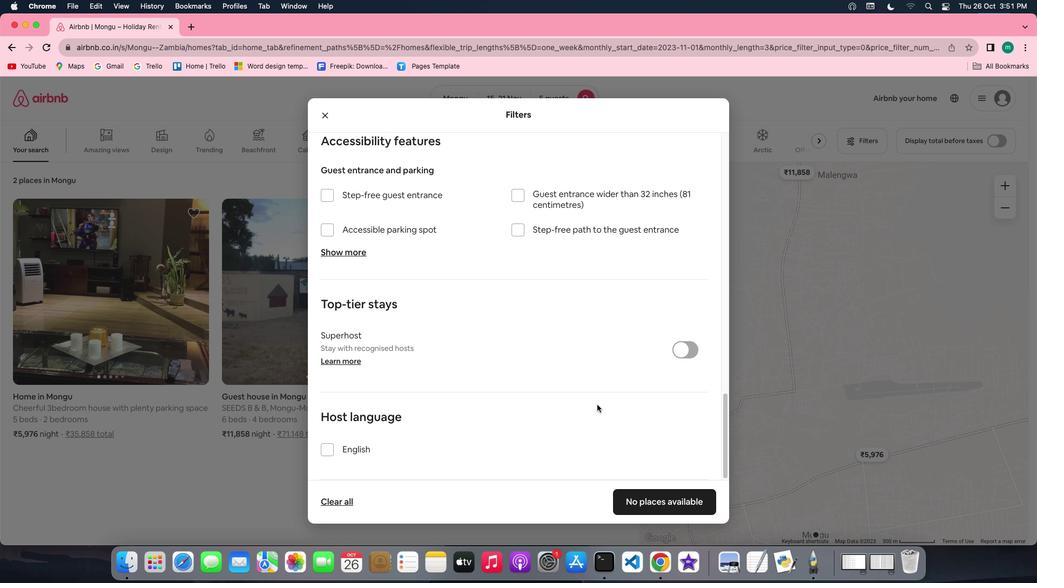 
Action: Mouse scrolled (597, 405) with delta (0, -3)
Screenshot: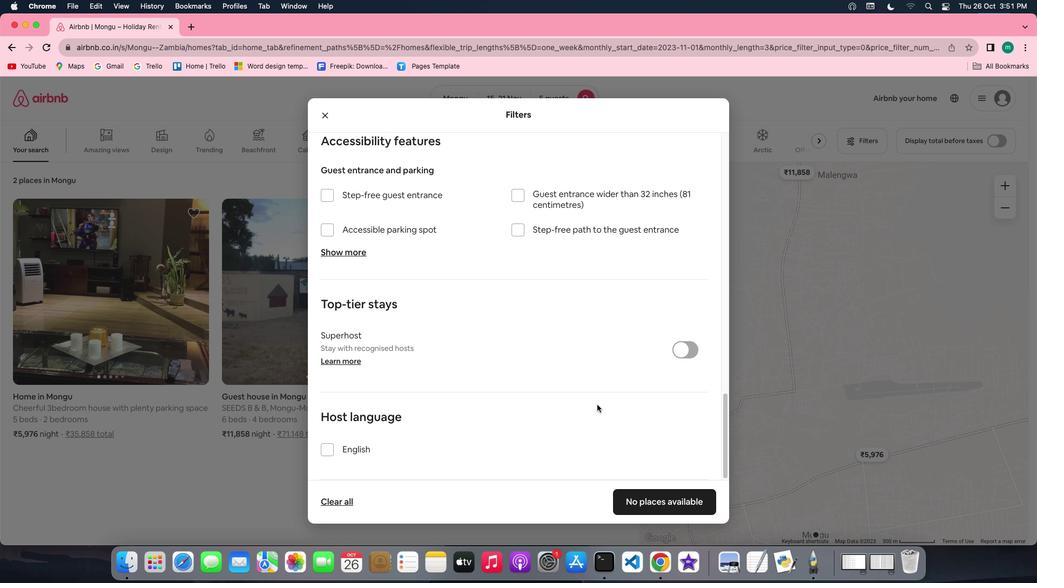 
Action: Mouse moved to (661, 506)
Screenshot: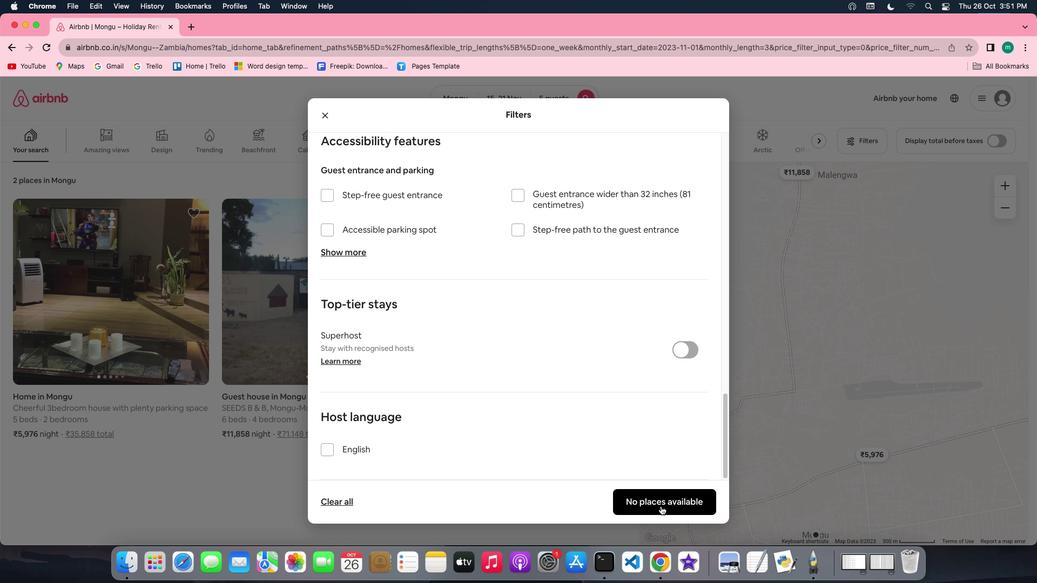
Action: Mouse pressed left at (661, 506)
Screenshot: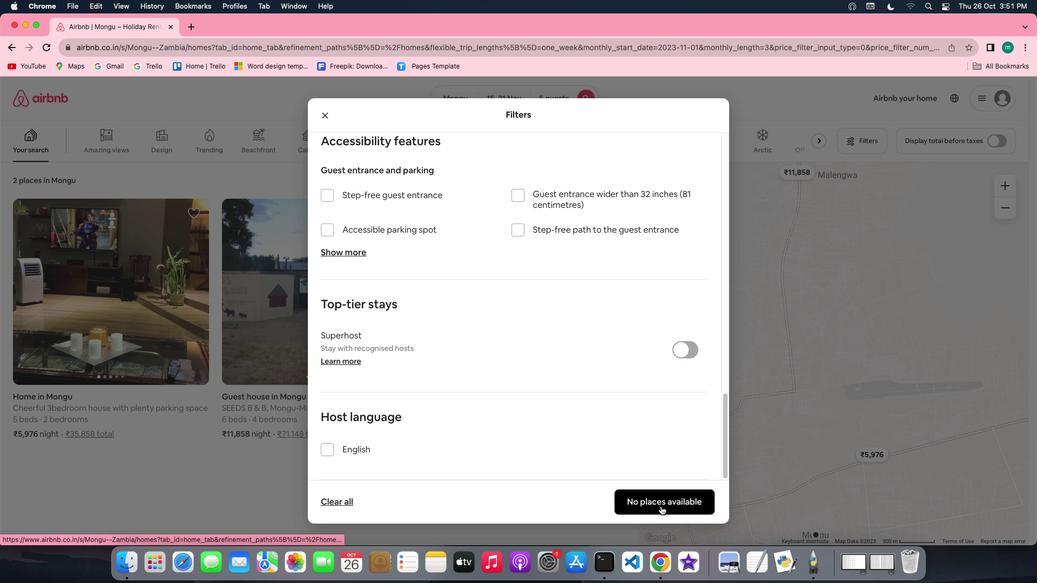 
Action: Mouse moved to (354, 391)
Screenshot: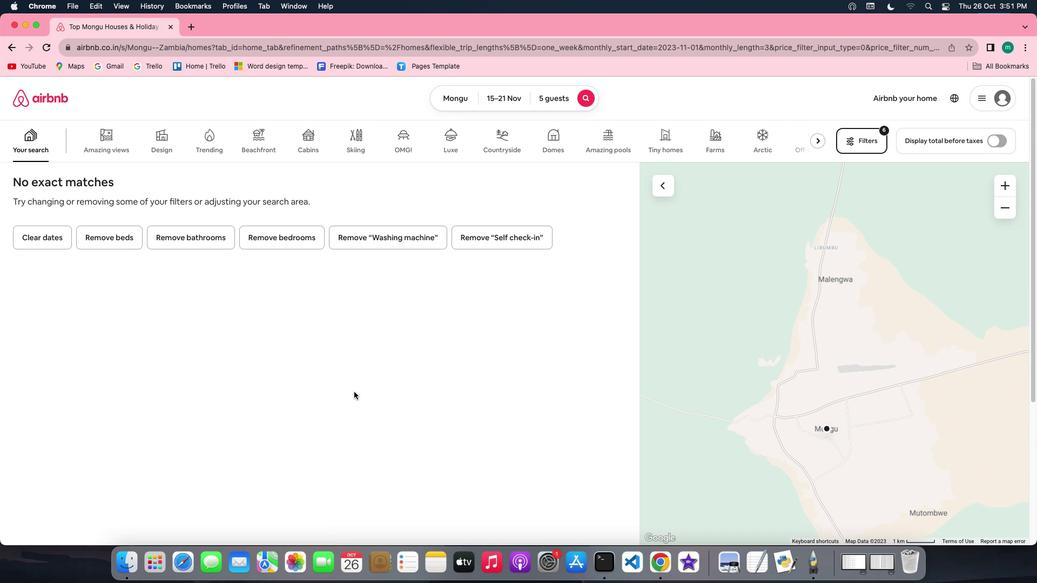 
